 Task: Find connections with filter location Cienfuegos with filter topic #Workfromhomewith filter profile language German with filter current company Dr. Reddy's Laboratories with filter school Don Bosco High School - India with filter industry Surveying and Mapping Services with filter service category Digital Marketing with filter keywords title Store Manager
Action: Mouse moved to (676, 96)
Screenshot: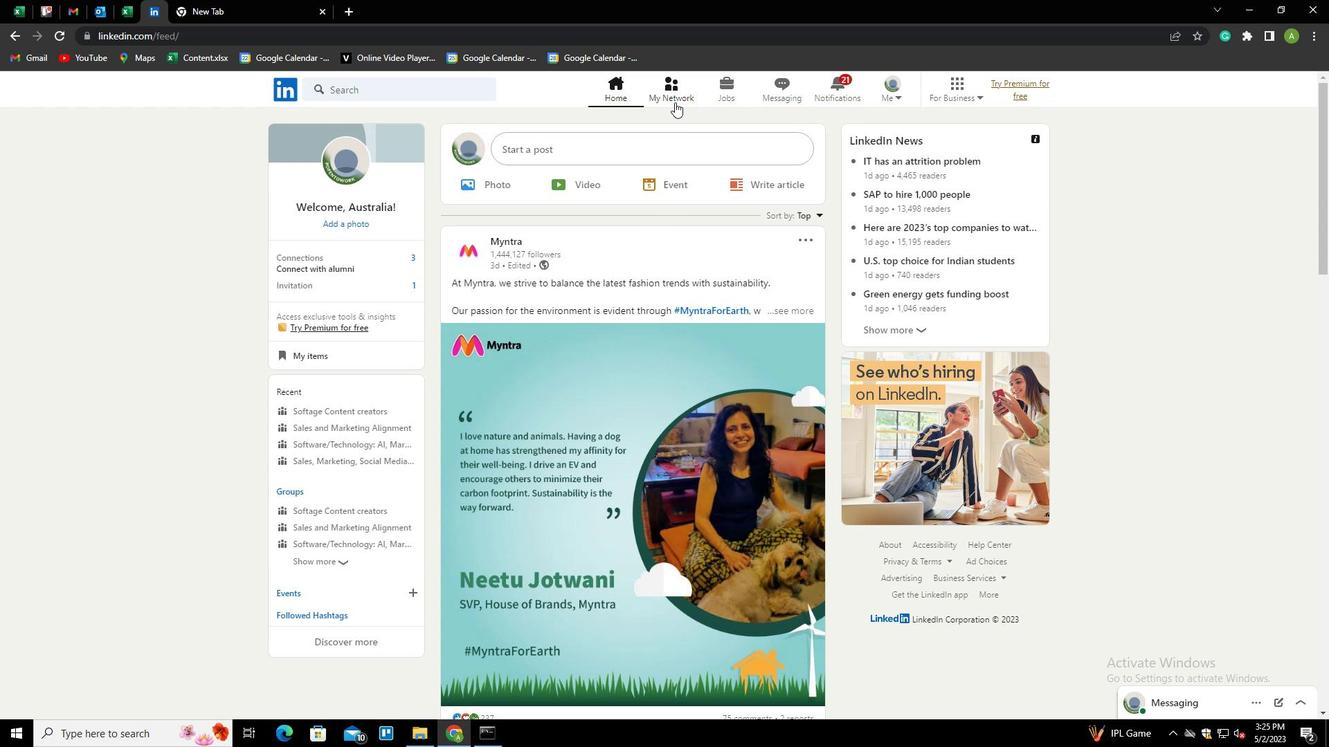
Action: Mouse pressed left at (676, 96)
Screenshot: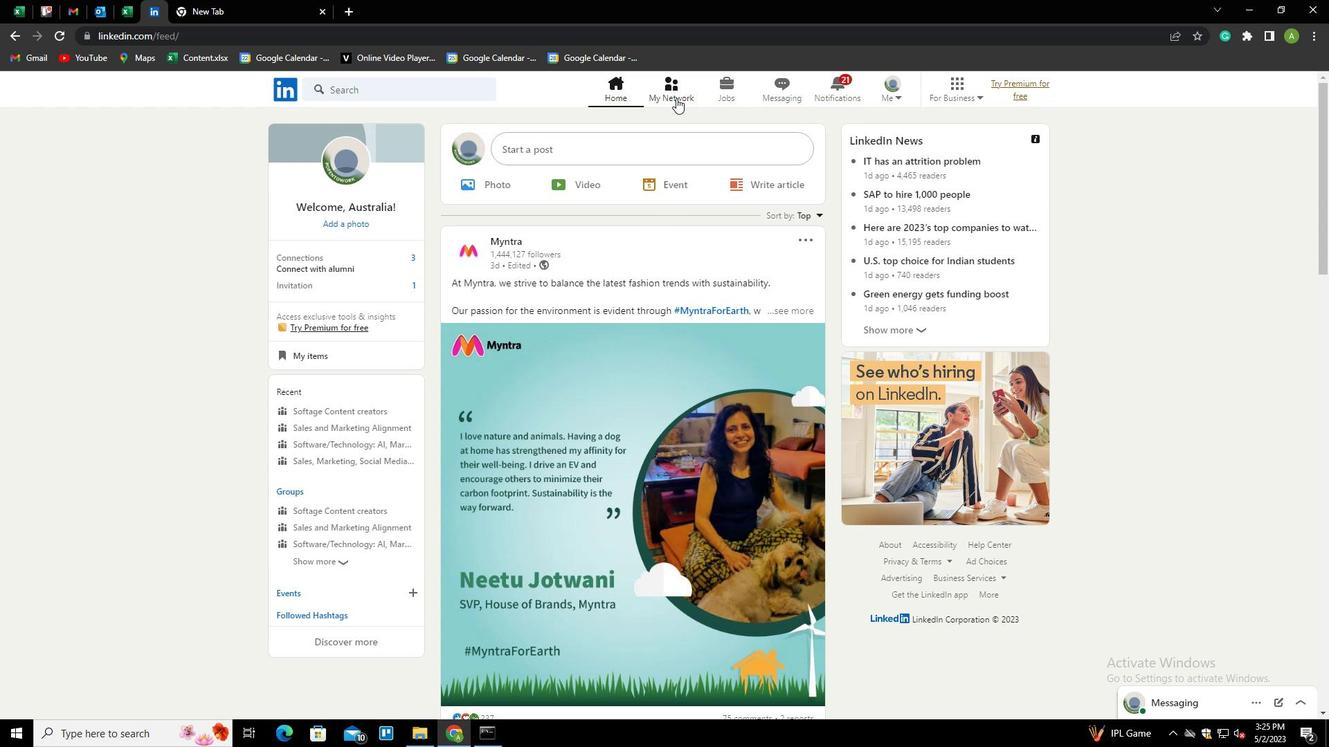 
Action: Mouse moved to (340, 164)
Screenshot: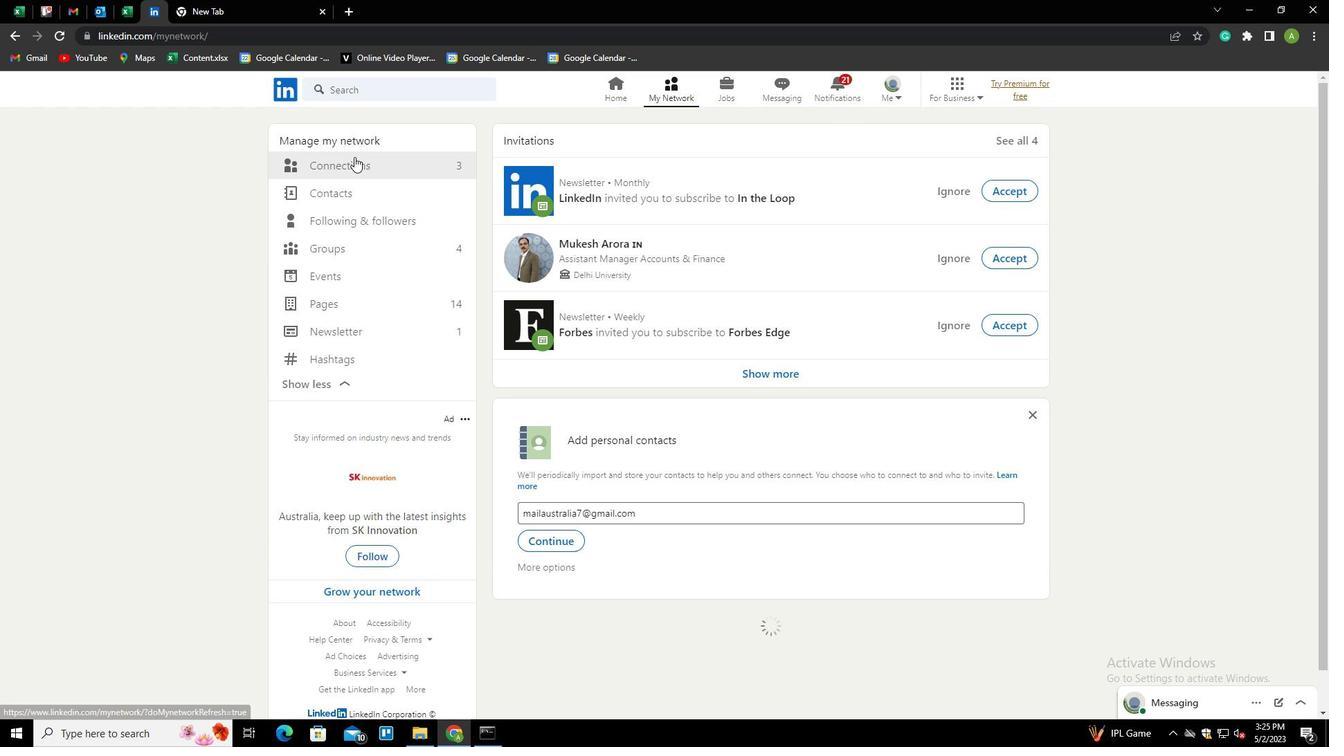 
Action: Mouse pressed left at (340, 164)
Screenshot: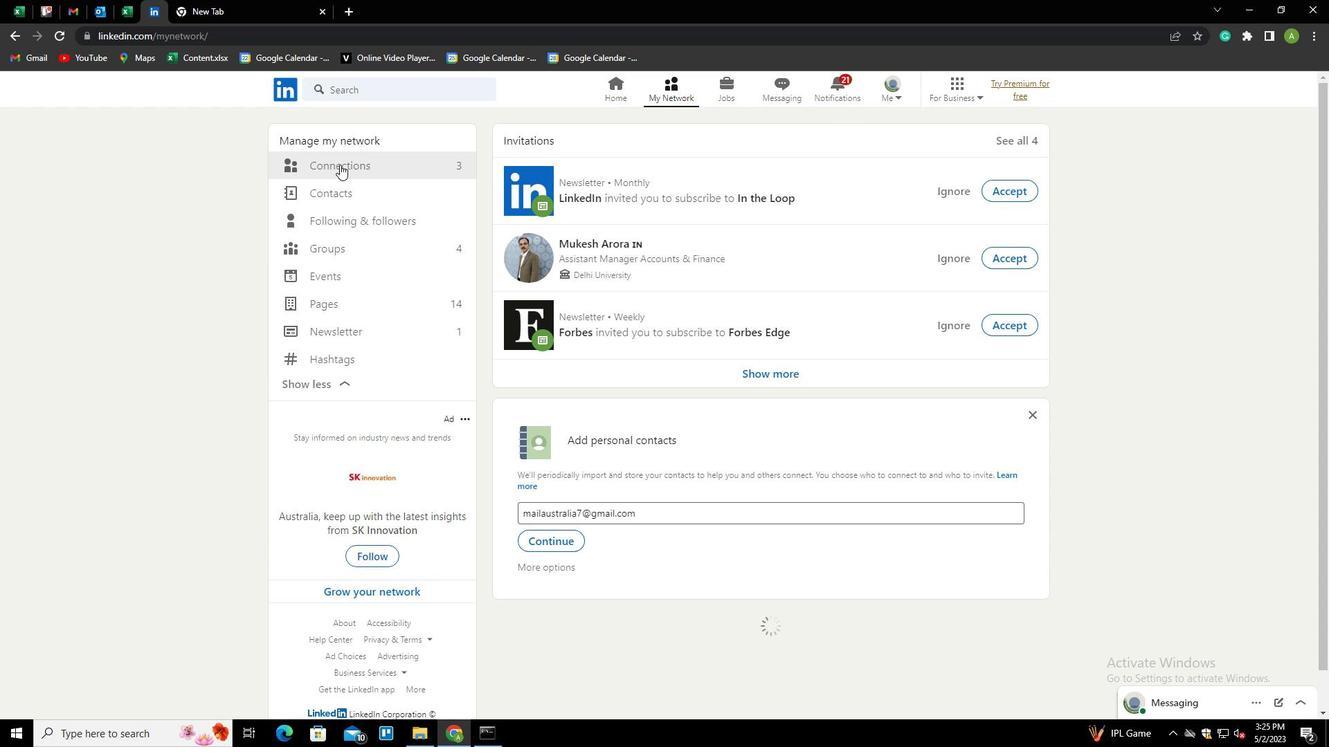 
Action: Mouse moved to (759, 167)
Screenshot: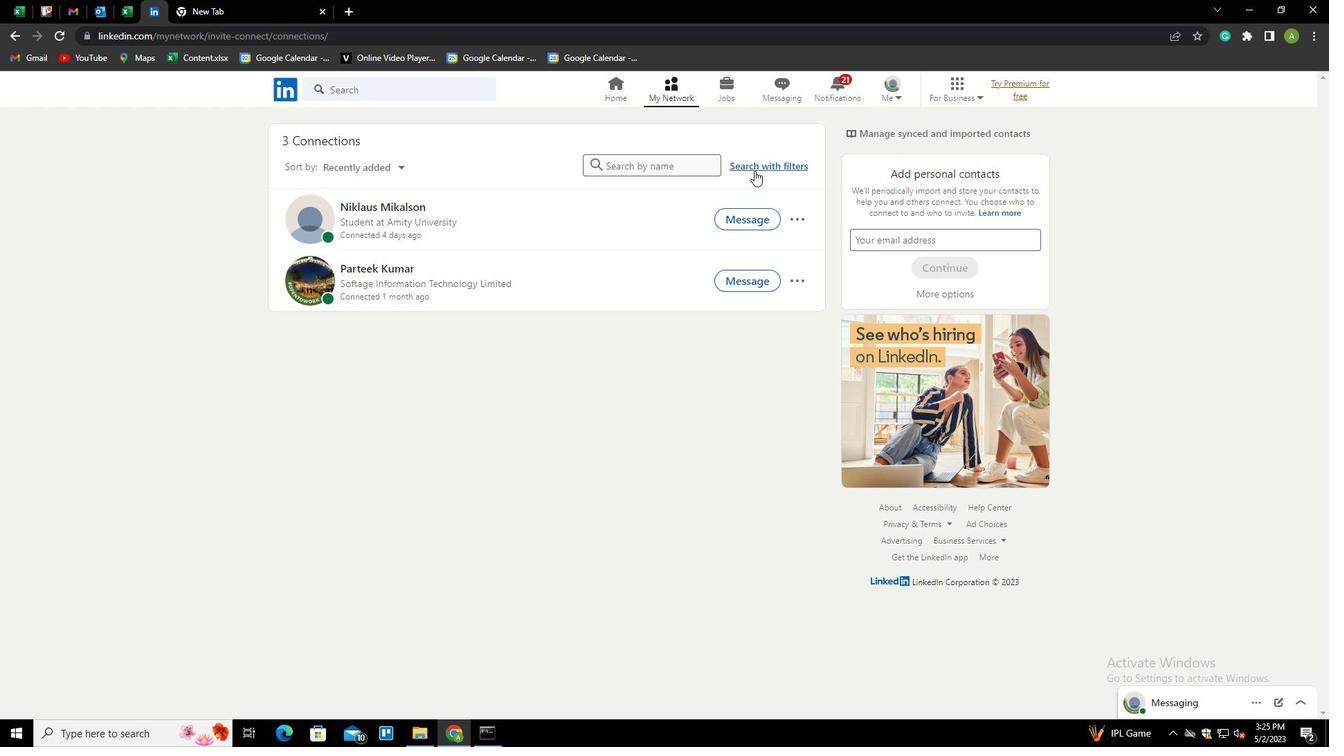 
Action: Mouse pressed left at (759, 167)
Screenshot: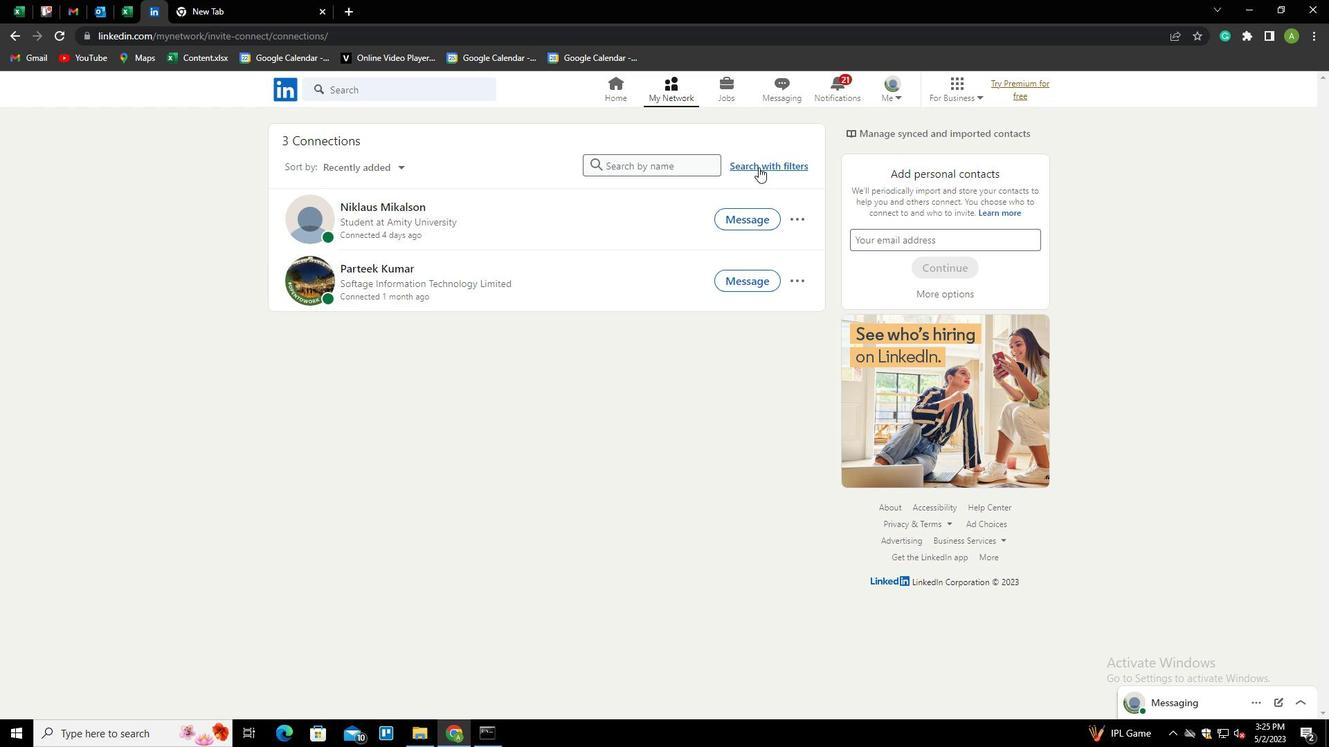 
Action: Mouse moved to (703, 123)
Screenshot: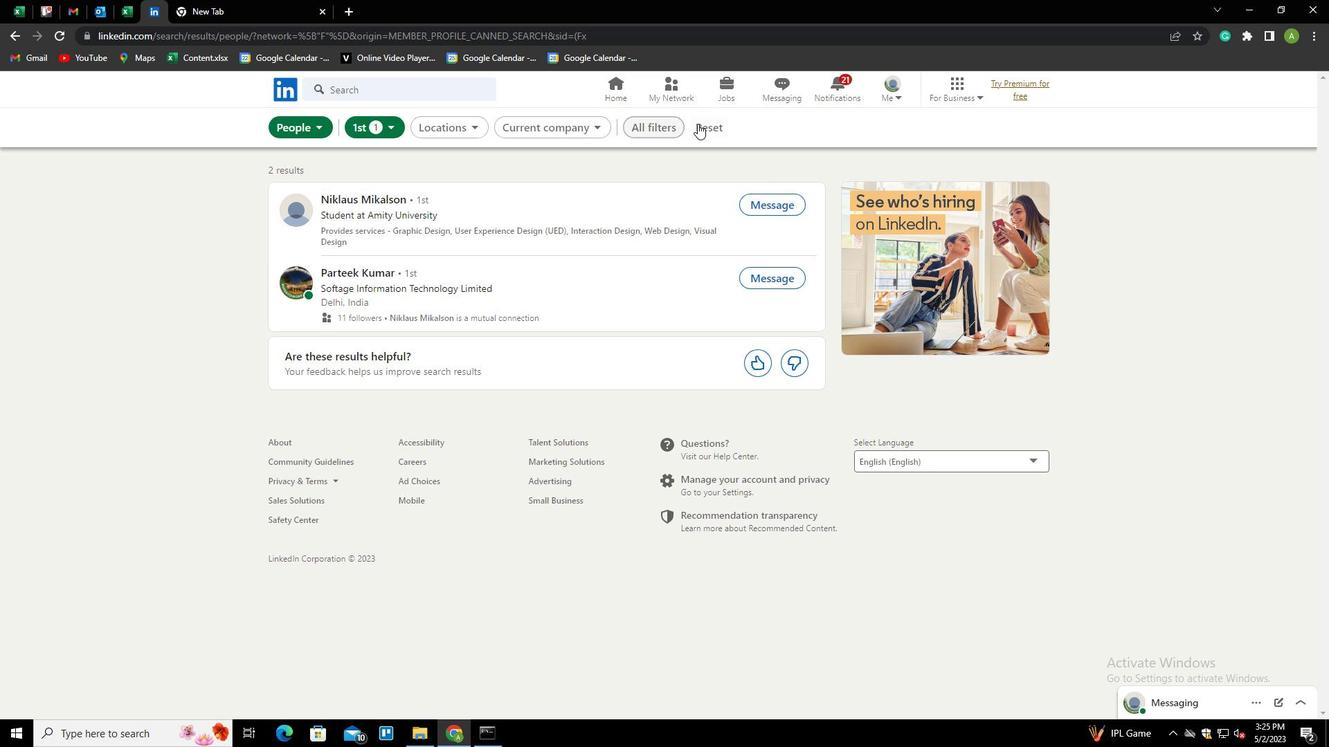 
Action: Mouse pressed left at (703, 123)
Screenshot: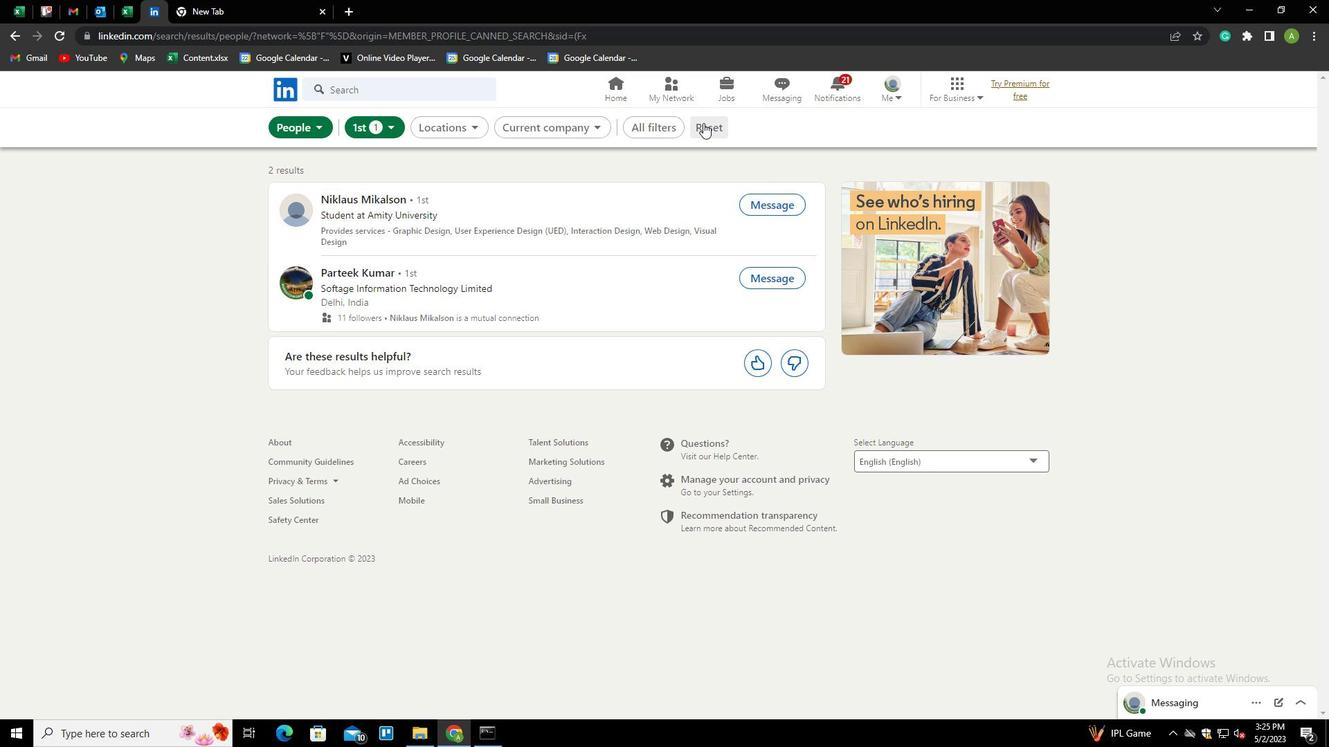 
Action: Mouse moved to (684, 125)
Screenshot: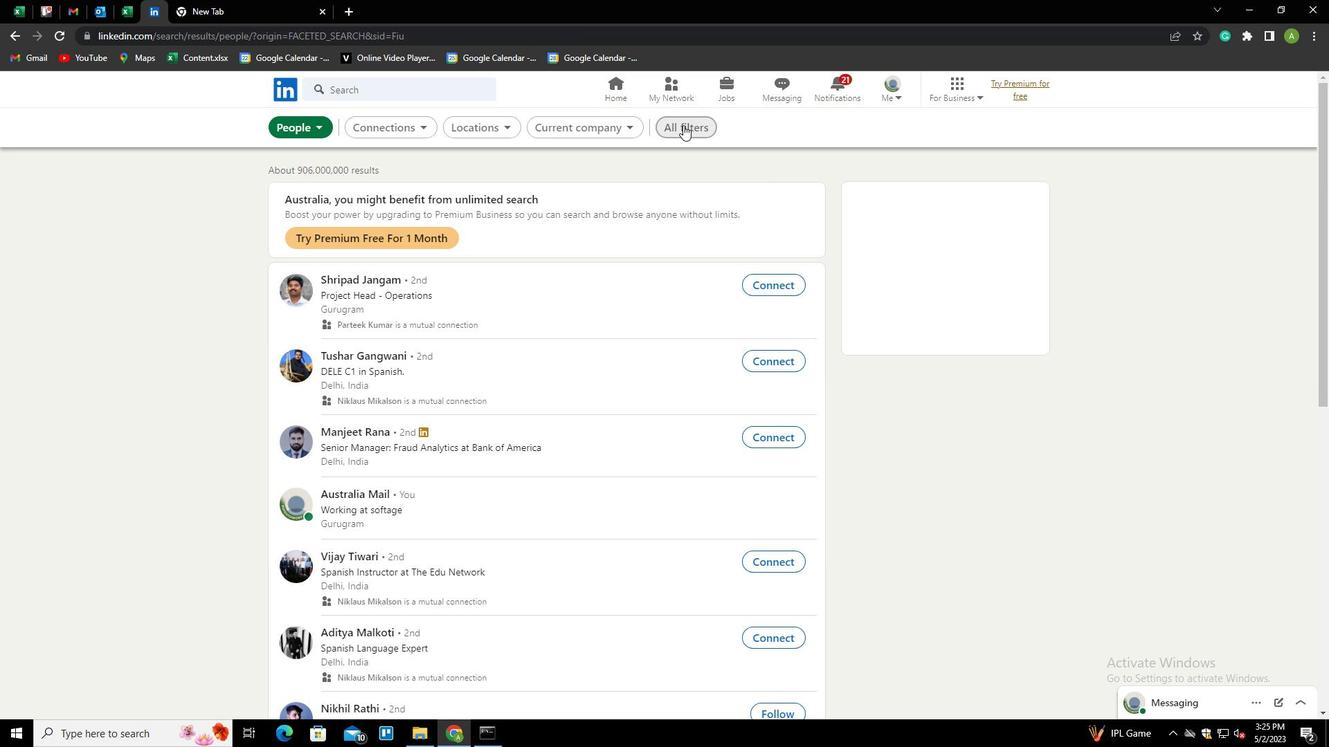 
Action: Mouse pressed left at (684, 125)
Screenshot: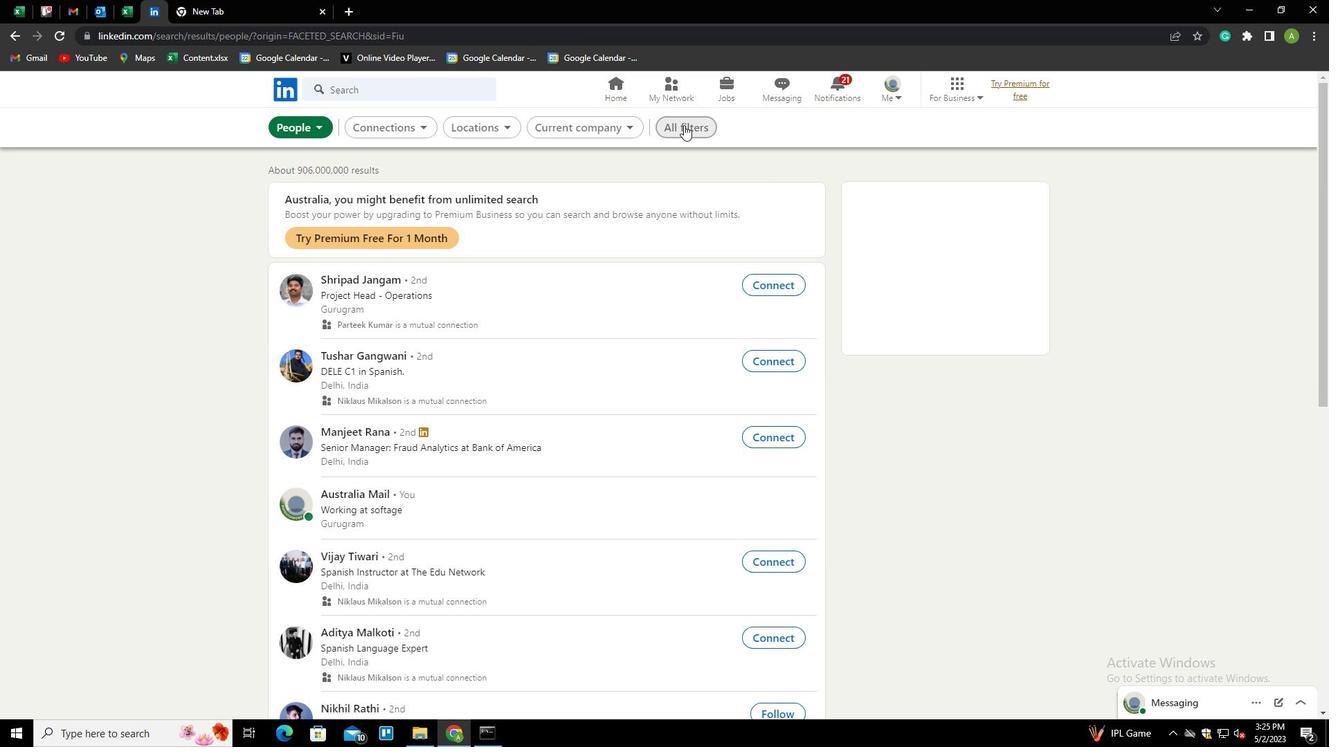 
Action: Mouse moved to (1011, 289)
Screenshot: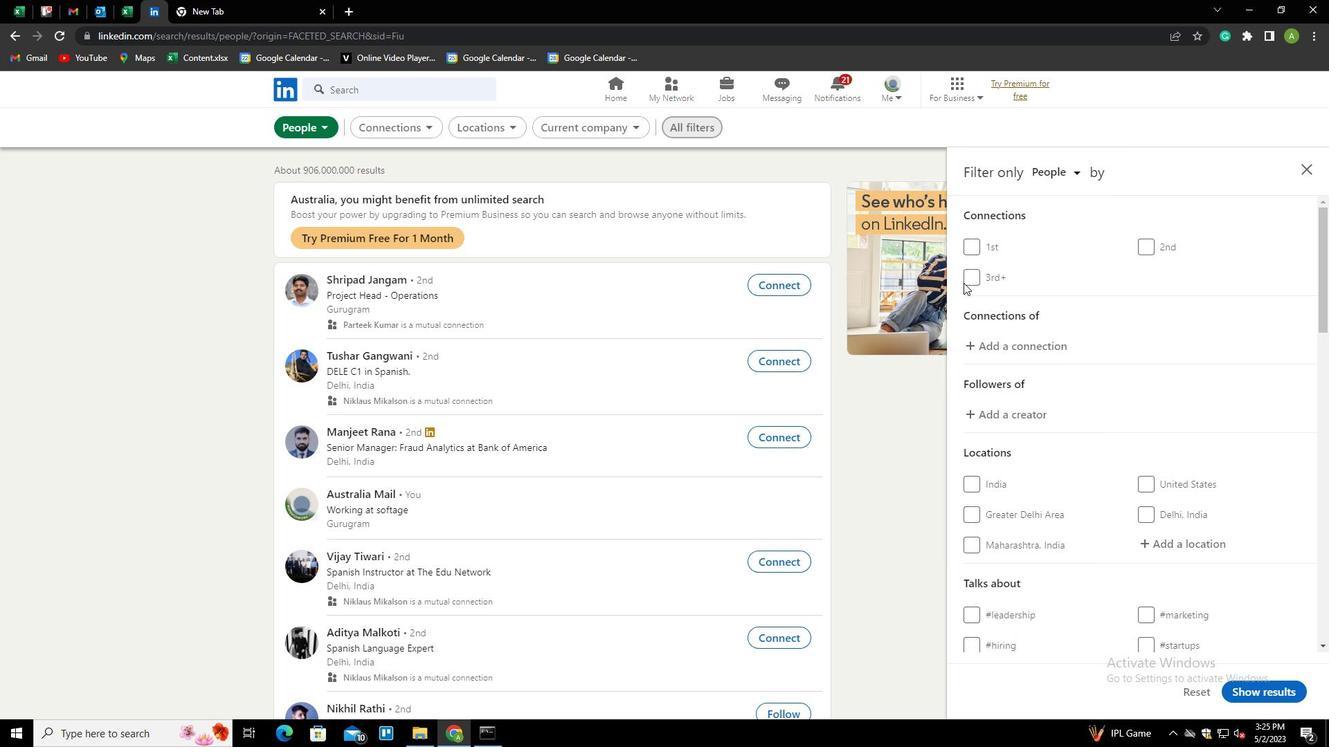 
Action: Mouse scrolled (1011, 288) with delta (0, 0)
Screenshot: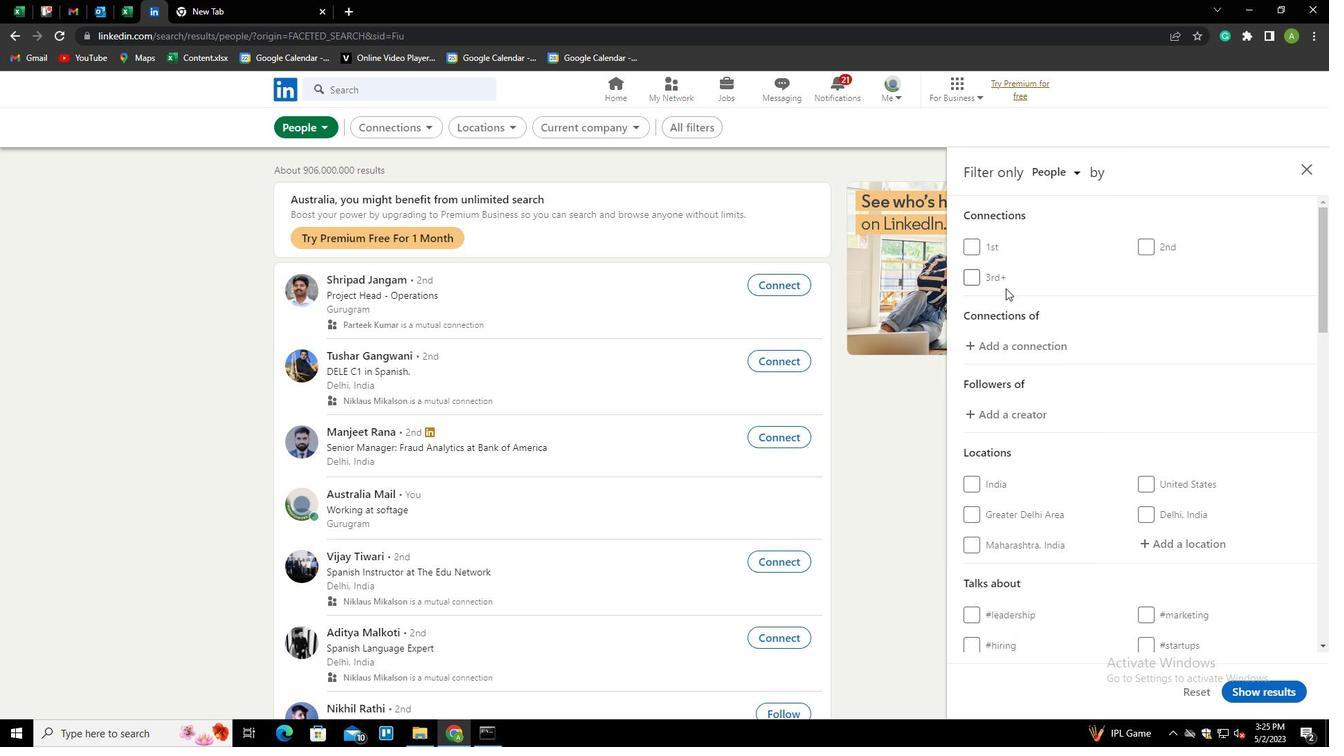 
Action: Mouse scrolled (1011, 288) with delta (0, 0)
Screenshot: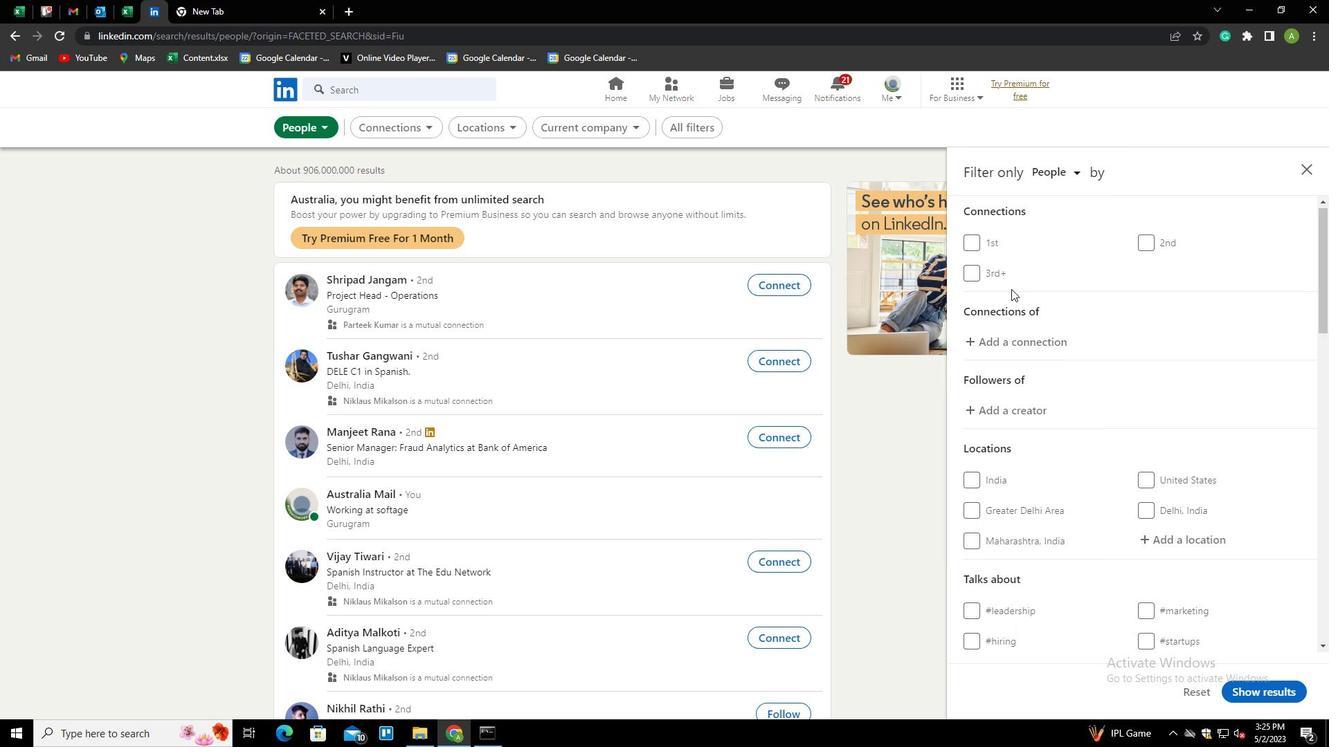 
Action: Mouse scrolled (1011, 288) with delta (0, 0)
Screenshot: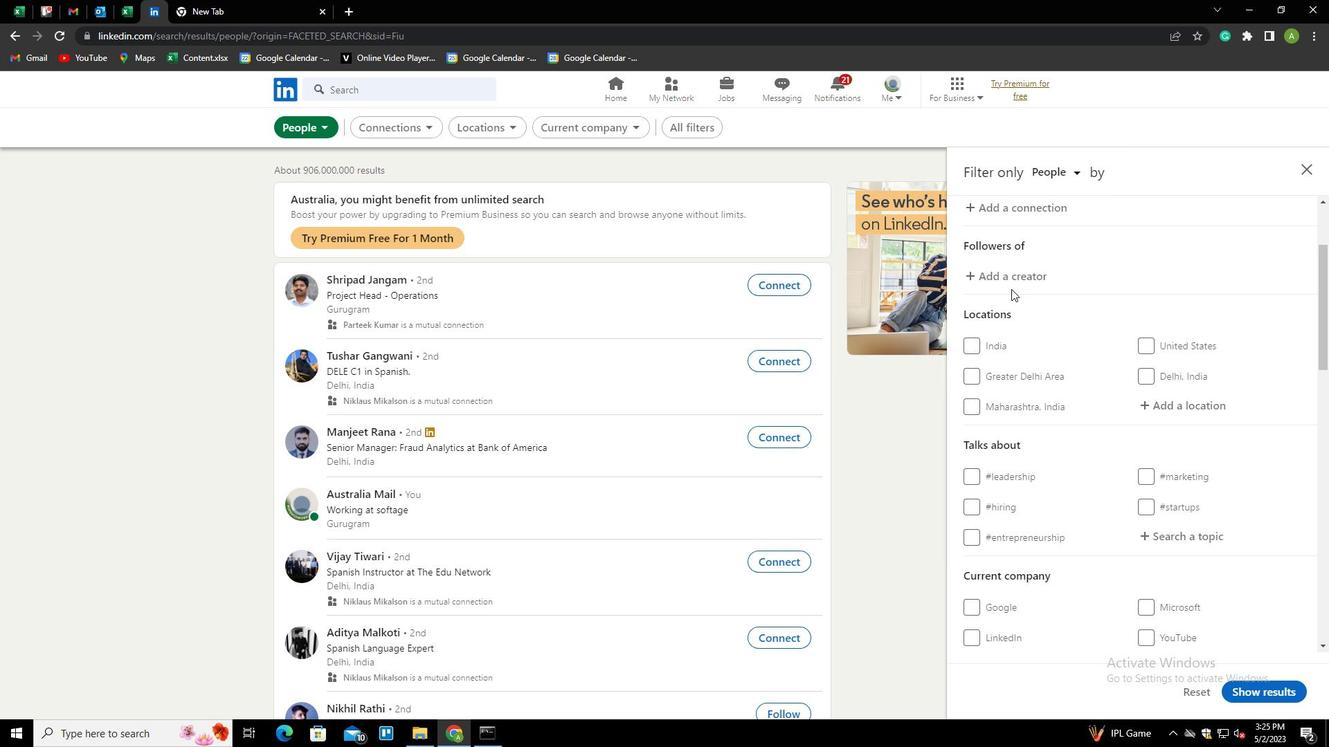 
Action: Mouse moved to (1143, 333)
Screenshot: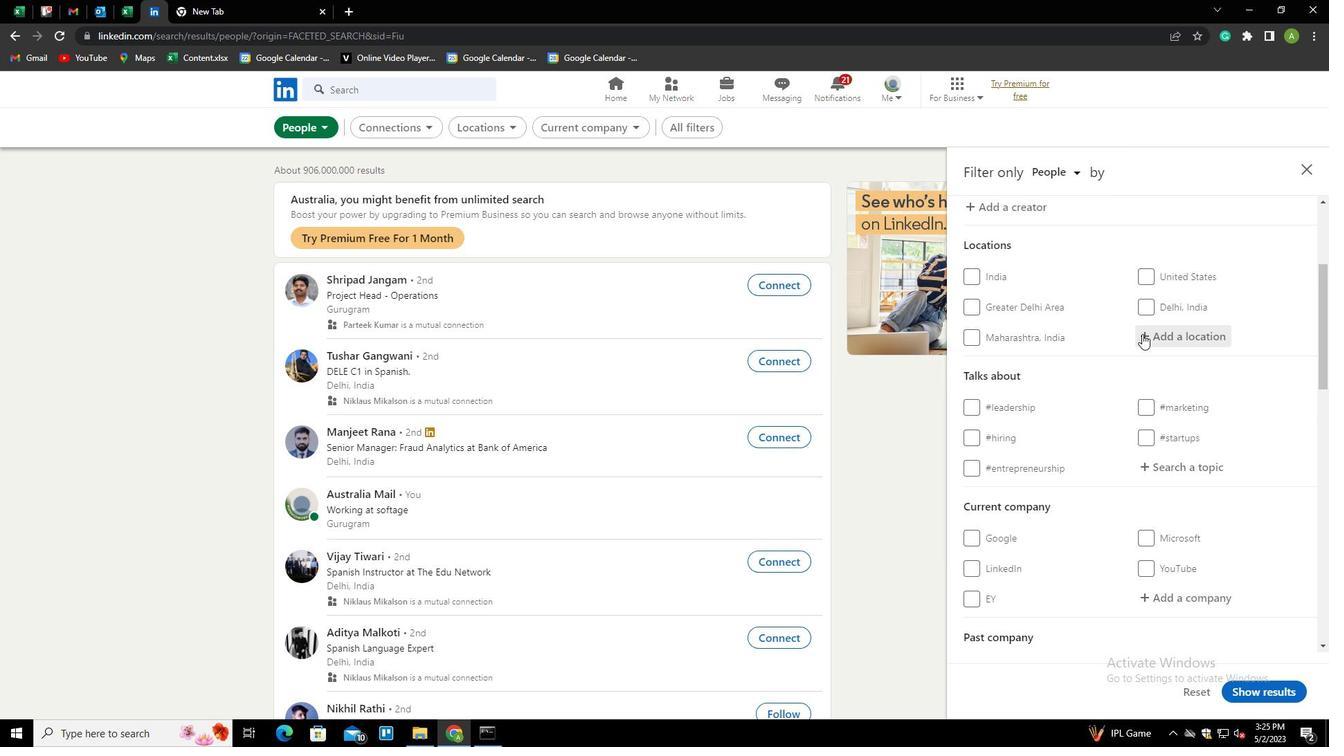 
Action: Mouse pressed left at (1143, 333)
Screenshot: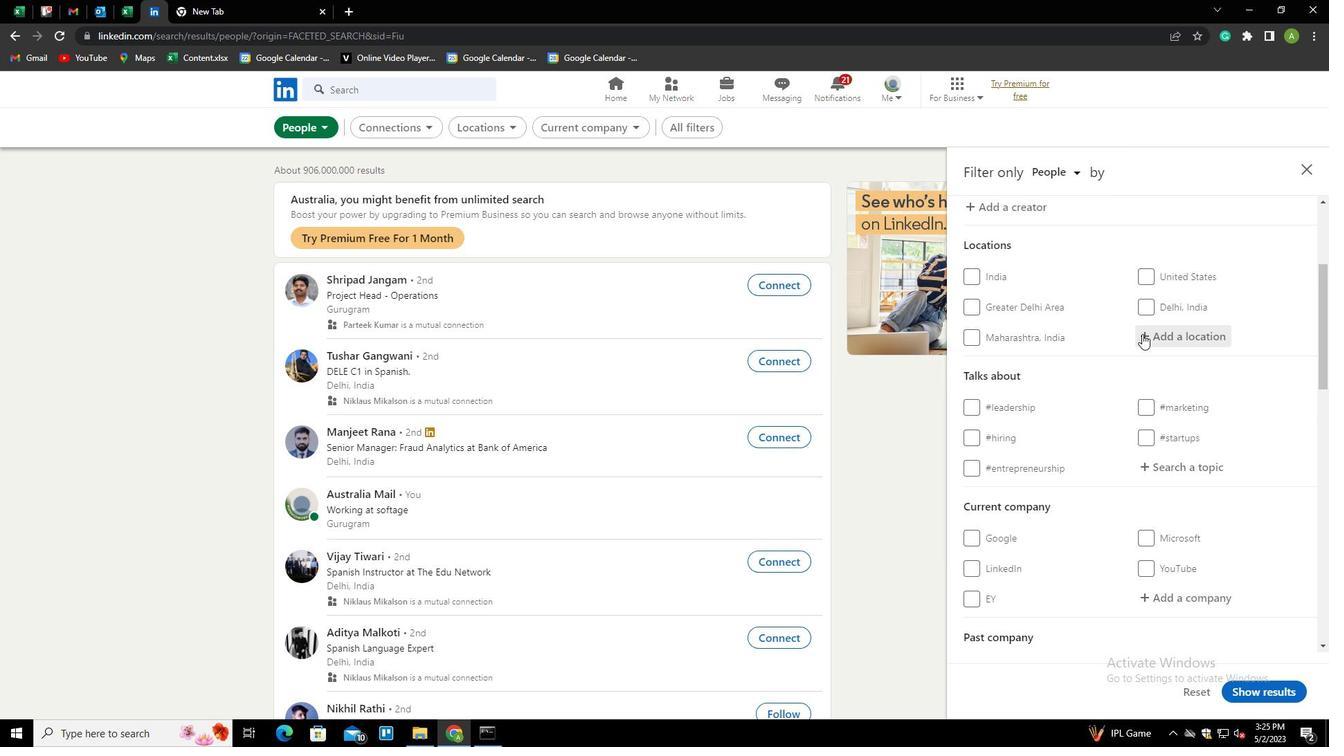 
Action: Mouse moved to (1158, 336)
Screenshot: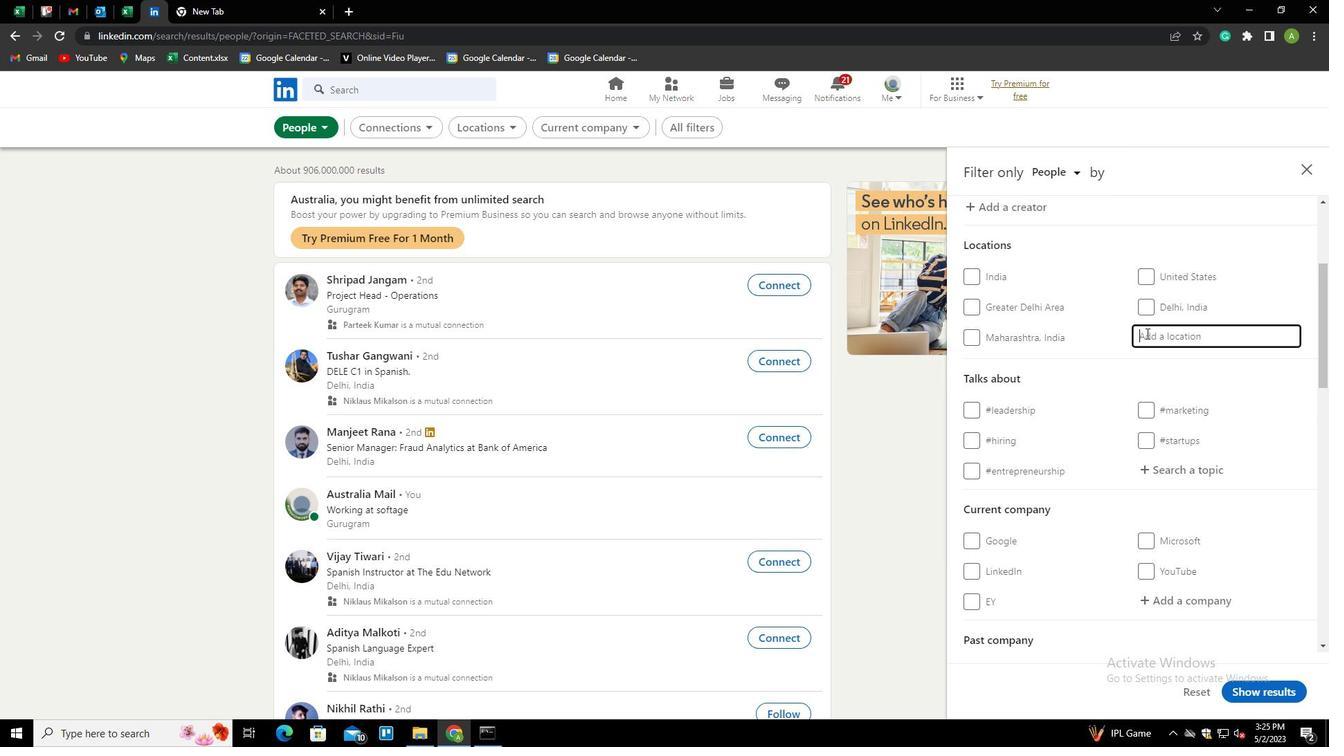 
Action: Mouse pressed left at (1158, 336)
Screenshot: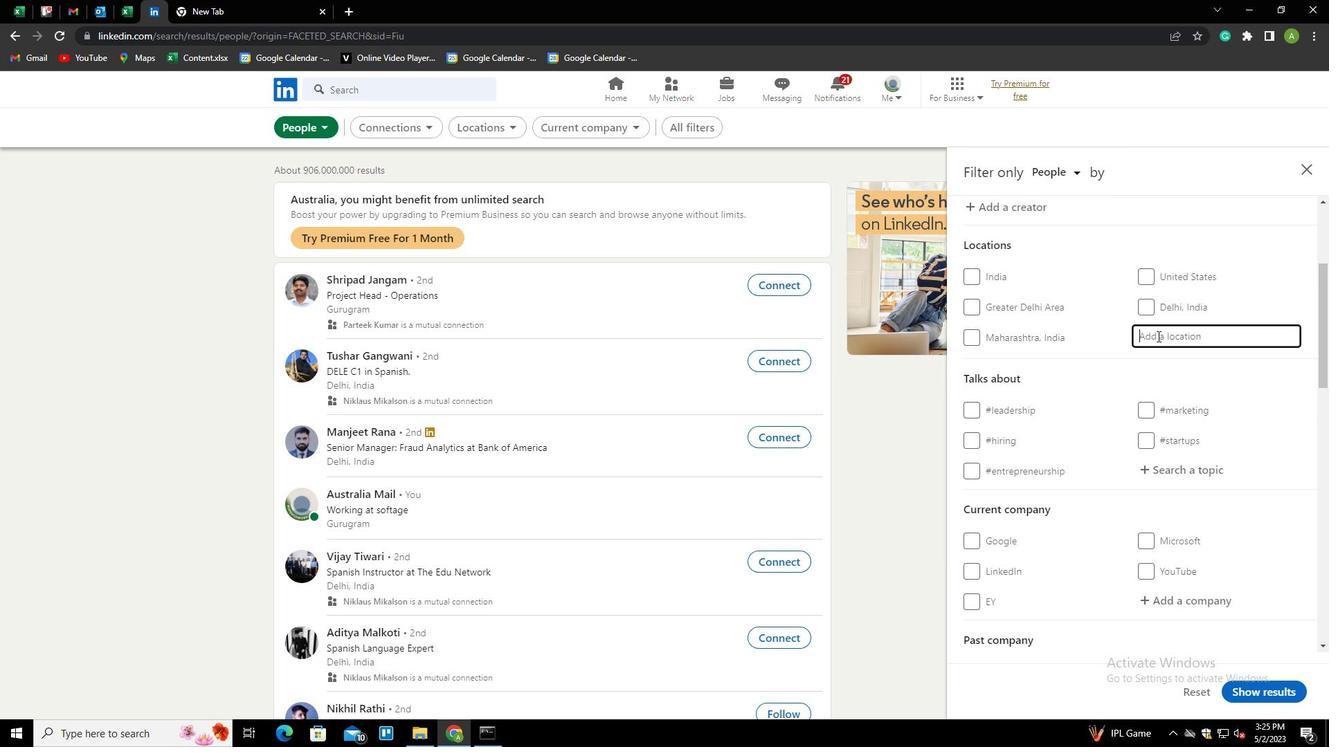 
Action: Mouse moved to (1158, 336)
Screenshot: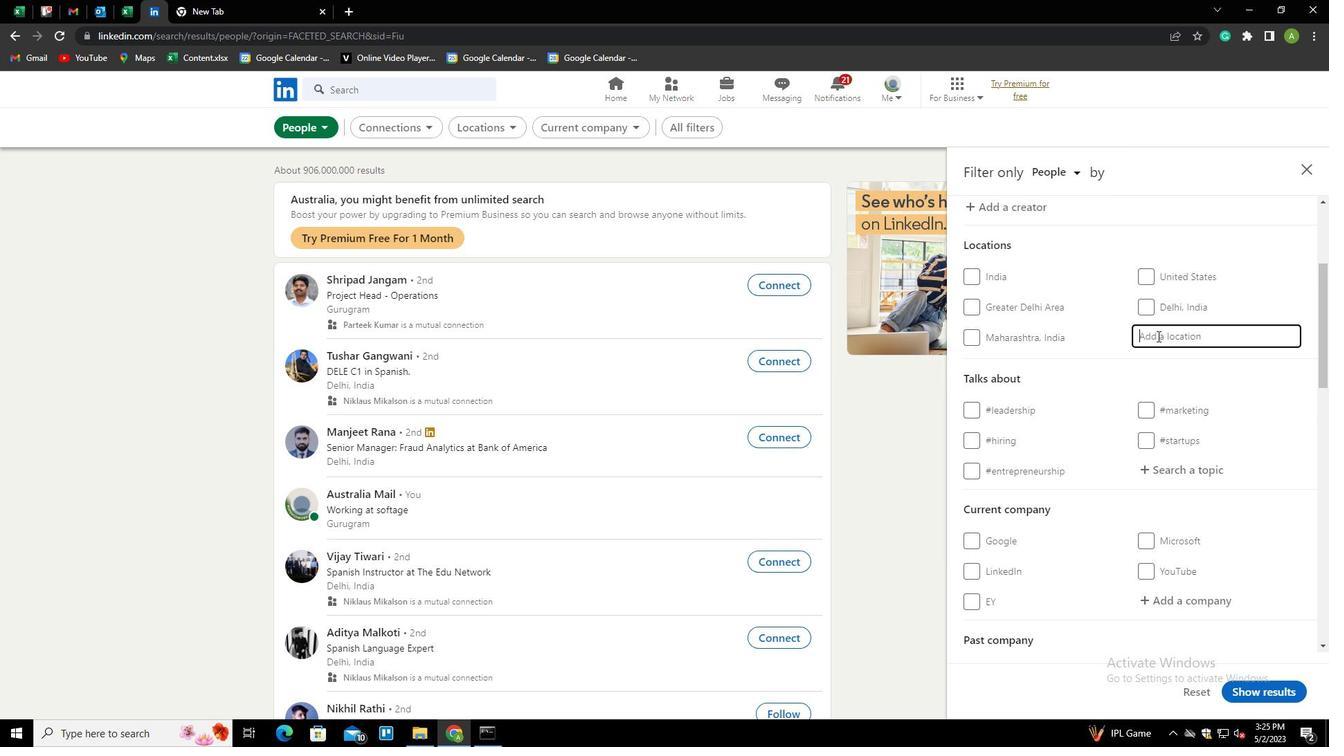 
Action: Key pressed <Key.shift>CIENF<Key.down><Key.enter>
Screenshot: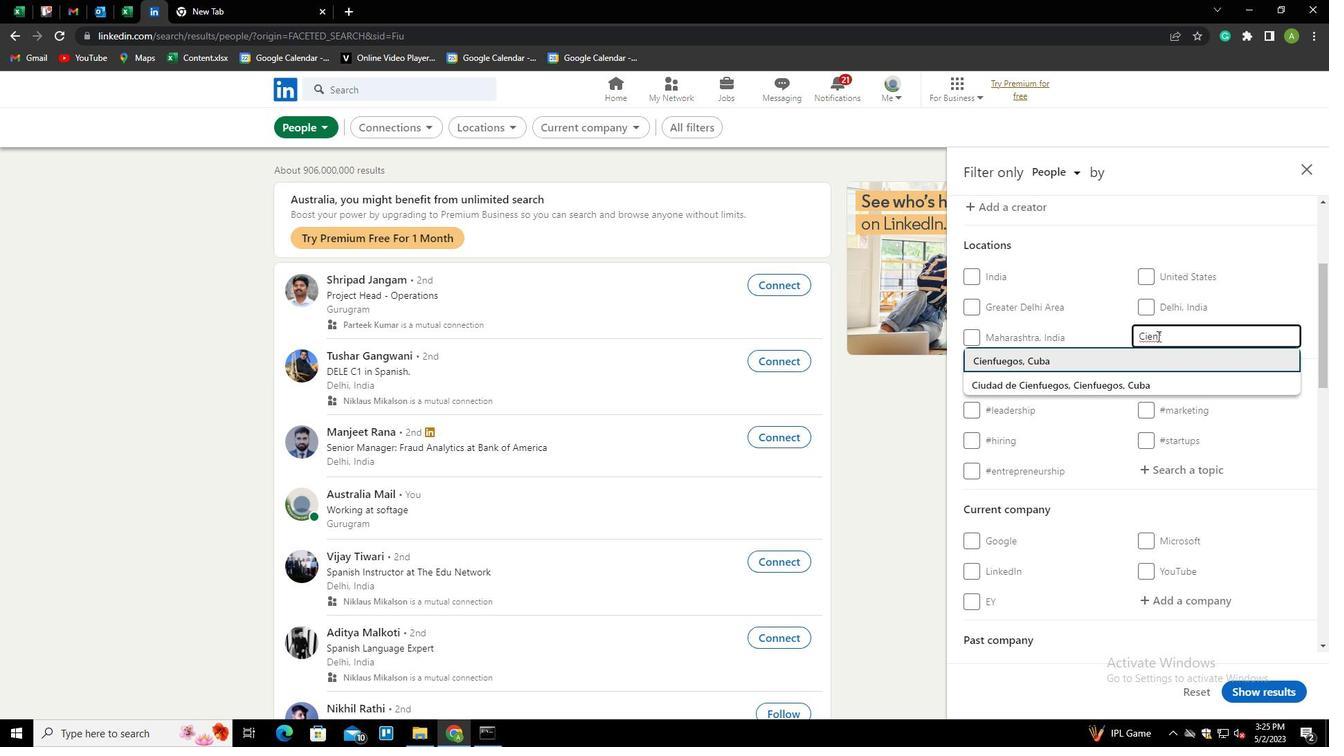 
Action: Mouse scrolled (1158, 335) with delta (0, 0)
Screenshot: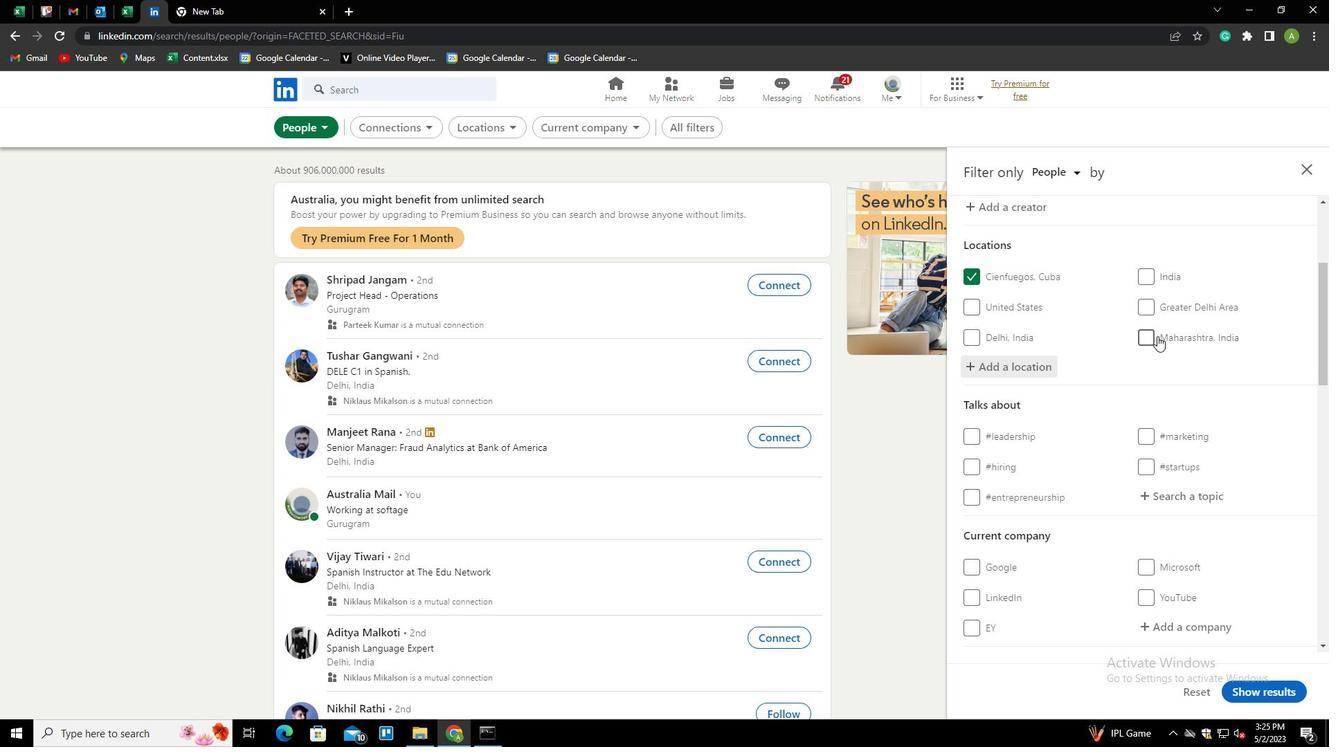 
Action: Mouse moved to (1162, 421)
Screenshot: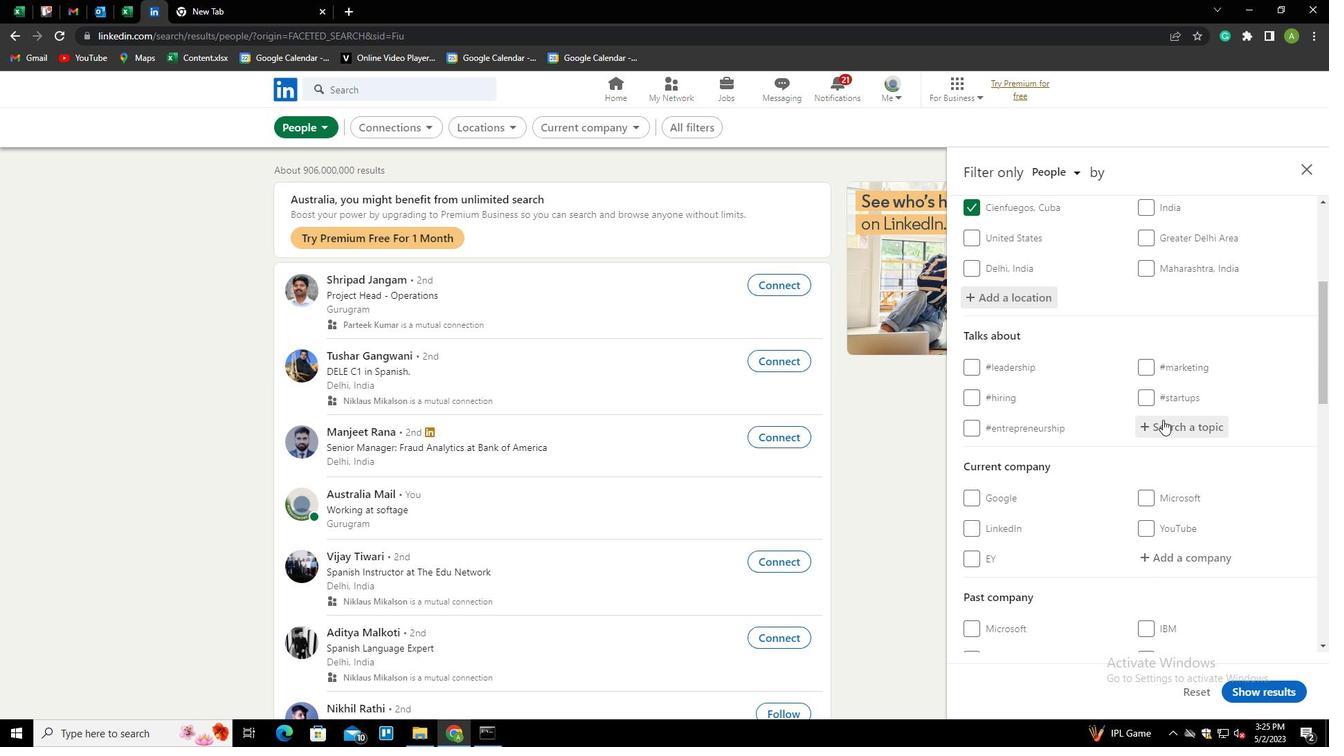 
Action: Mouse pressed left at (1162, 421)
Screenshot: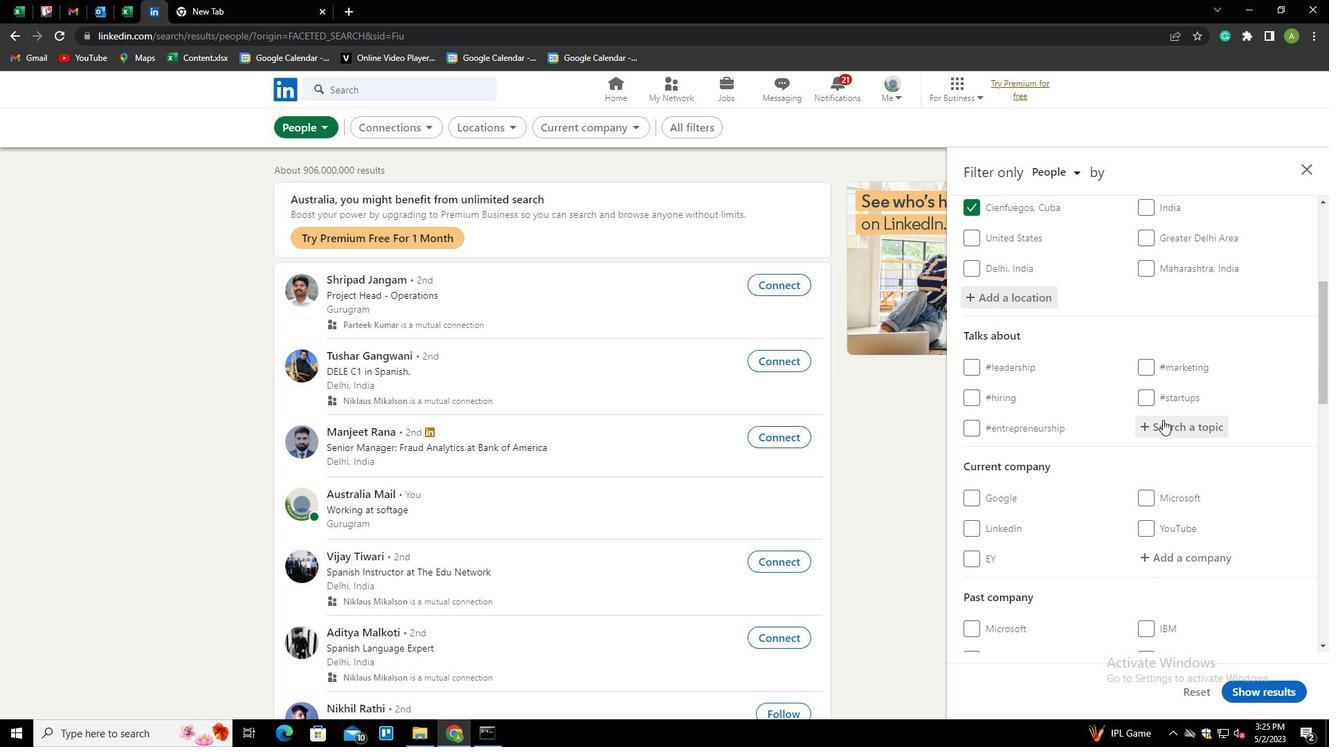 
Action: Key pressed WORKFROM<Key.down><Key.enter>
Screenshot: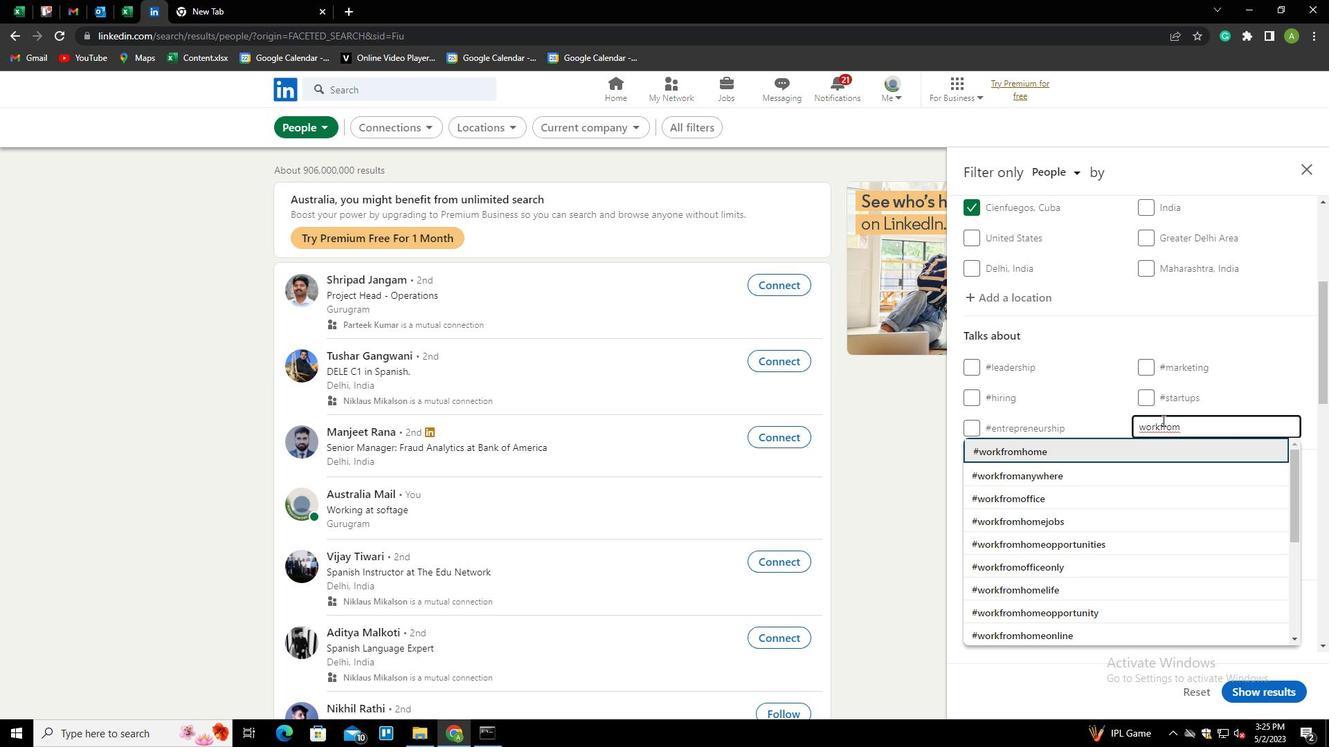 
Action: Mouse scrolled (1162, 420) with delta (0, 0)
Screenshot: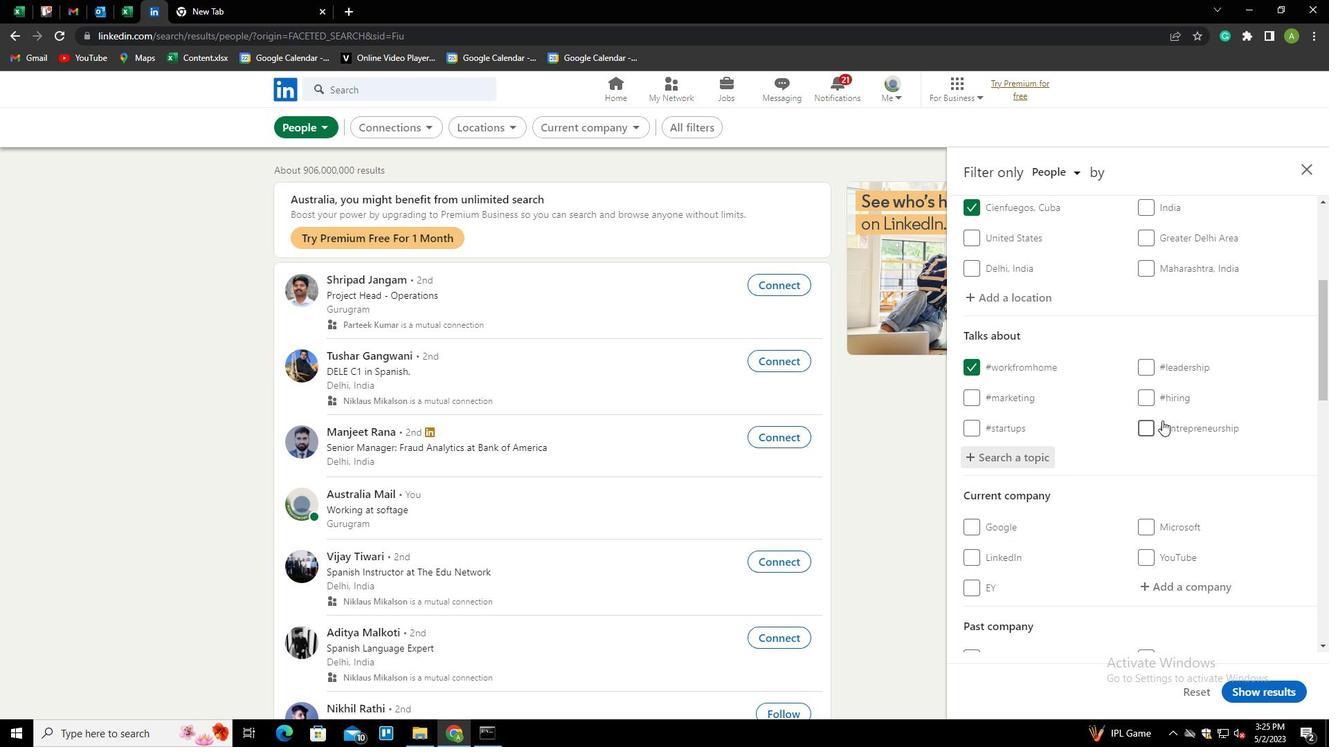 
Action: Mouse scrolled (1162, 420) with delta (0, 0)
Screenshot: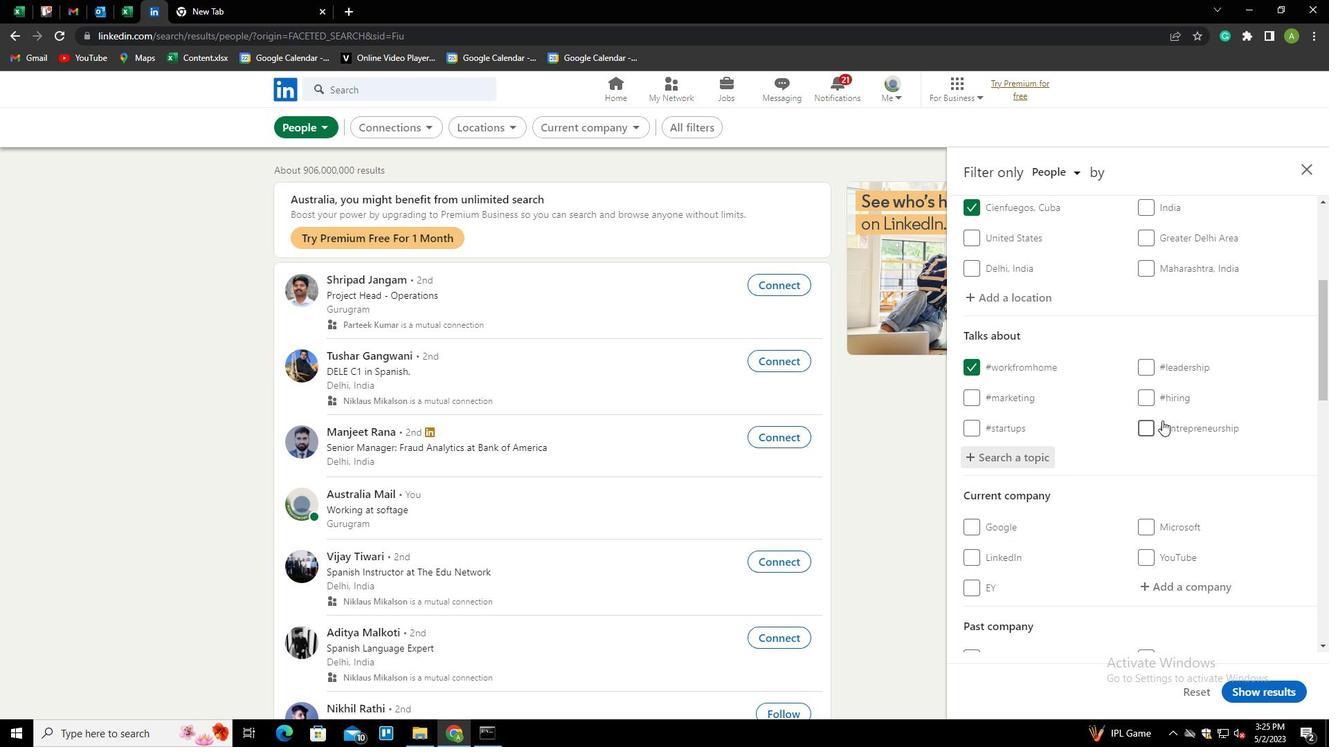 
Action: Mouse scrolled (1162, 420) with delta (0, 0)
Screenshot: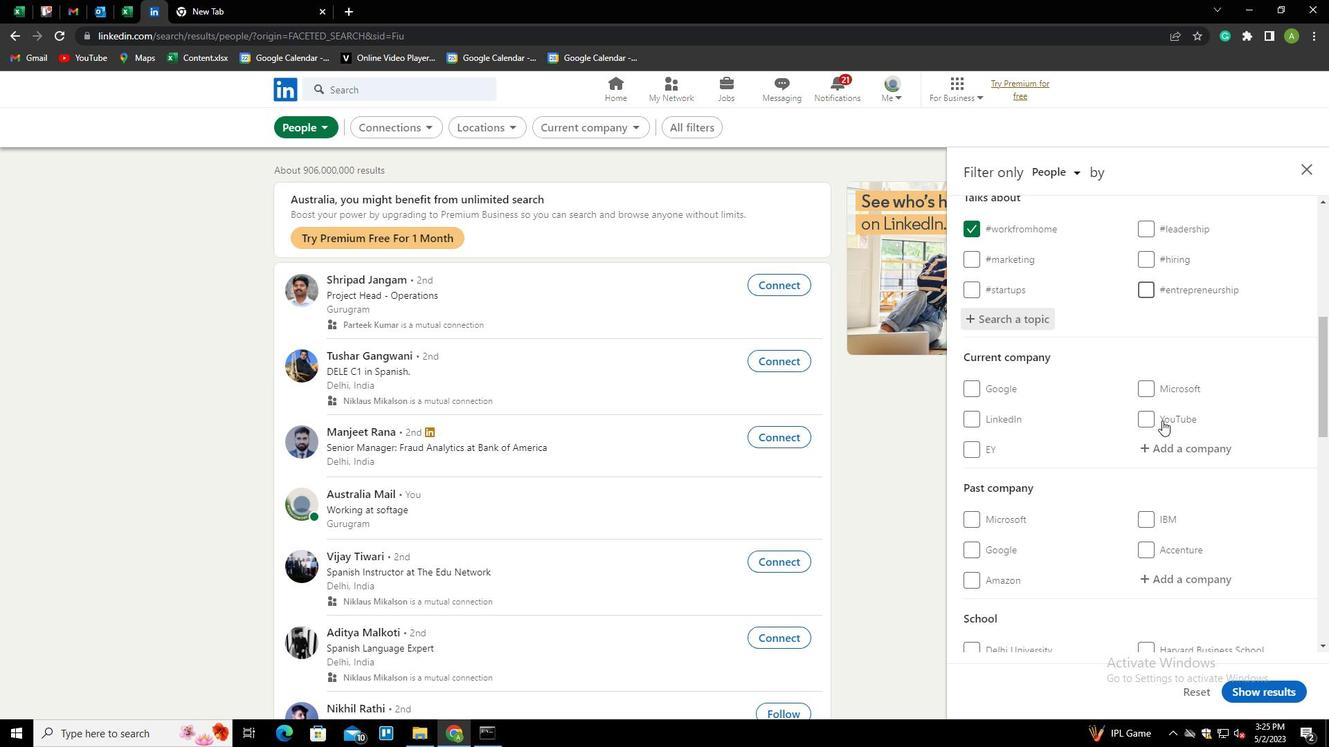 
Action: Mouse moved to (1173, 385)
Screenshot: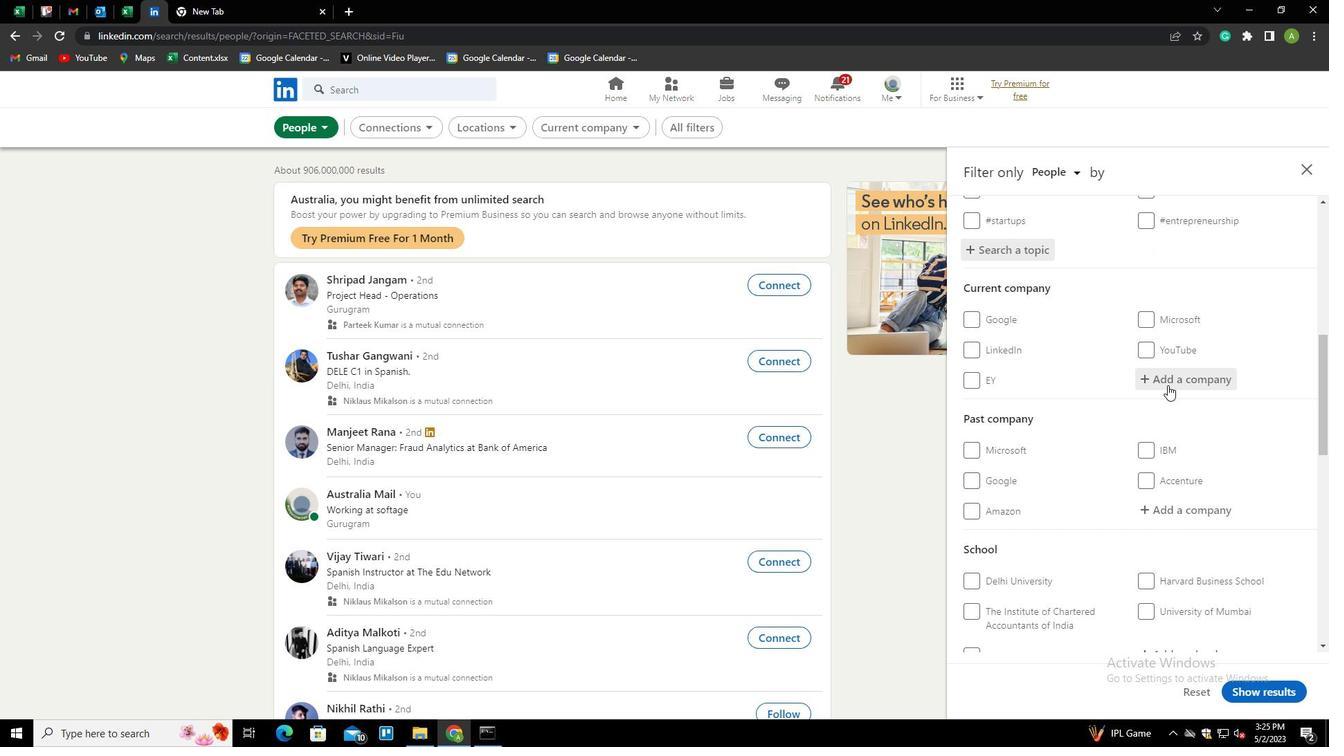 
Action: Mouse scrolled (1173, 384) with delta (0, 0)
Screenshot: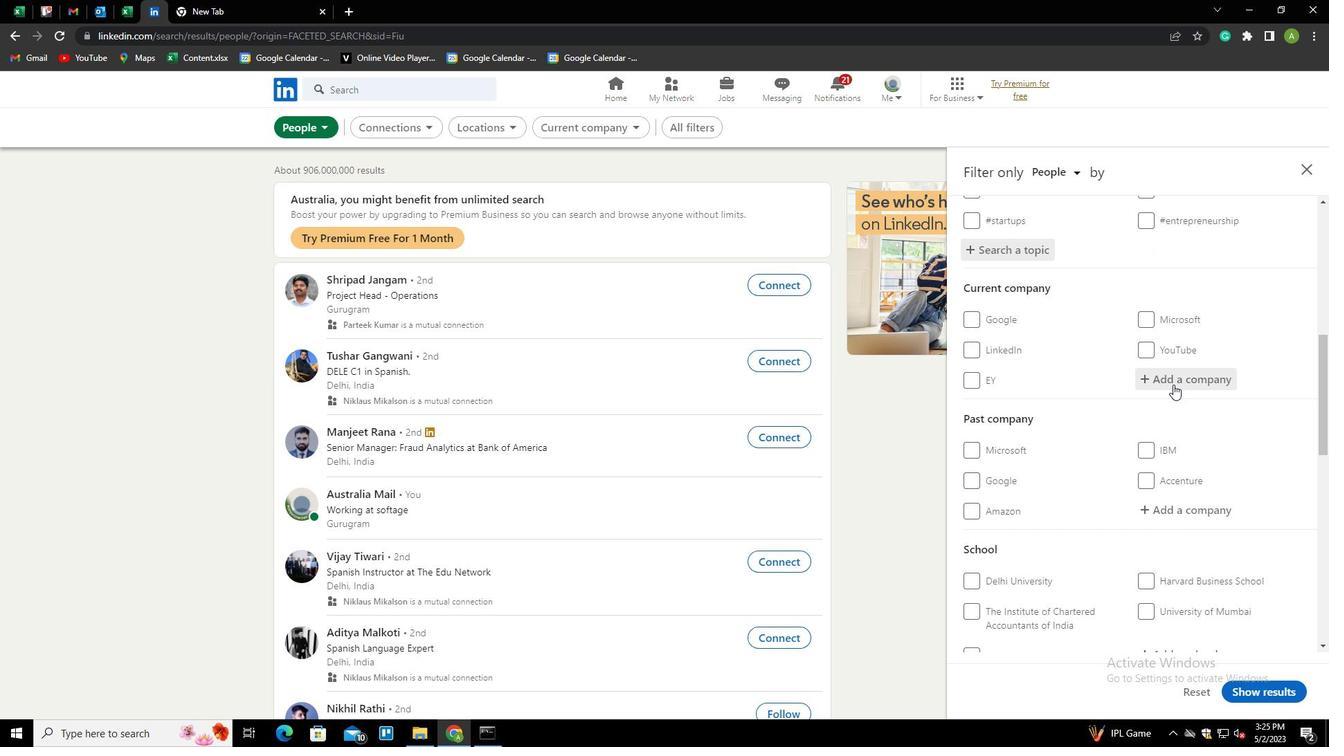
Action: Mouse scrolled (1173, 384) with delta (0, 0)
Screenshot: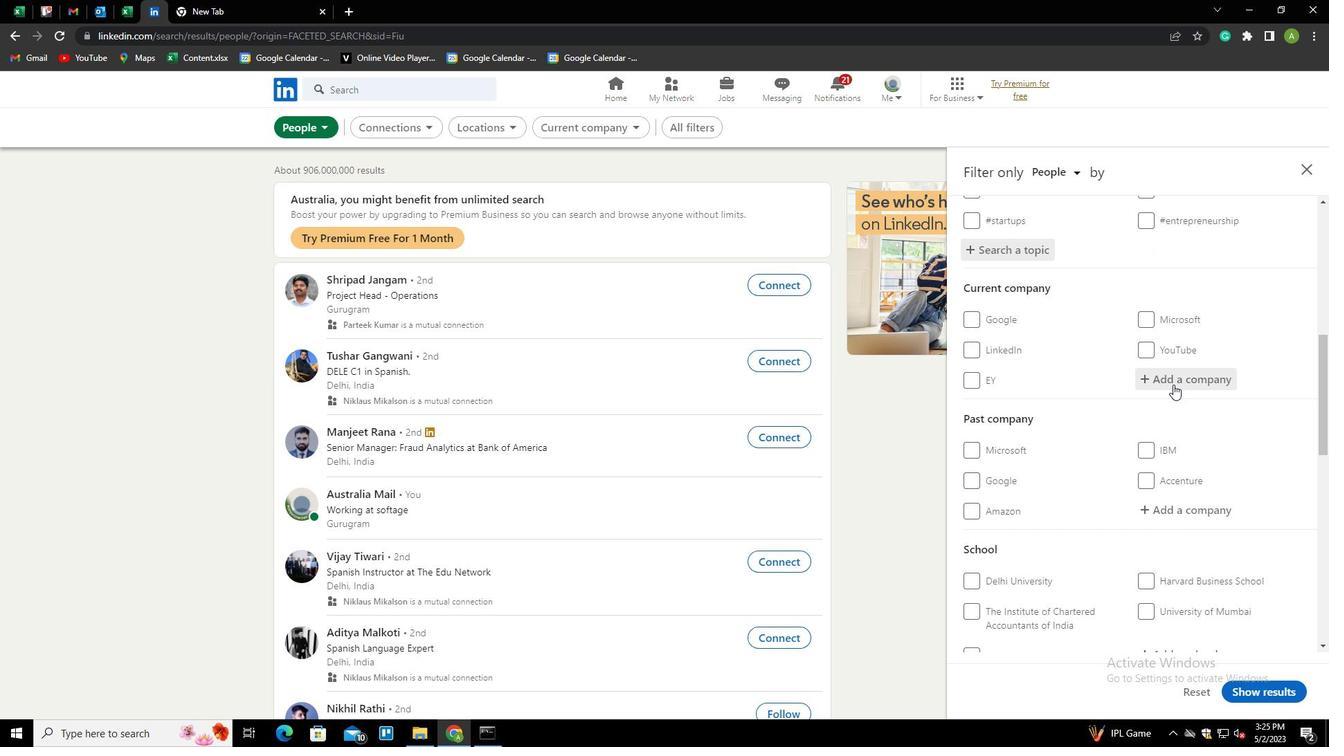 
Action: Mouse scrolled (1173, 384) with delta (0, 0)
Screenshot: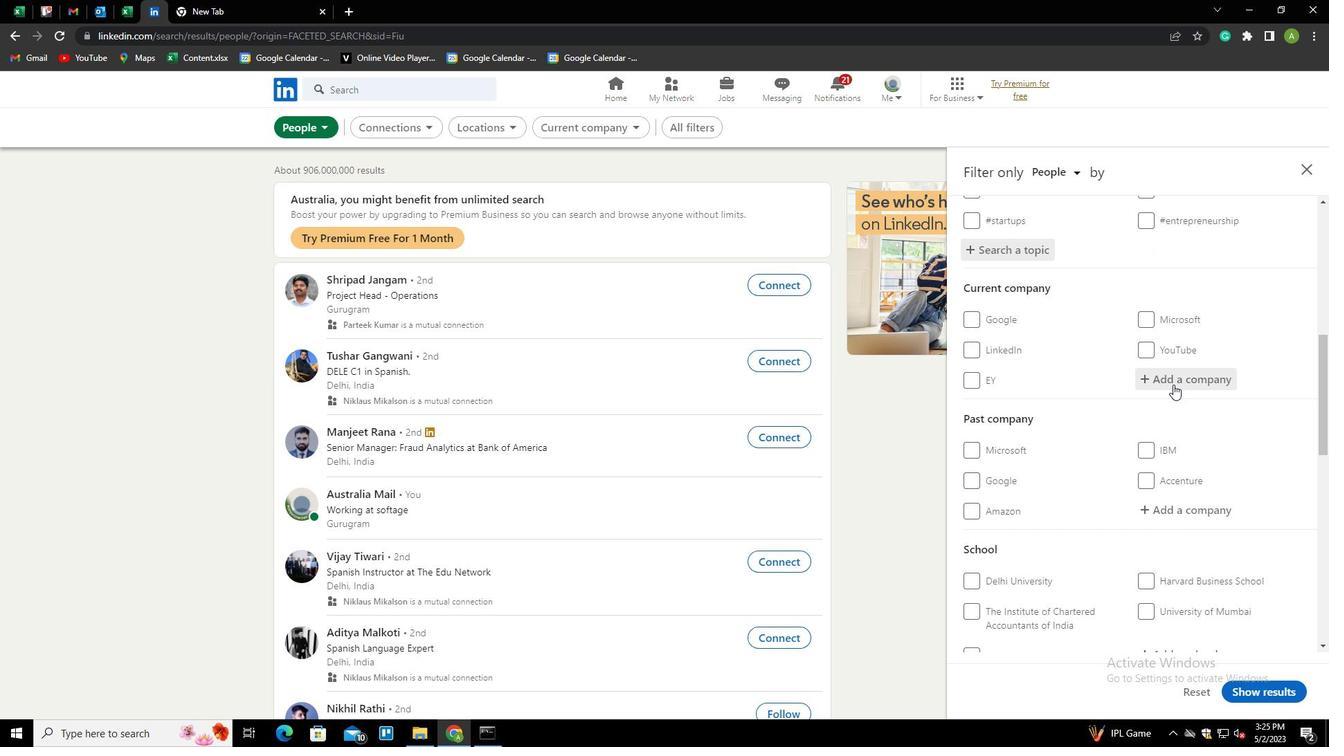 
Action: Mouse scrolled (1173, 384) with delta (0, 0)
Screenshot: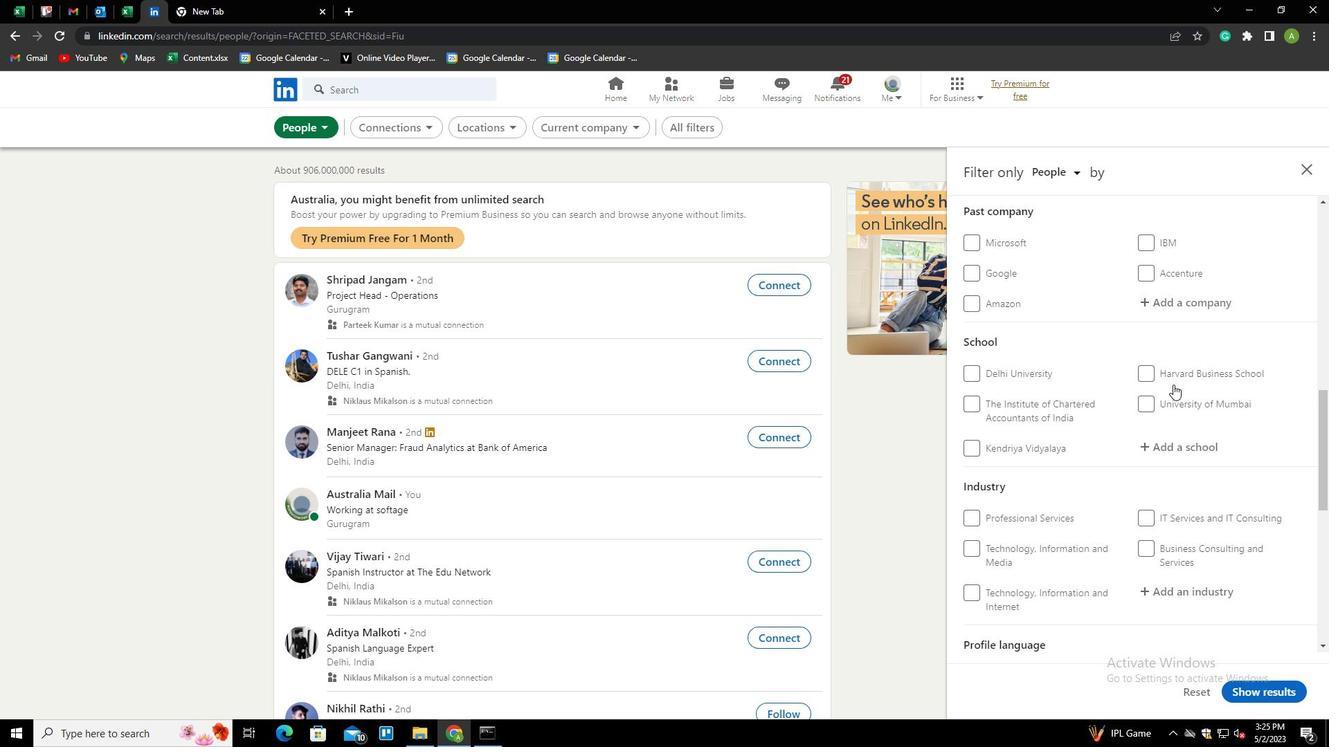 
Action: Mouse scrolled (1173, 384) with delta (0, 0)
Screenshot: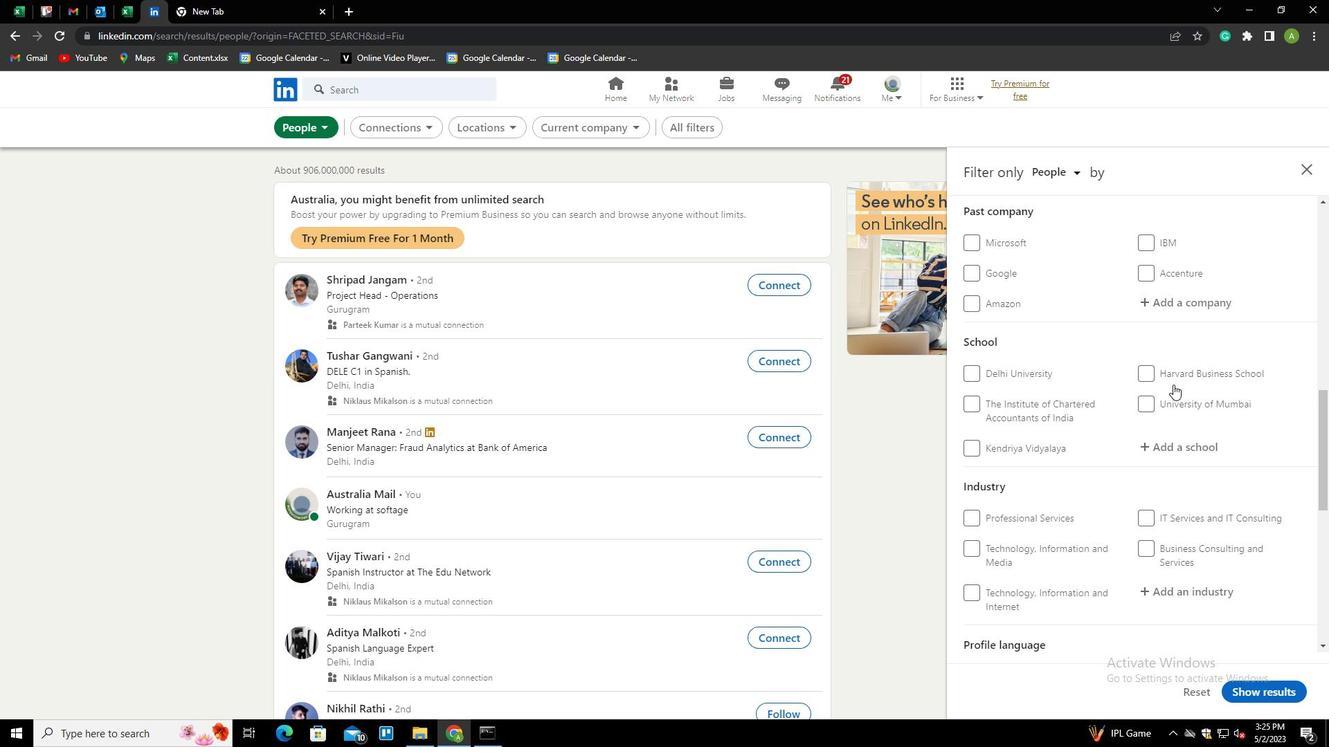 
Action: Mouse moved to (1163, 435)
Screenshot: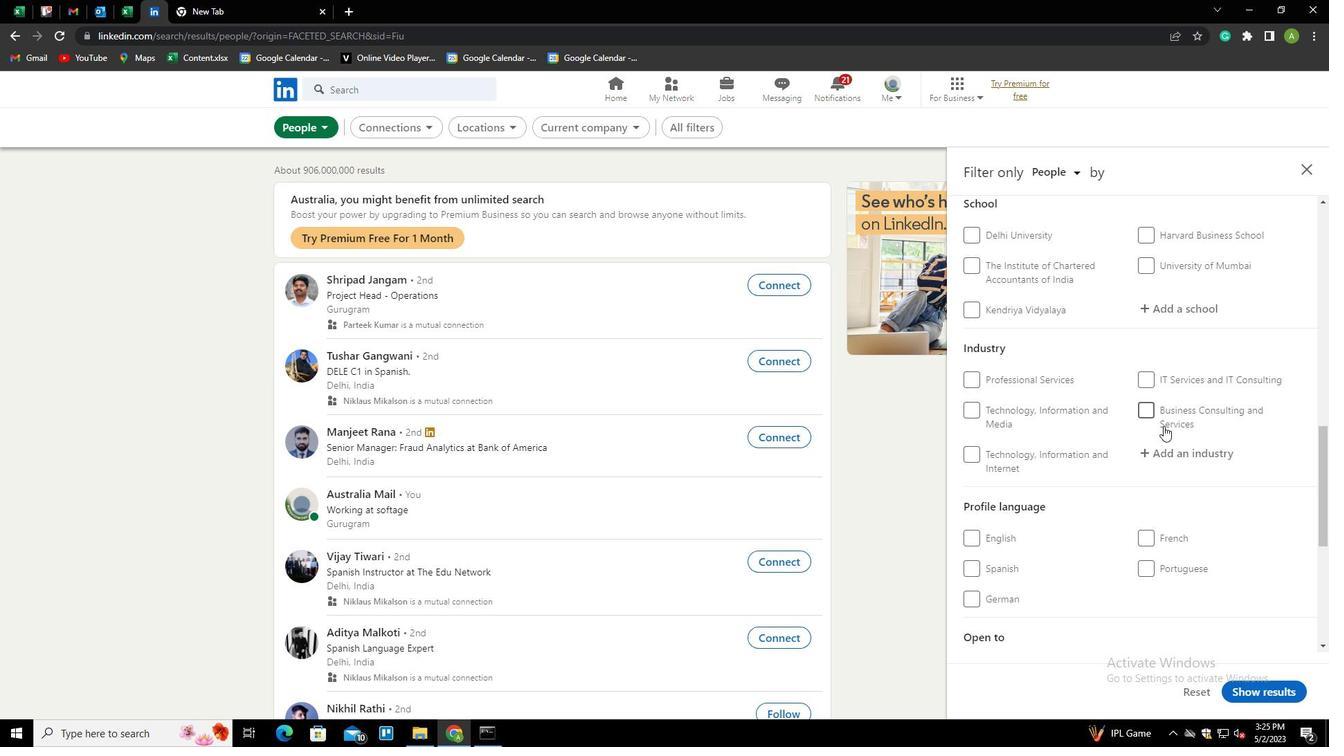 
Action: Mouse scrolled (1163, 434) with delta (0, 0)
Screenshot: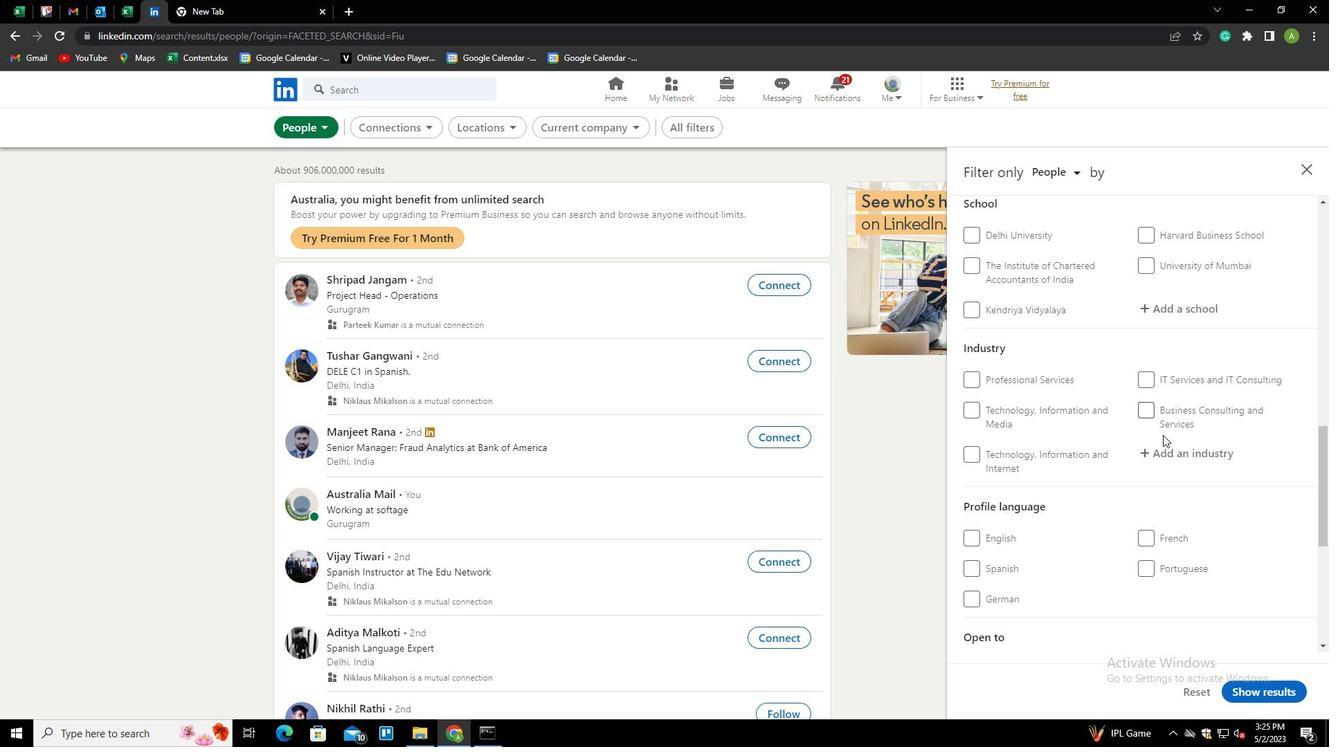 
Action: Mouse scrolled (1163, 434) with delta (0, 0)
Screenshot: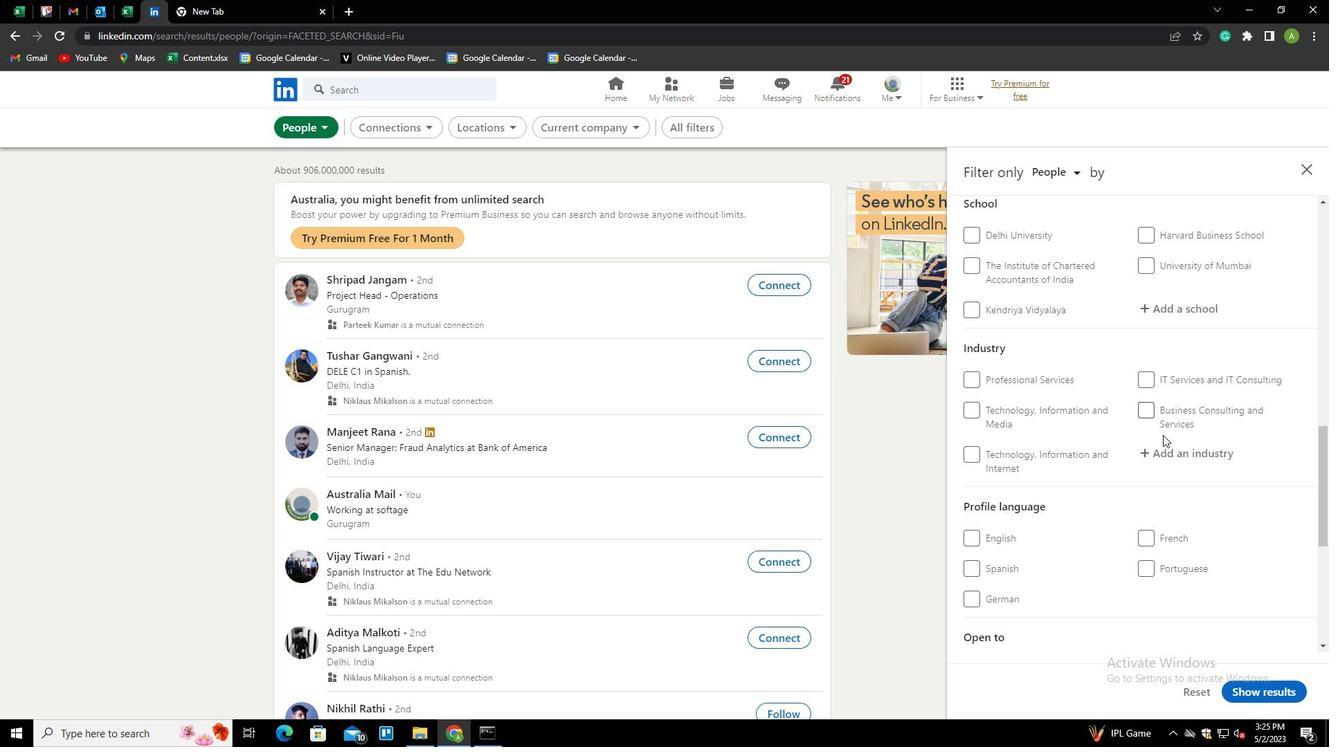 
Action: Mouse moved to (1003, 455)
Screenshot: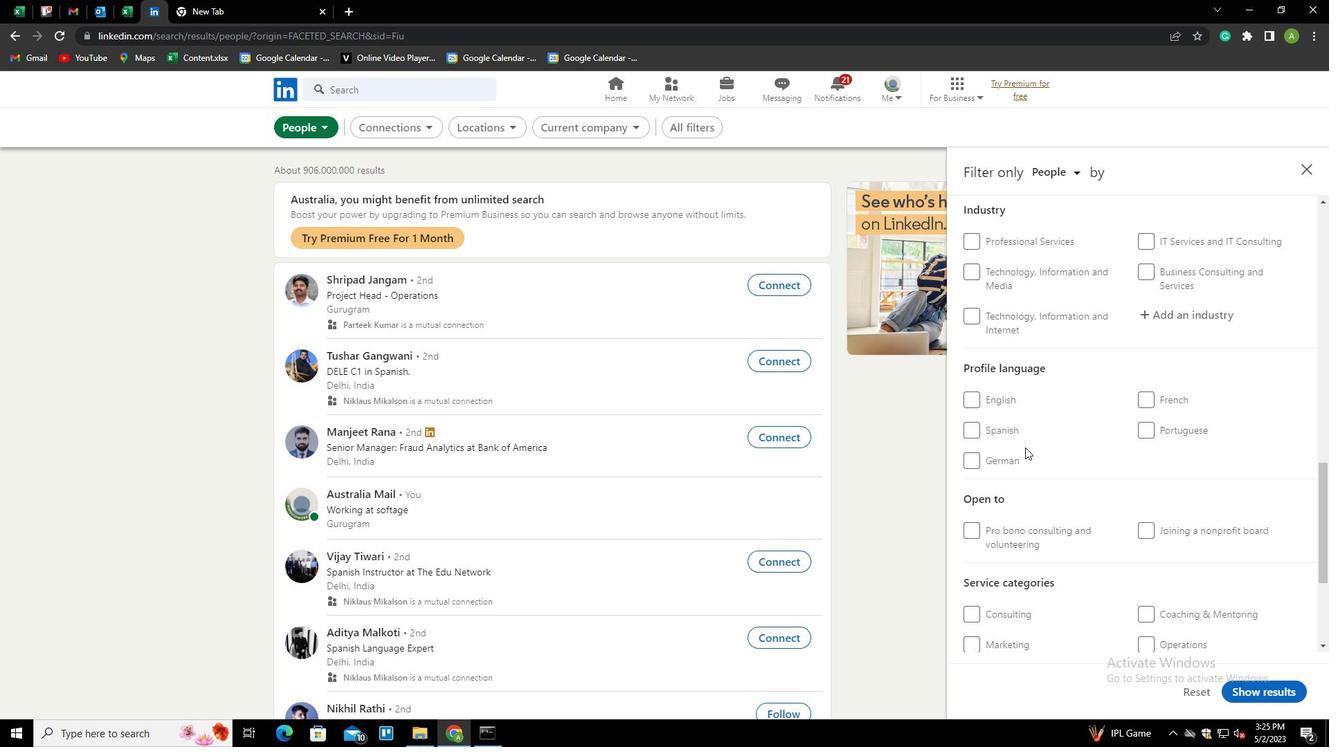 
Action: Mouse pressed left at (1003, 455)
Screenshot: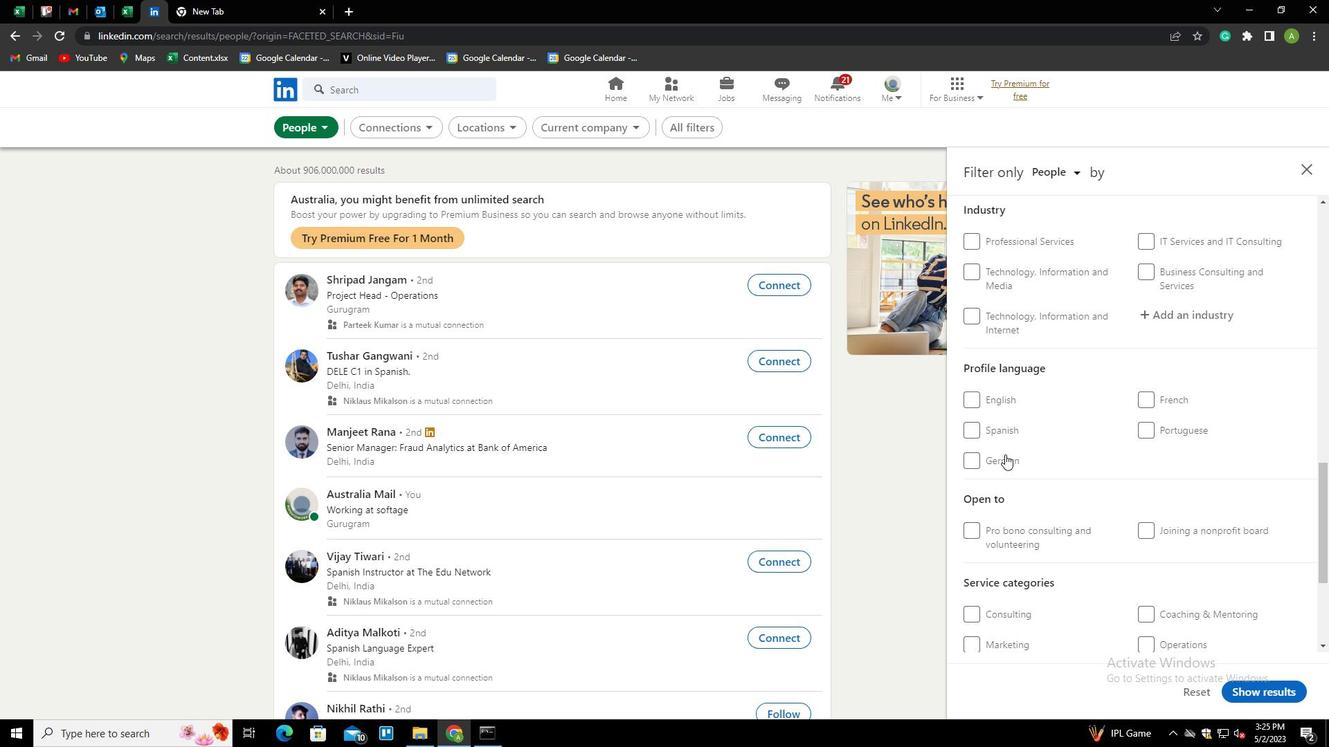 
Action: Mouse moved to (1145, 447)
Screenshot: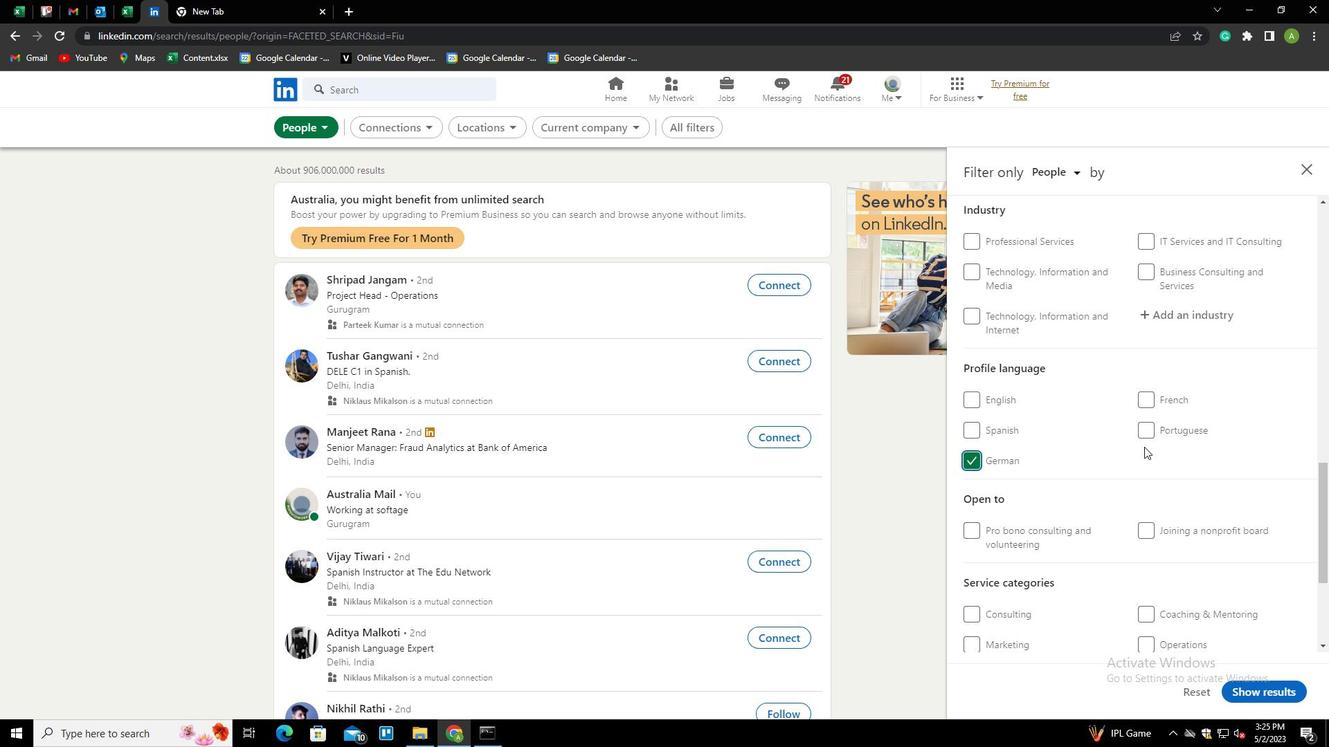 
Action: Mouse scrolled (1145, 448) with delta (0, 0)
Screenshot: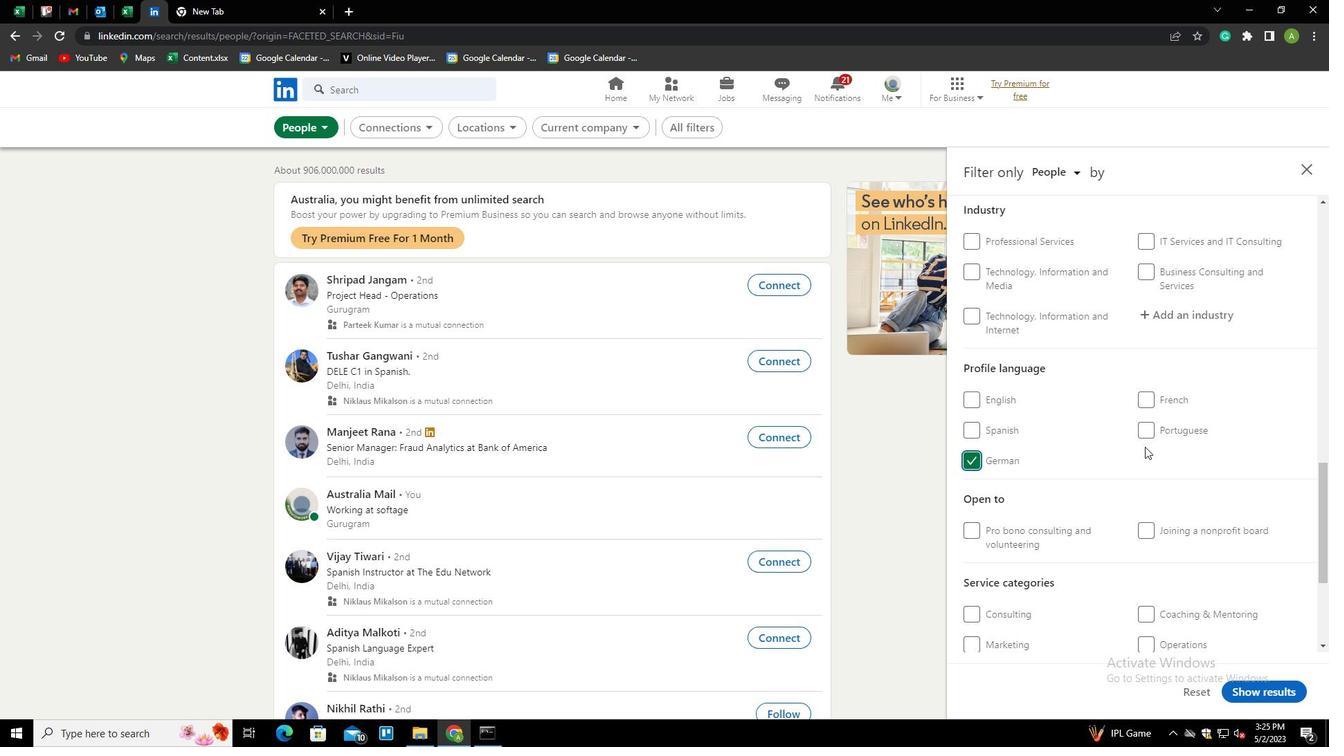 
Action: Mouse scrolled (1145, 448) with delta (0, 0)
Screenshot: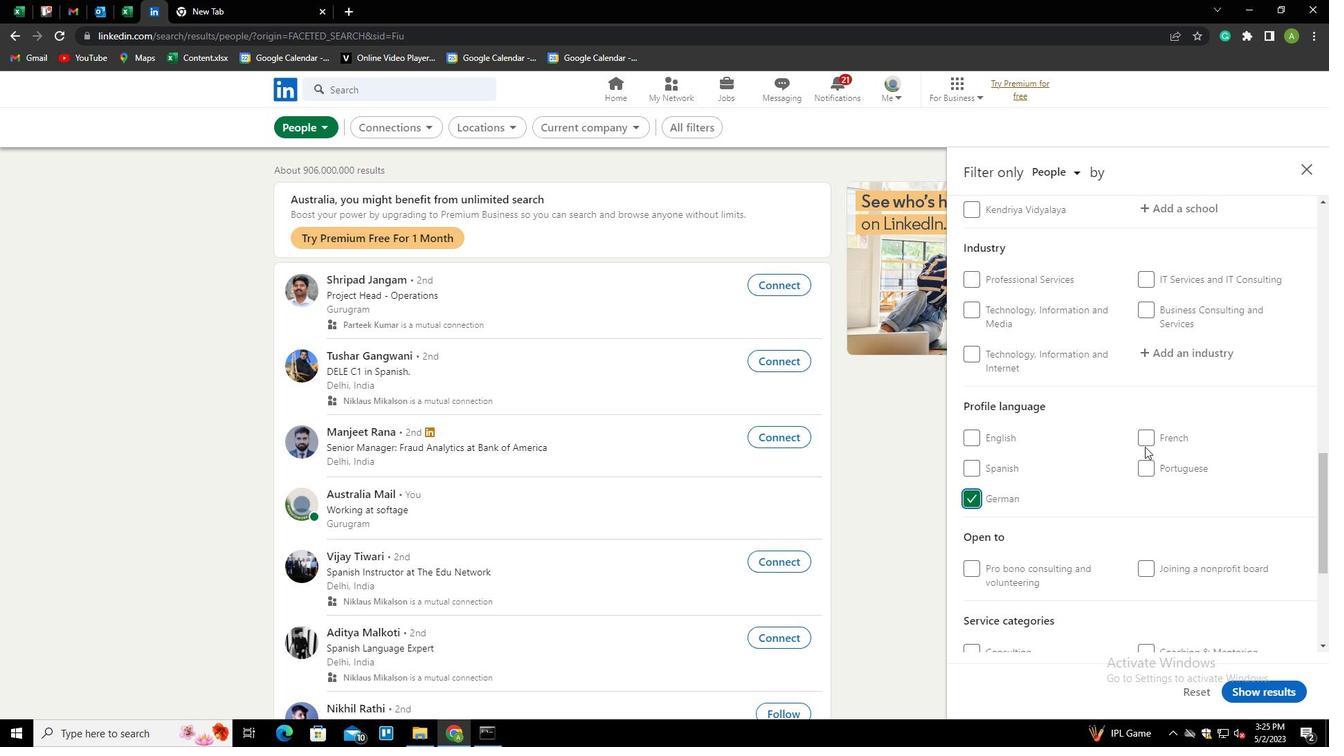 
Action: Mouse scrolled (1145, 448) with delta (0, 0)
Screenshot: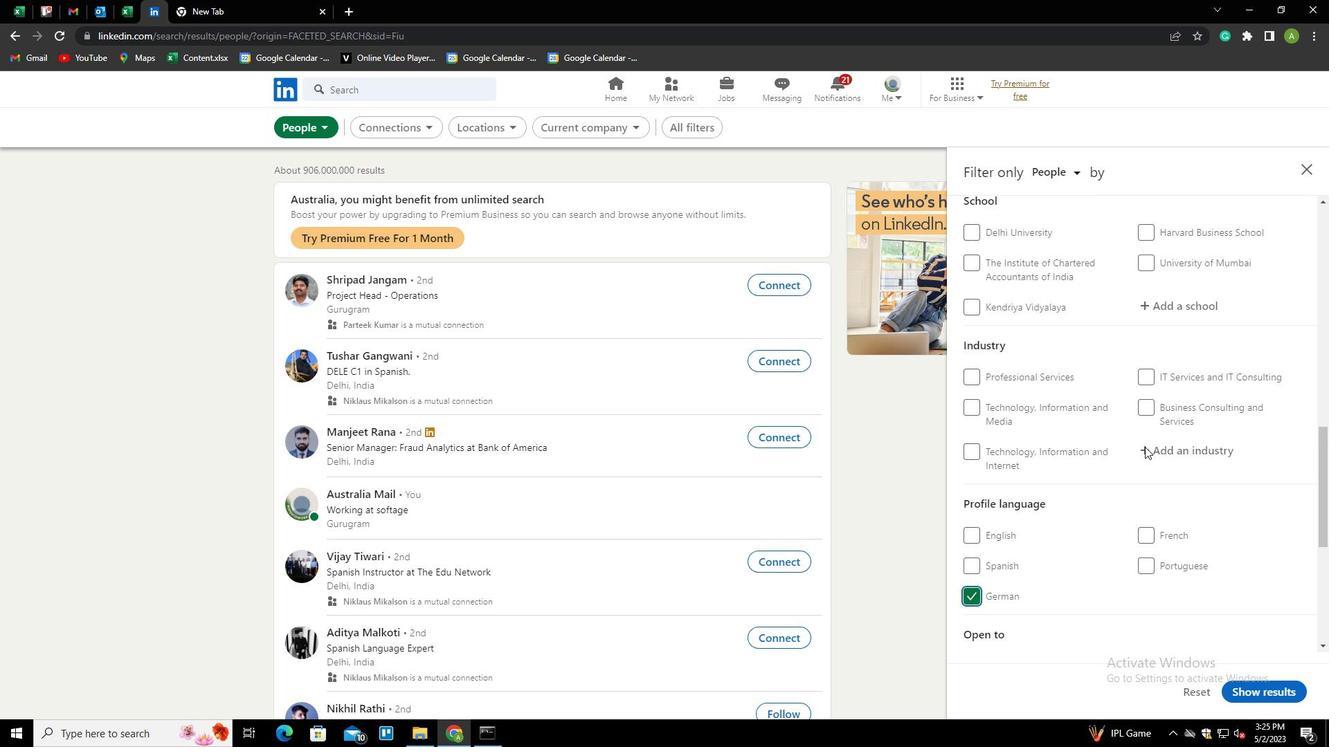 
Action: Mouse scrolled (1145, 448) with delta (0, 0)
Screenshot: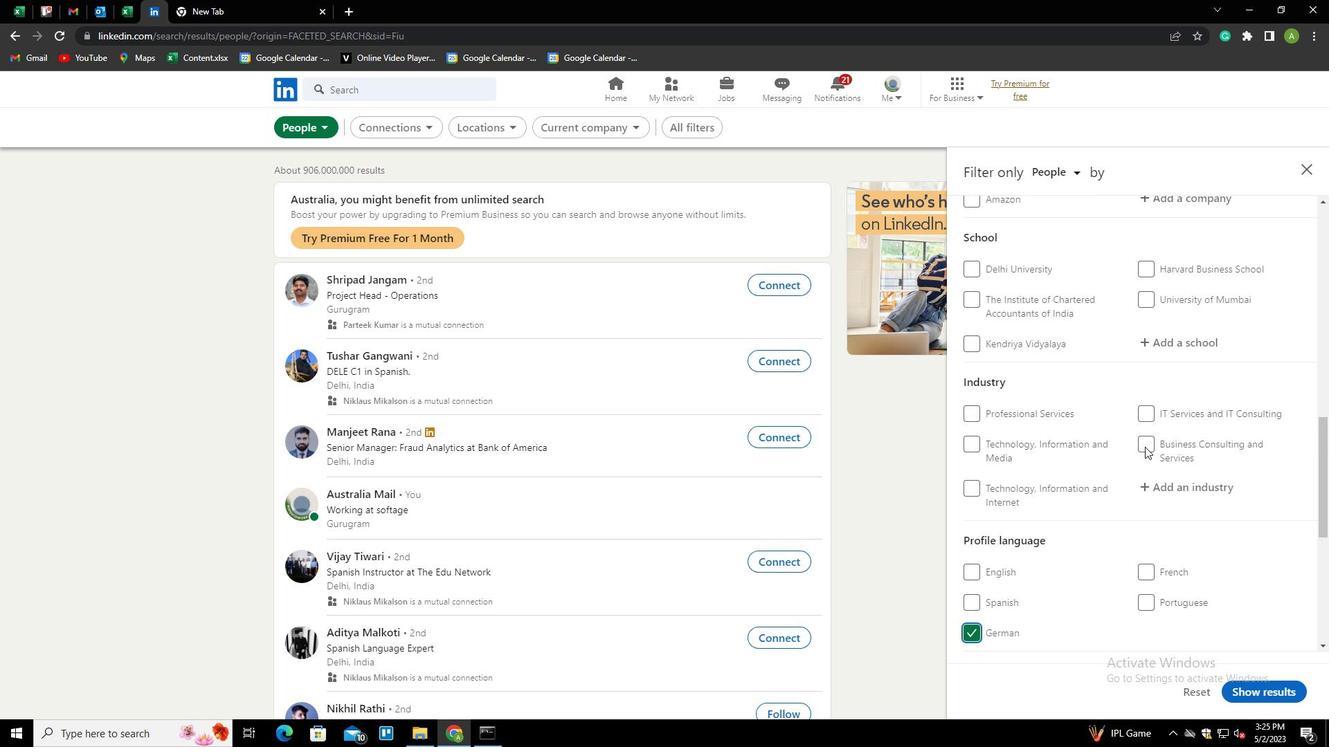 
Action: Mouse scrolled (1145, 448) with delta (0, 0)
Screenshot: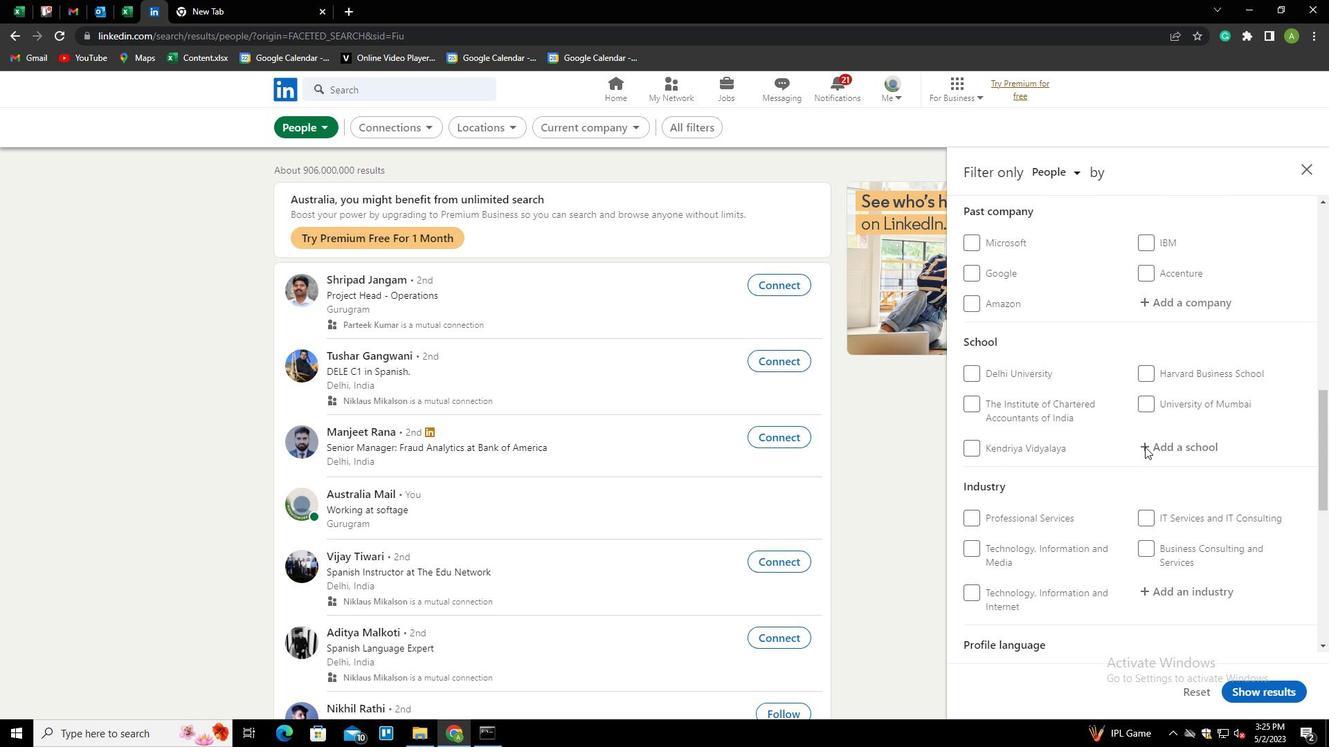 
Action: Mouse scrolled (1145, 448) with delta (0, 0)
Screenshot: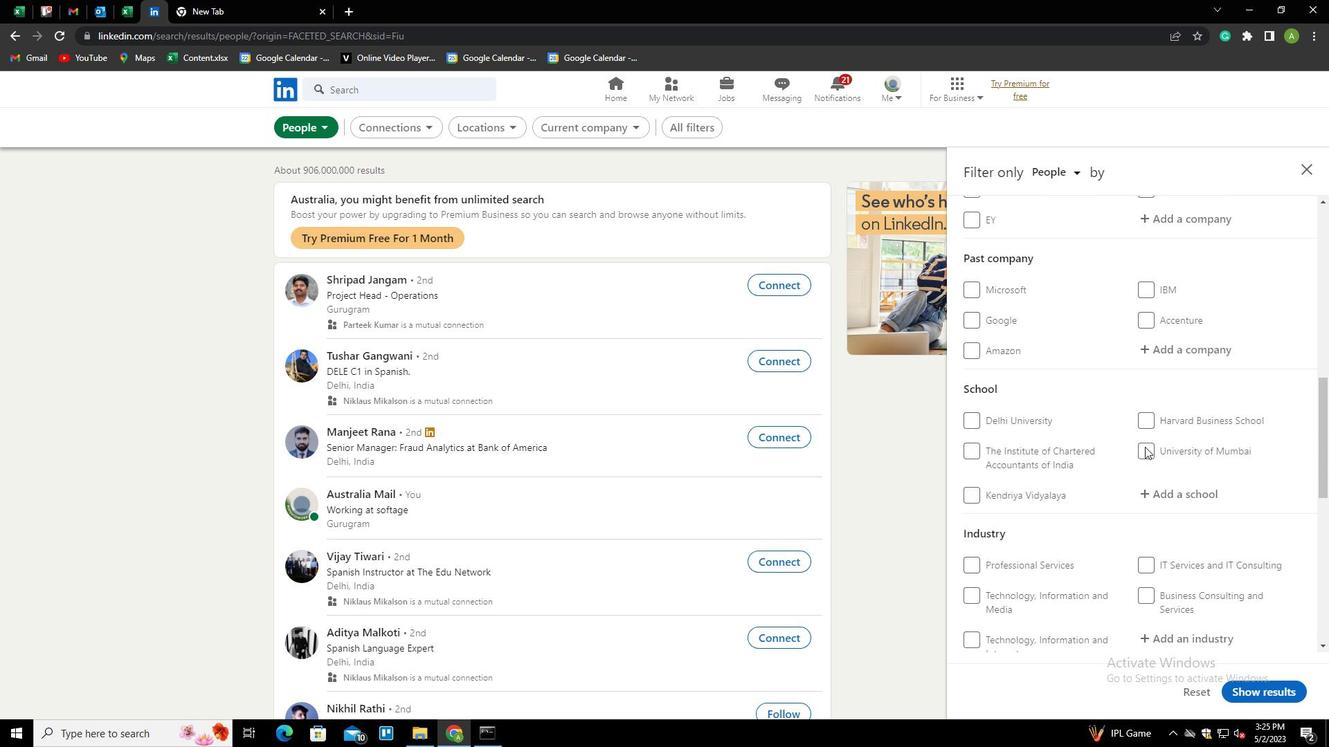 
Action: Mouse scrolled (1145, 448) with delta (0, 0)
Screenshot: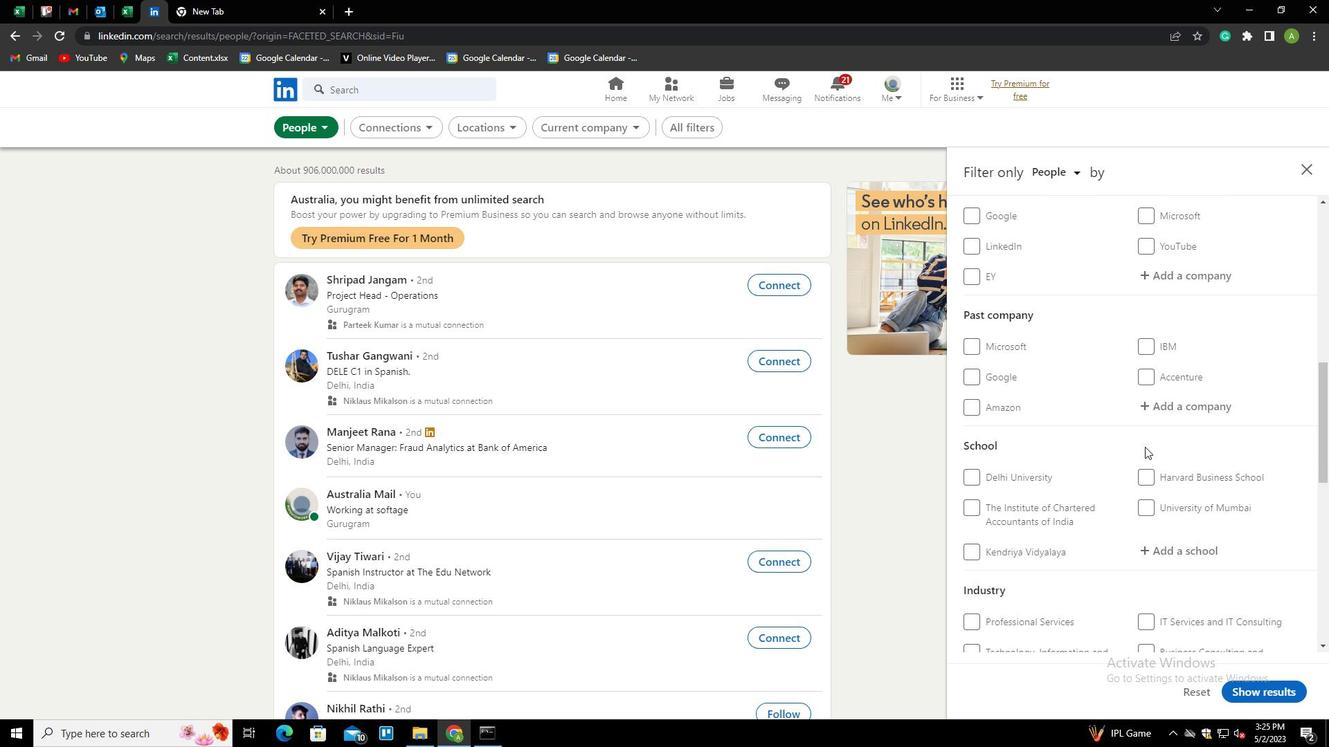 
Action: Mouse moved to (1162, 385)
Screenshot: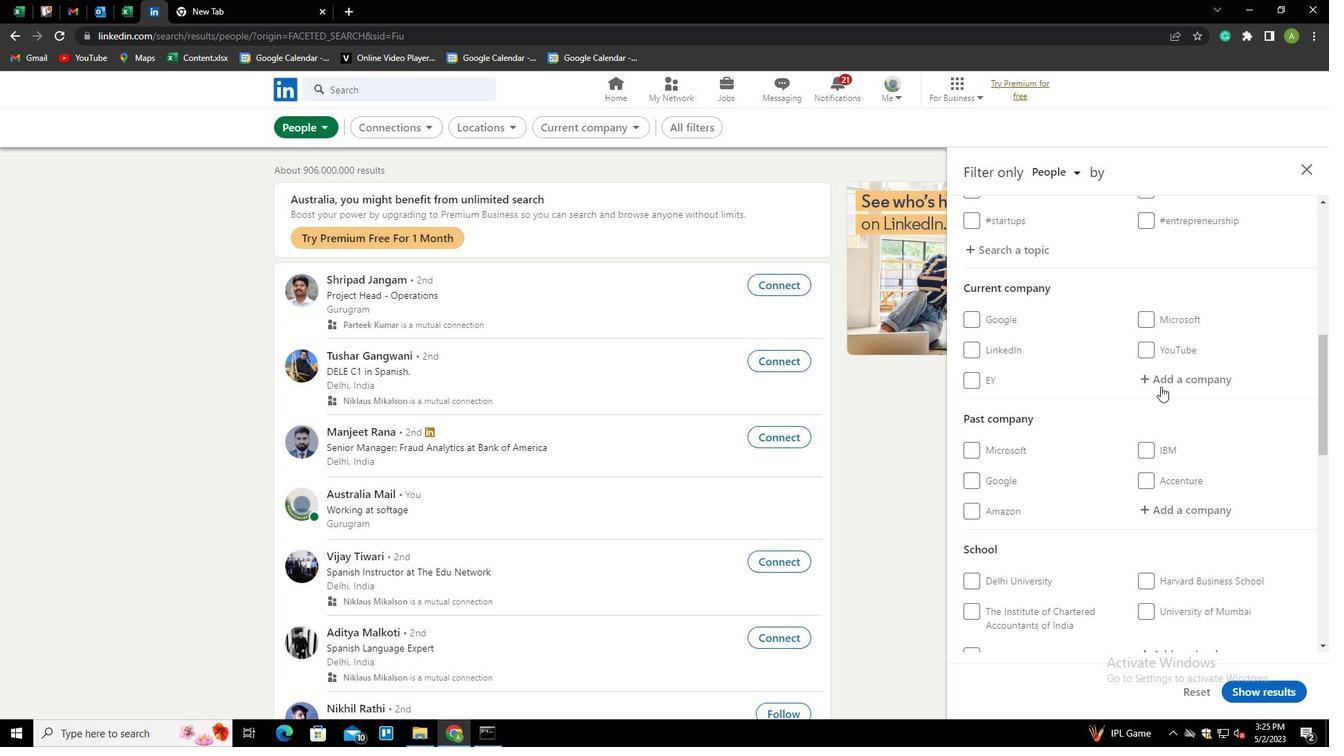 
Action: Mouse pressed left at (1162, 385)
Screenshot: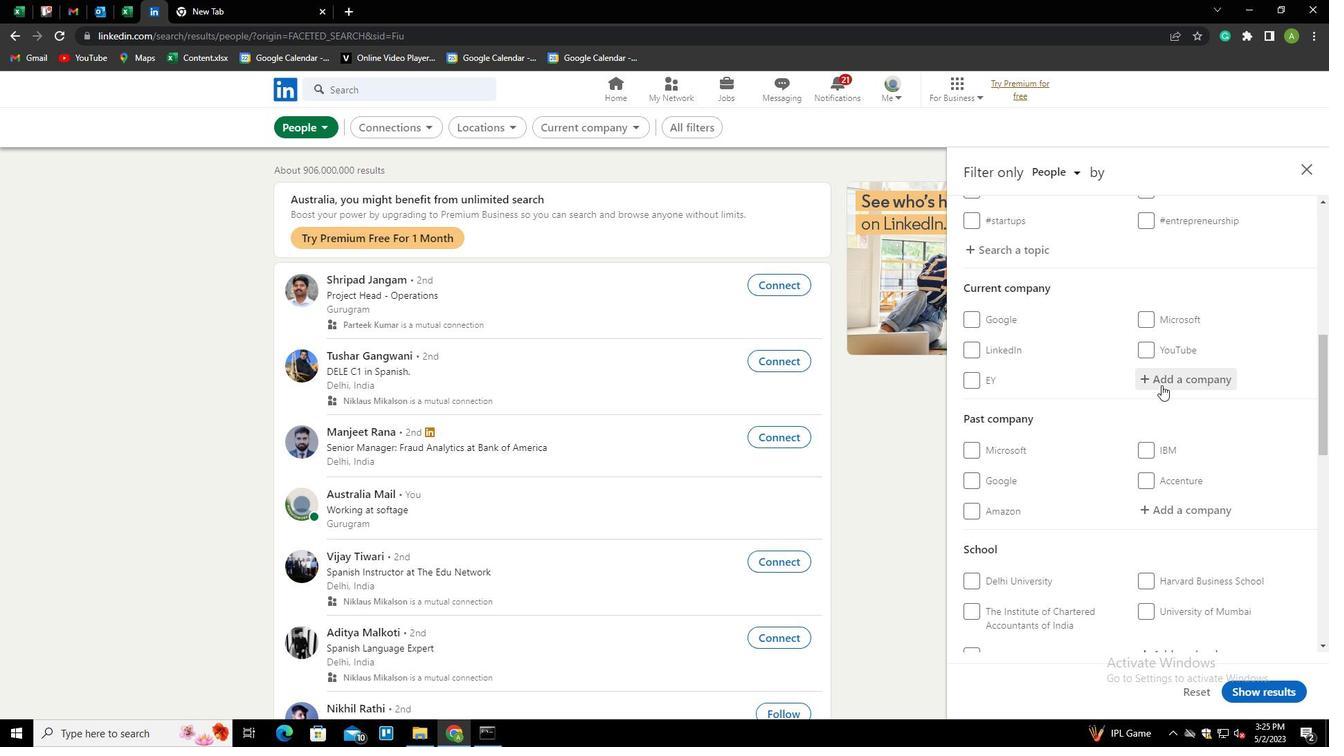 
Action: Mouse moved to (1169, 383)
Screenshot: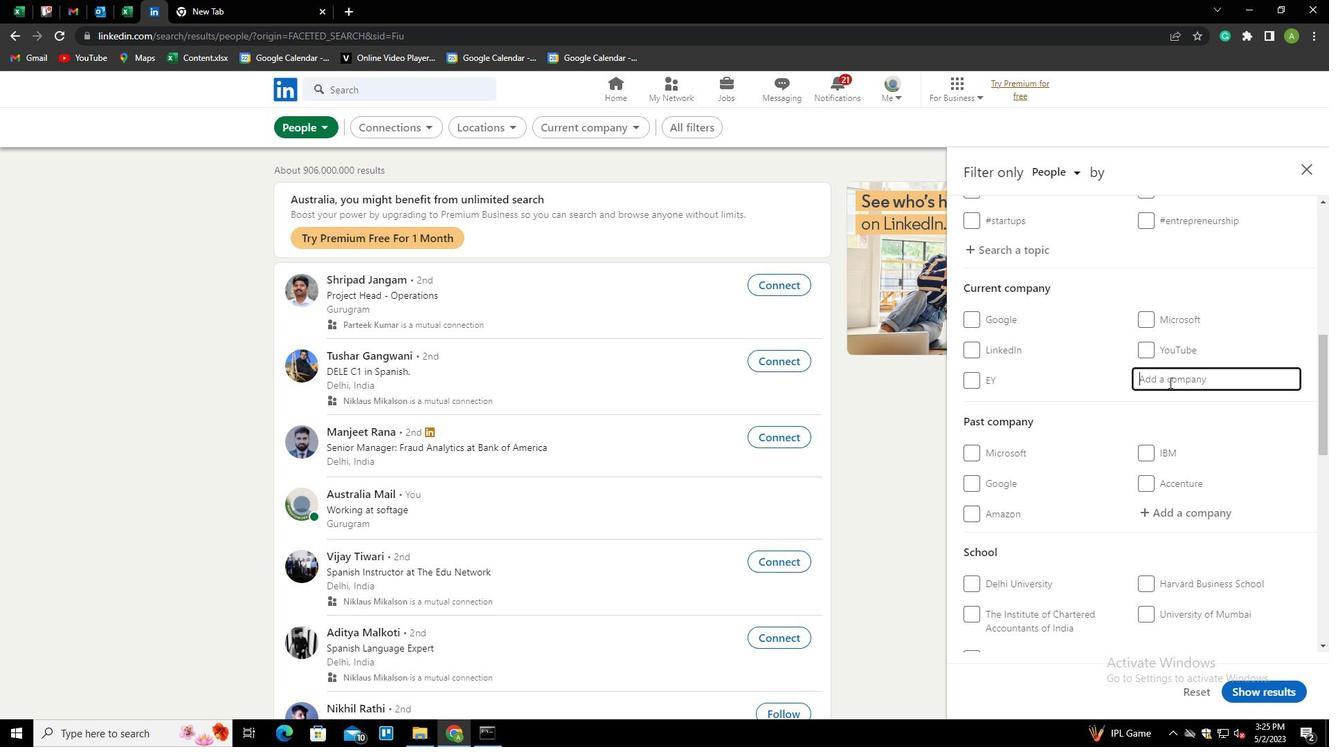 
Action: Mouse pressed left at (1169, 383)
Screenshot: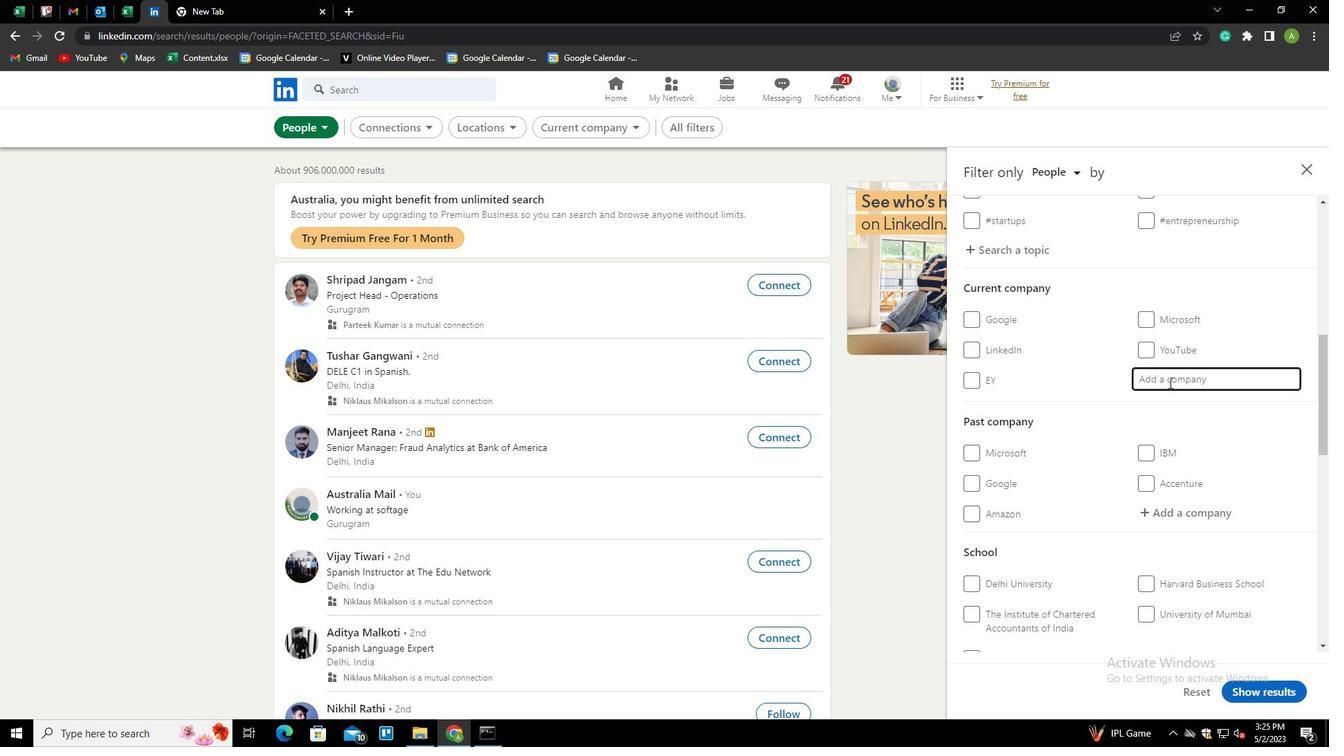 
Action: Key pressed <Key.shift>DR.<Key.space><Key.shift><Key.shift><Key.shift><Key.shift><Key.shift><Key.shift><Key.shift><Key.shift><Key.shift><Key.shift><Key.shift><Key.shift><Key.shift><Key.shift>REDDY<Key.down><Key.enter>
Screenshot: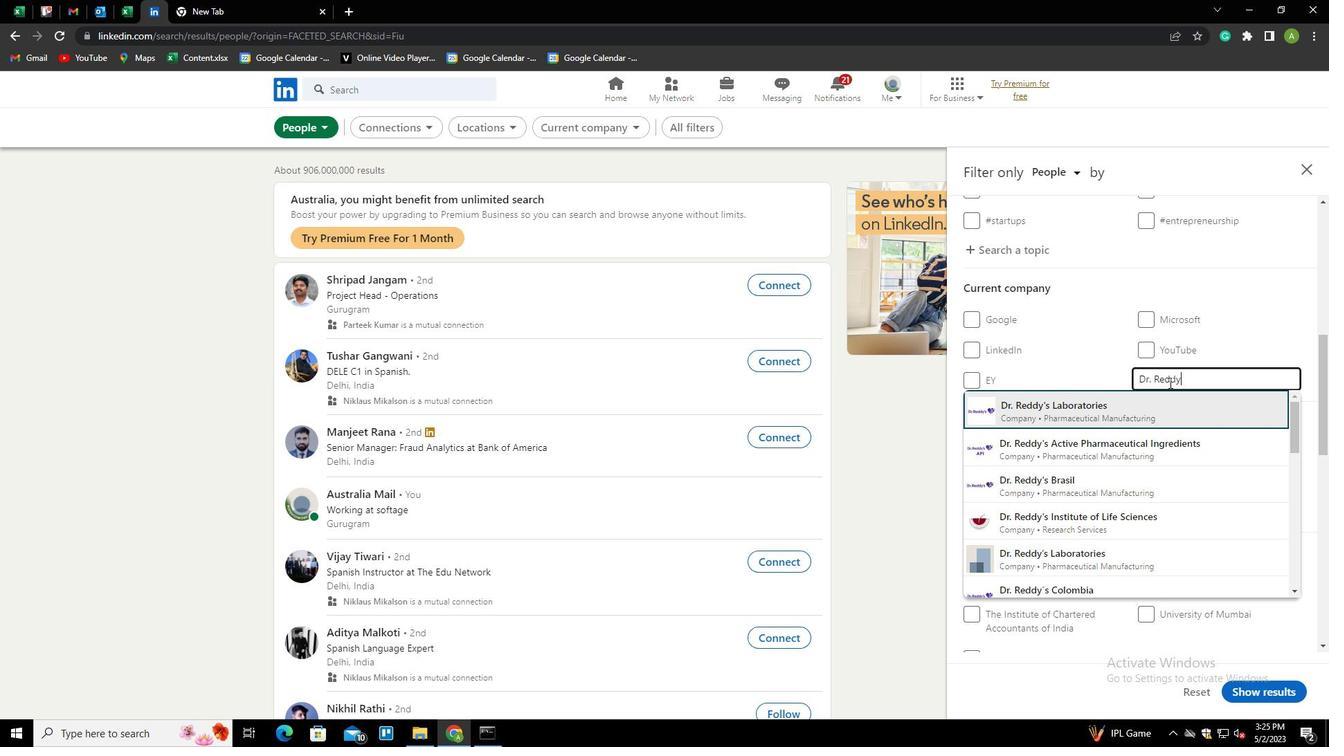 
Action: Mouse scrolled (1169, 382) with delta (0, 0)
Screenshot: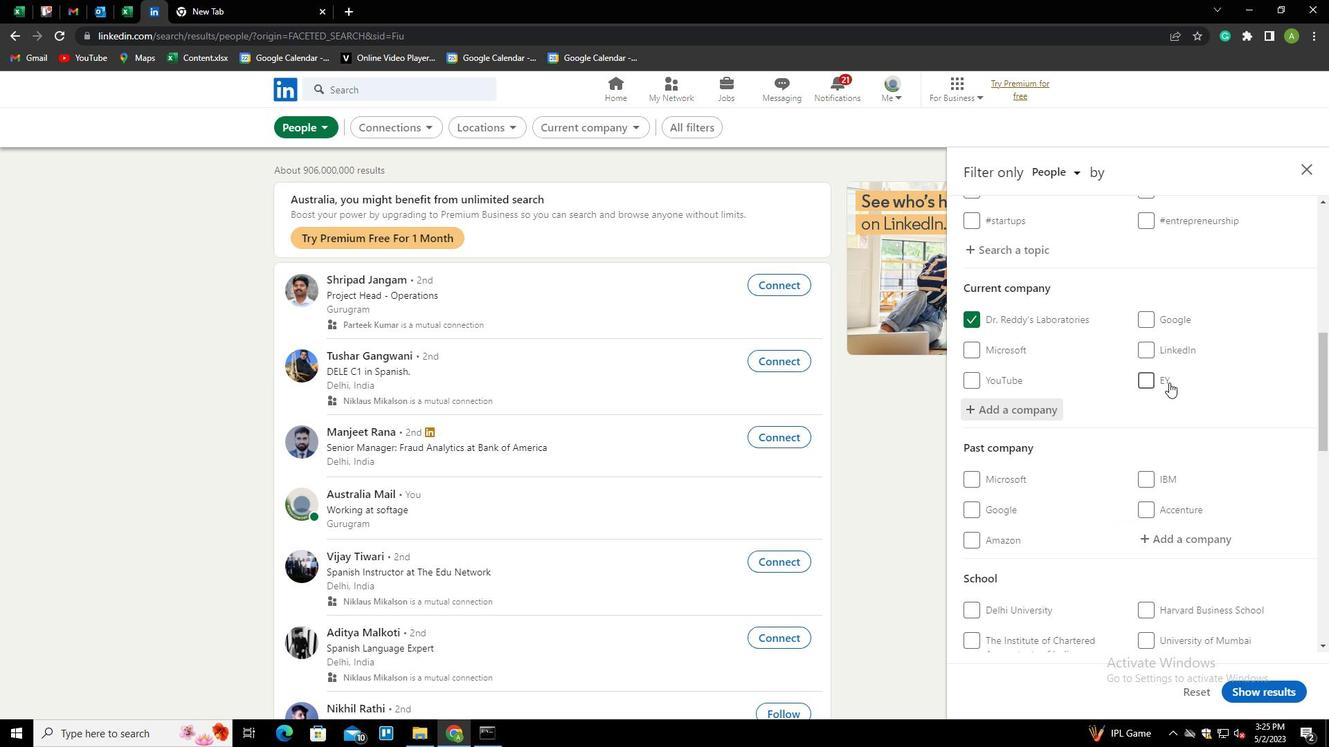
Action: Mouse scrolled (1169, 382) with delta (0, 0)
Screenshot: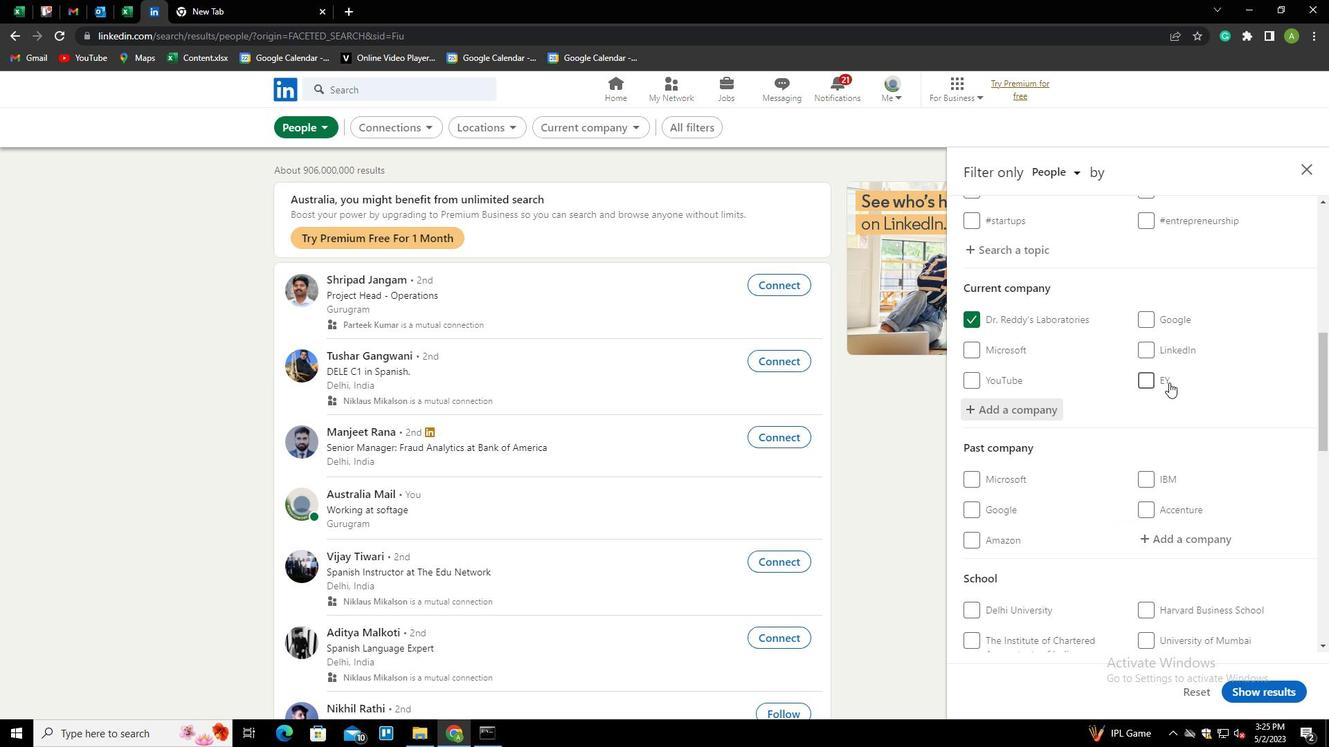 
Action: Mouse scrolled (1169, 382) with delta (0, 0)
Screenshot: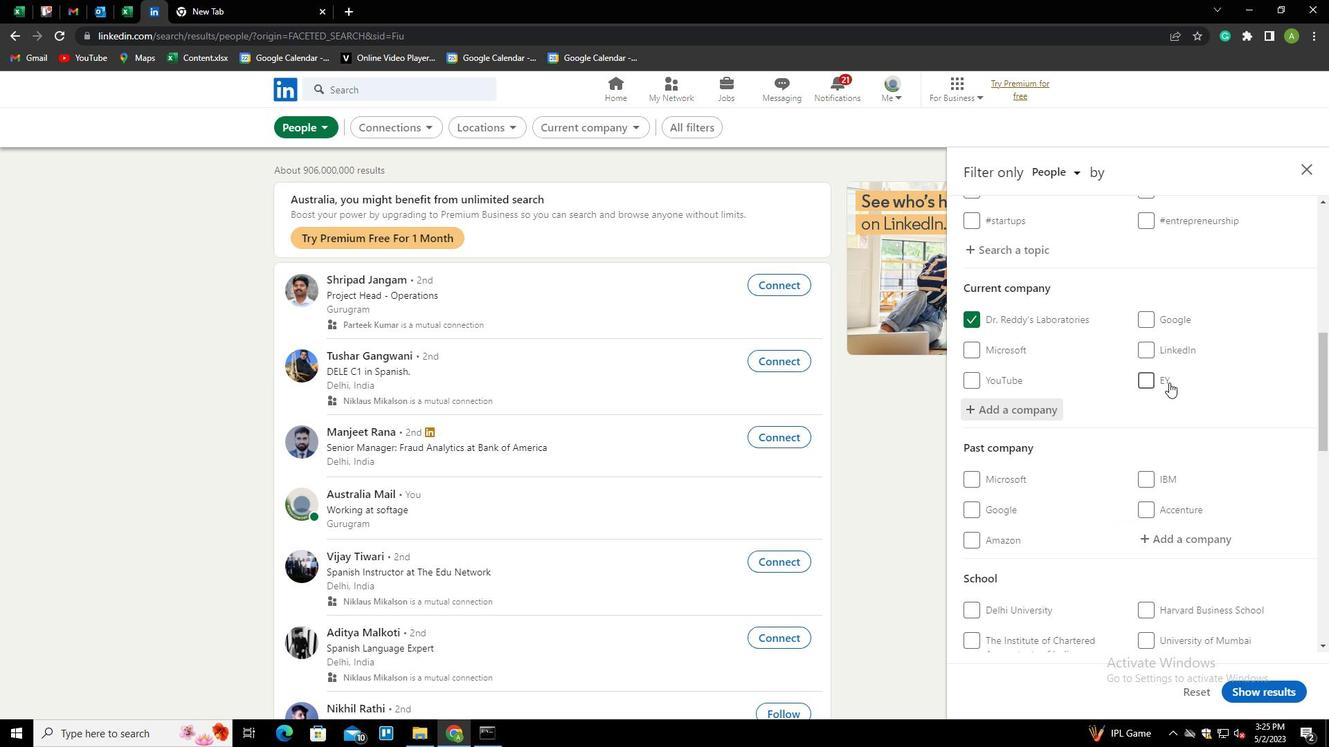
Action: Mouse scrolled (1169, 382) with delta (0, 0)
Screenshot: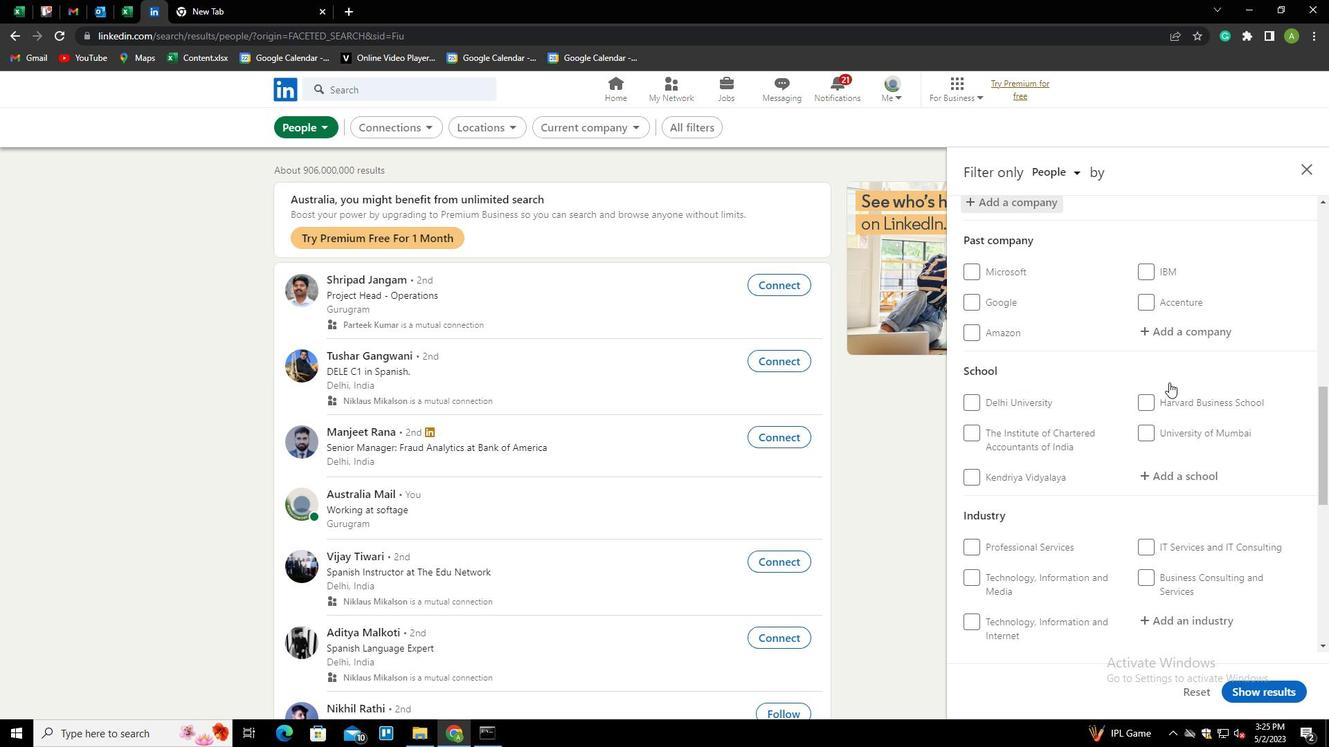 
Action: Mouse moved to (1176, 411)
Screenshot: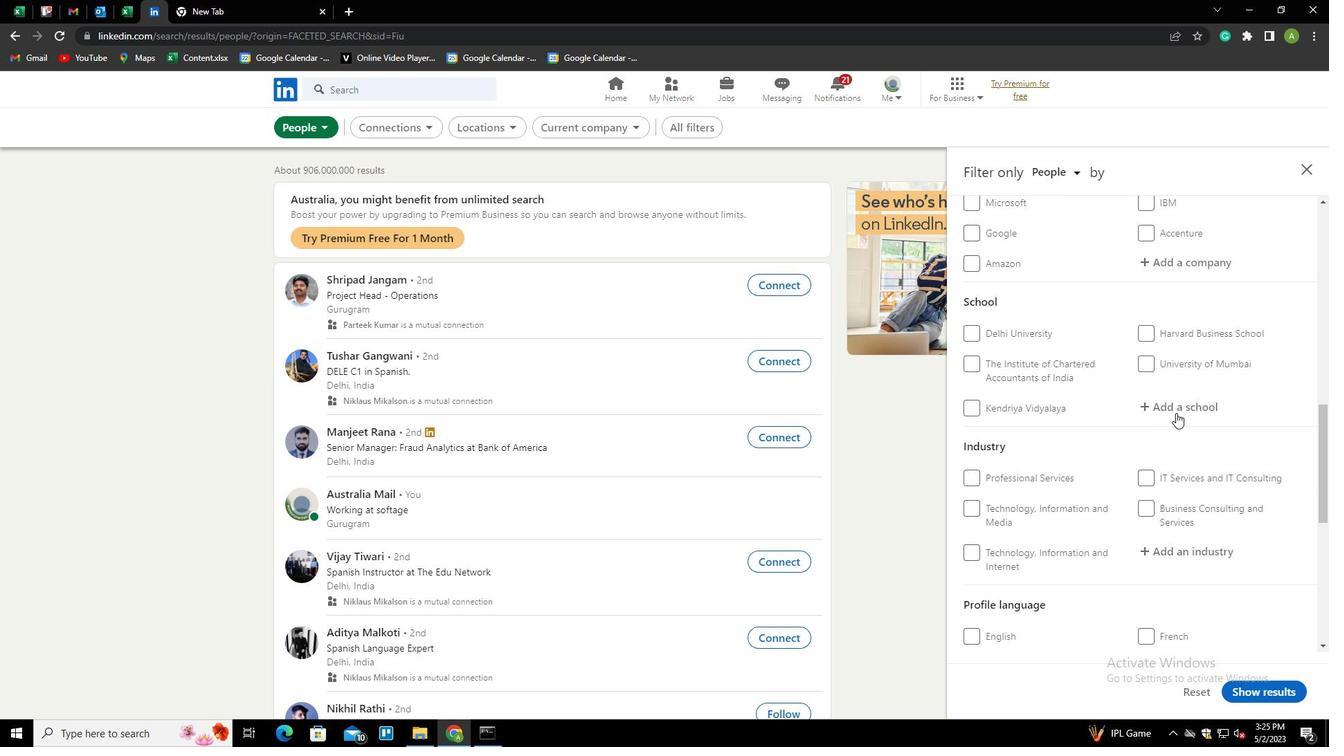 
Action: Mouse pressed left at (1176, 411)
Screenshot: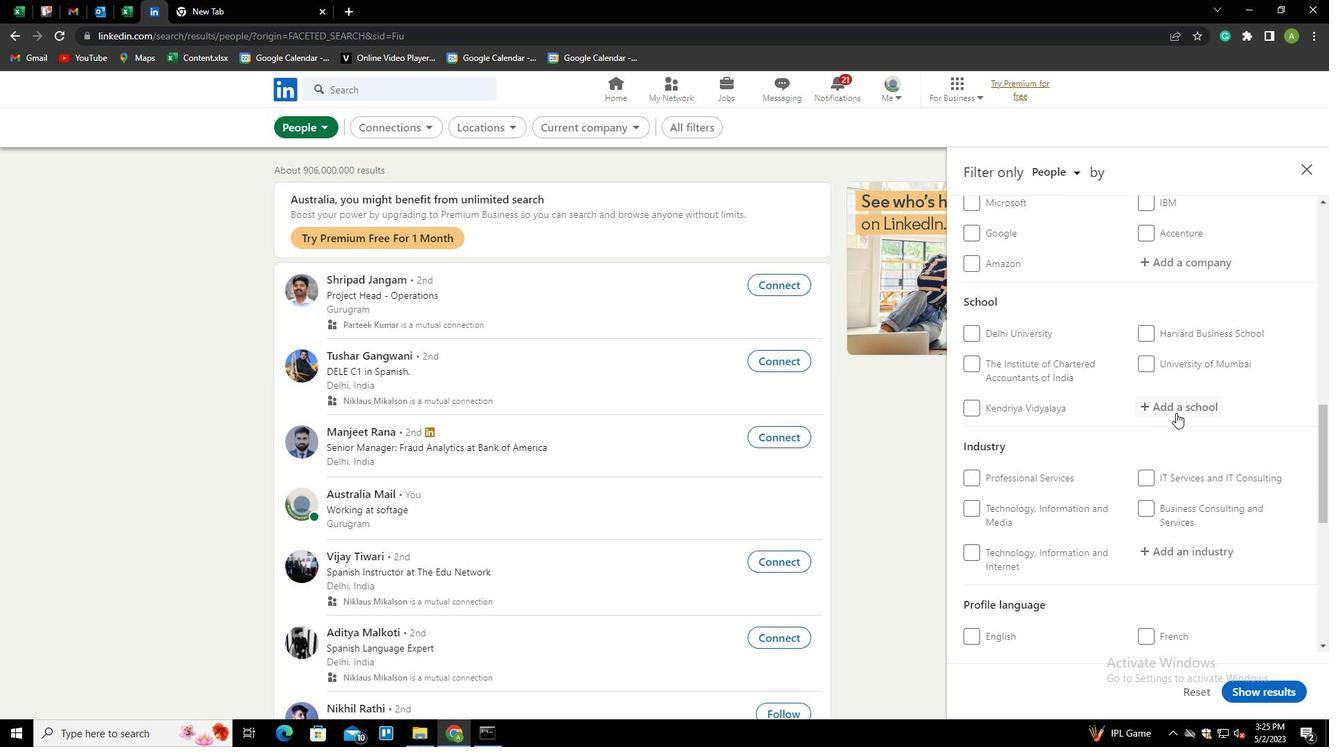
Action: Mouse moved to (1180, 408)
Screenshot: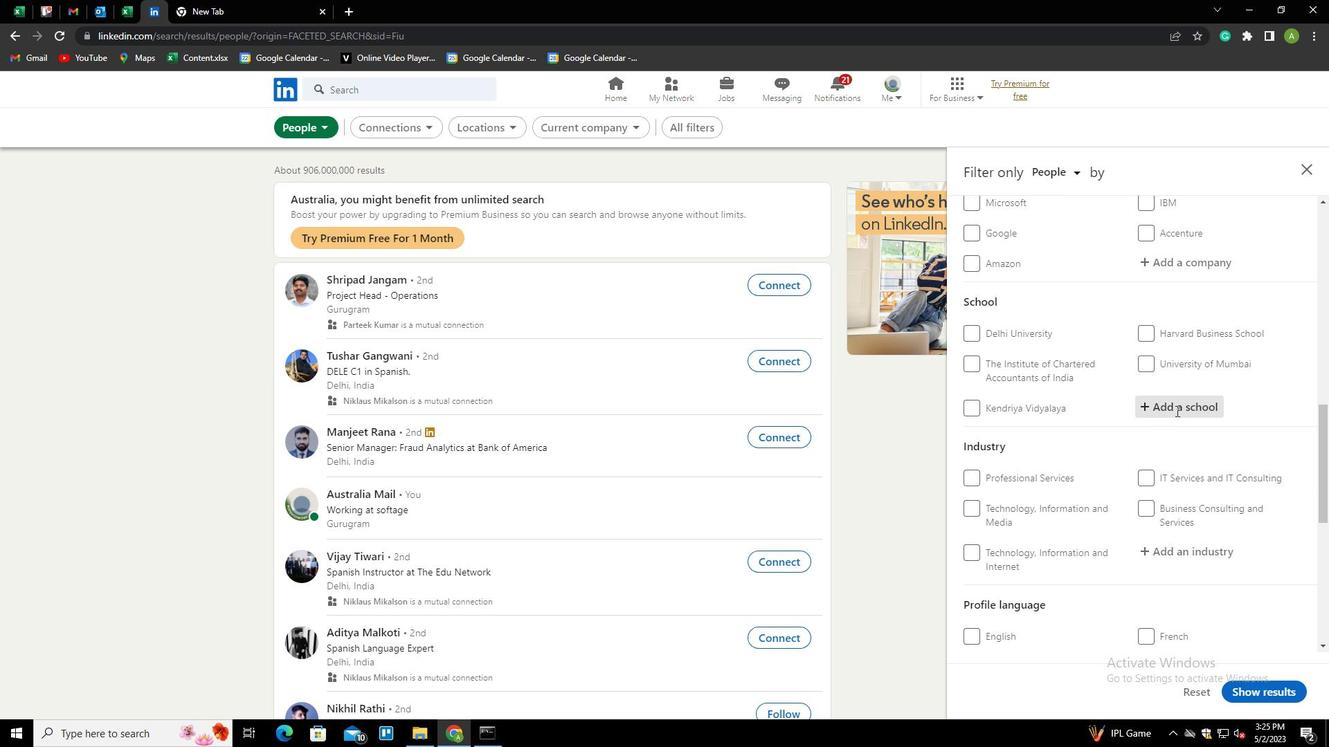 
Action: Mouse pressed left at (1180, 408)
Screenshot: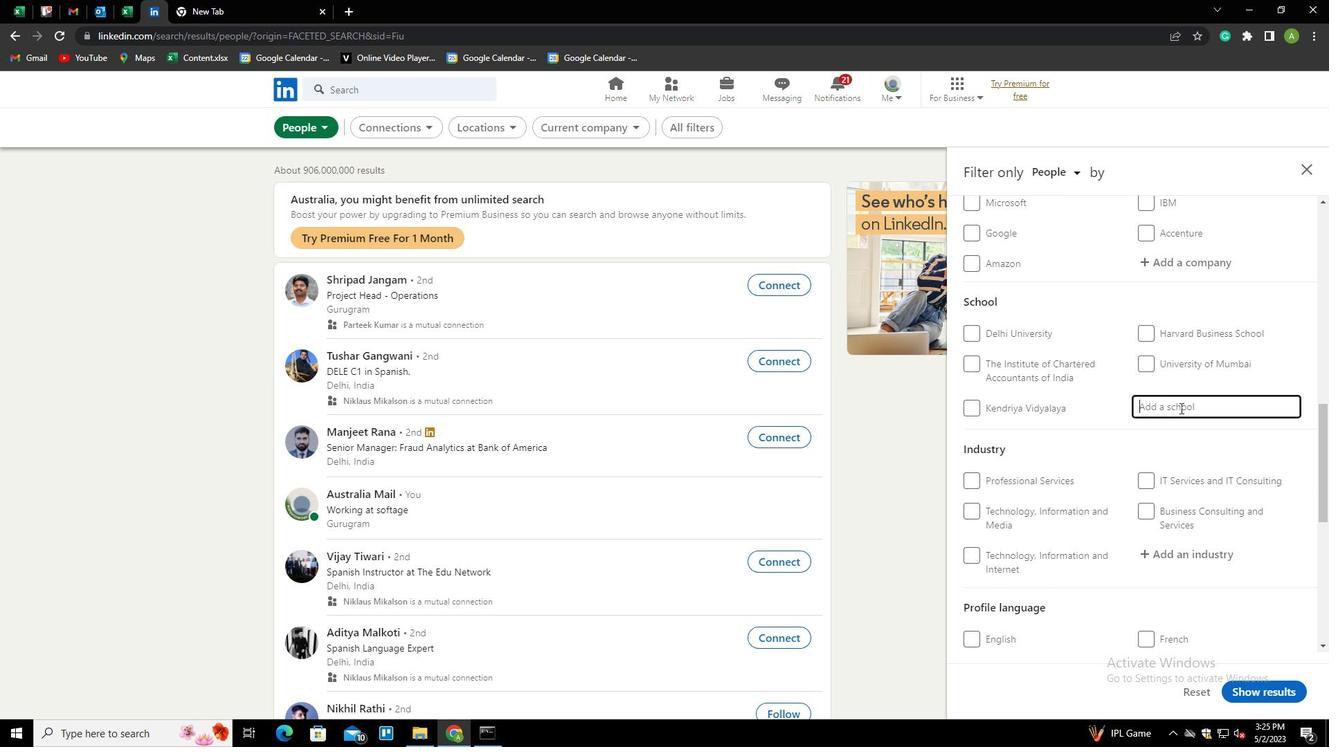
Action: Key pressed <Key.shift>DON<Key.space><Key.down><Key.down><Key.enter>
Screenshot: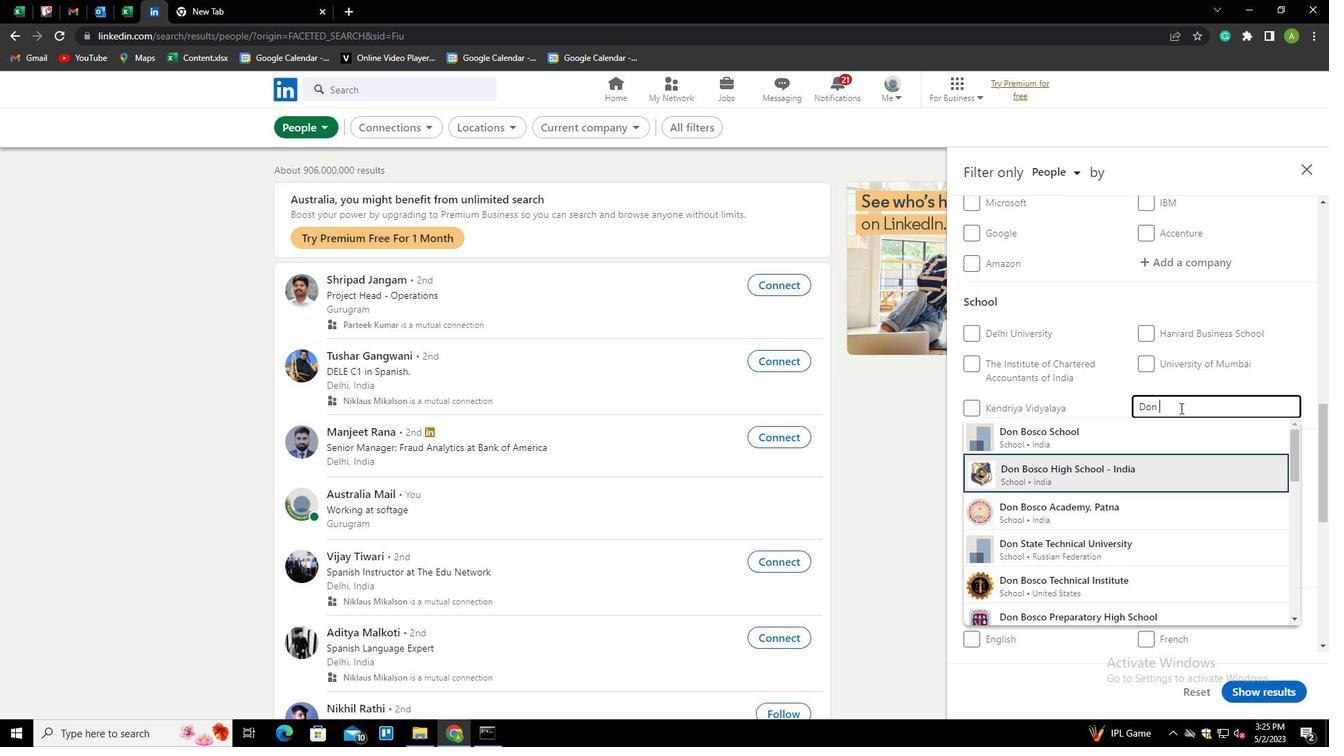 
Action: Mouse scrolled (1180, 407) with delta (0, 0)
Screenshot: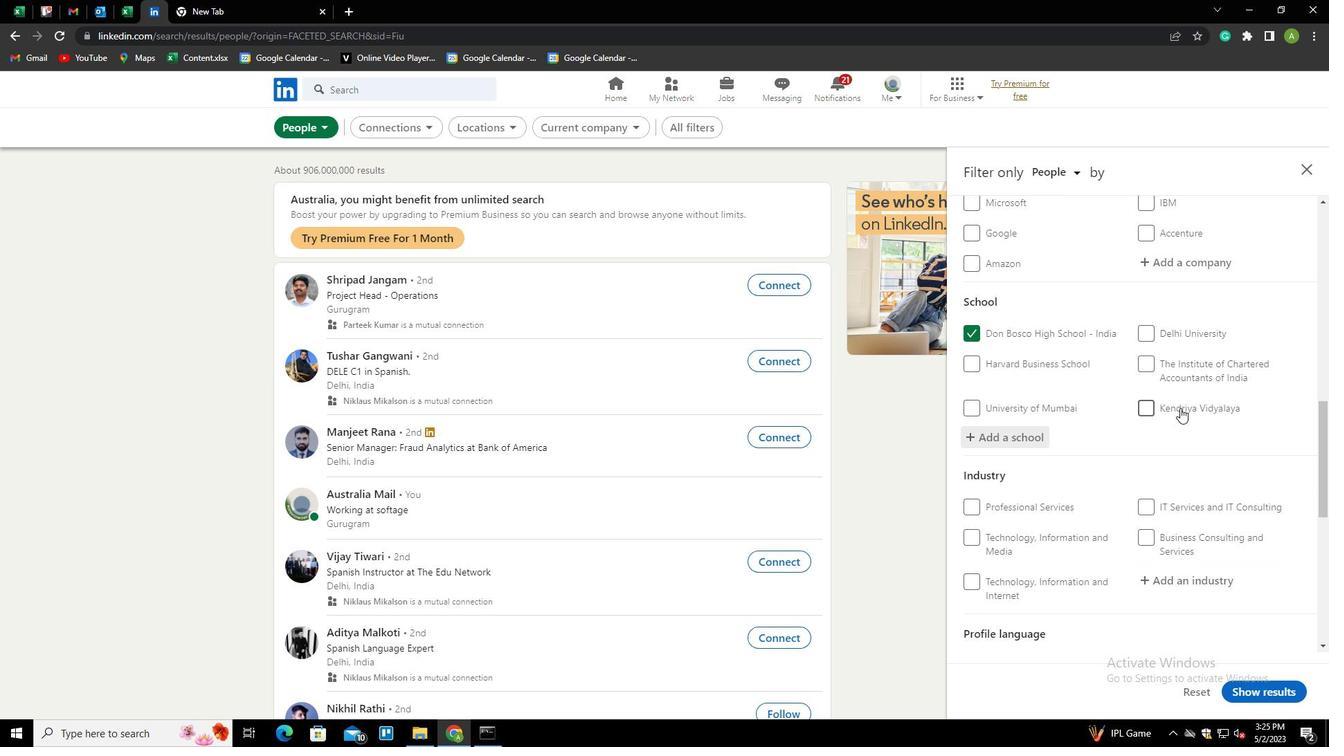 
Action: Mouse scrolled (1180, 407) with delta (0, 0)
Screenshot: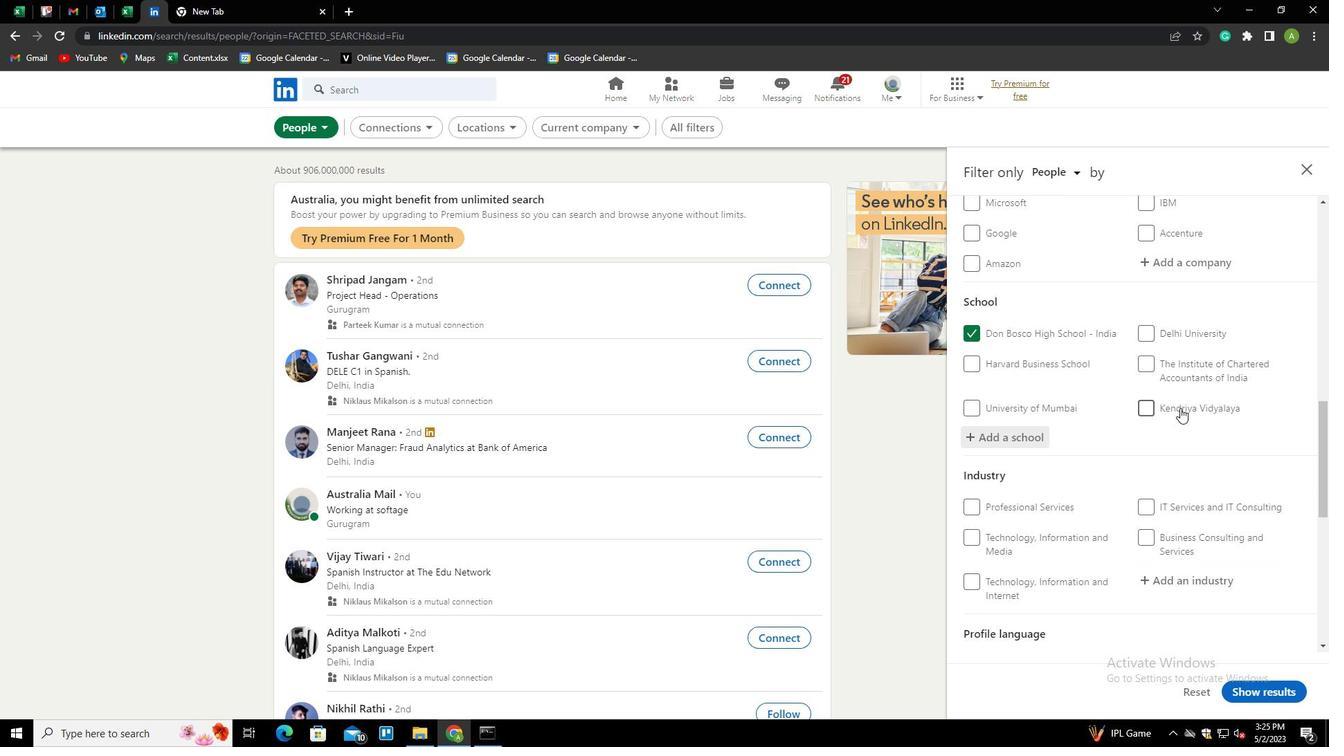 
Action: Mouse moved to (1175, 443)
Screenshot: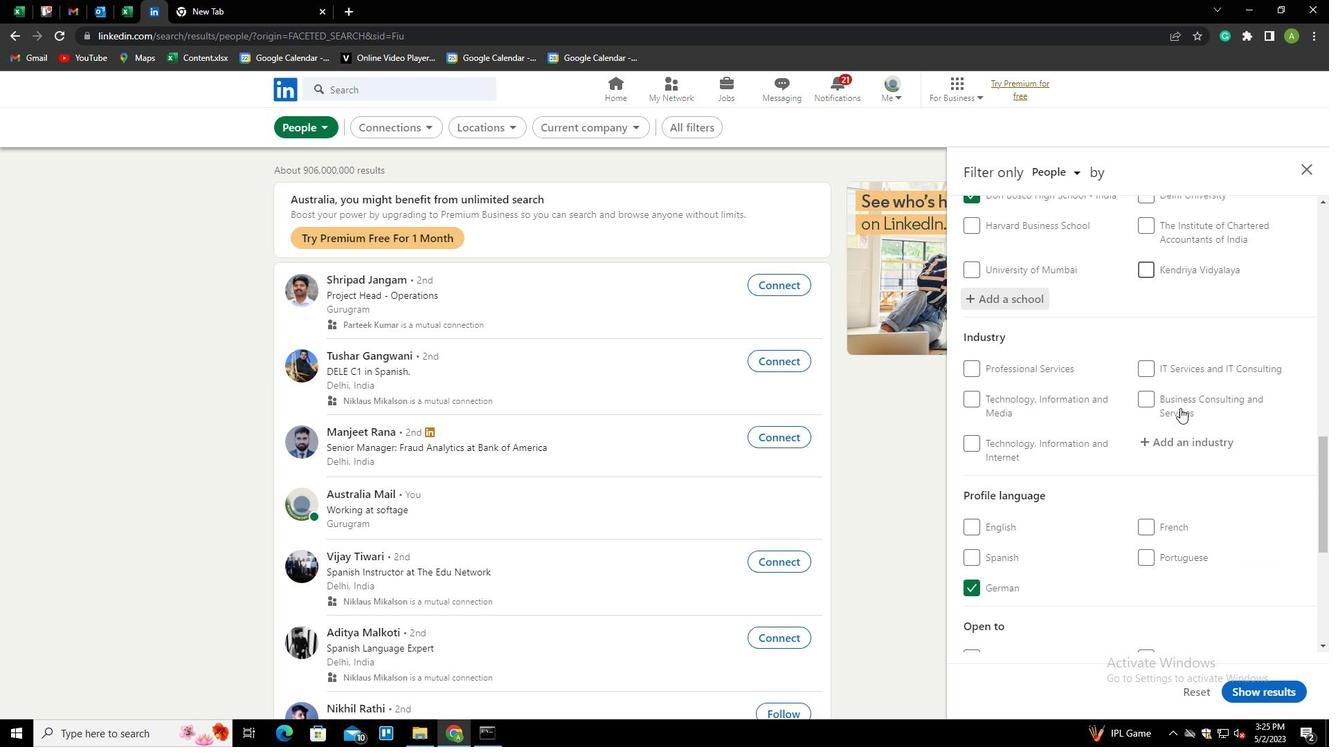 
Action: Mouse pressed left at (1175, 443)
Screenshot: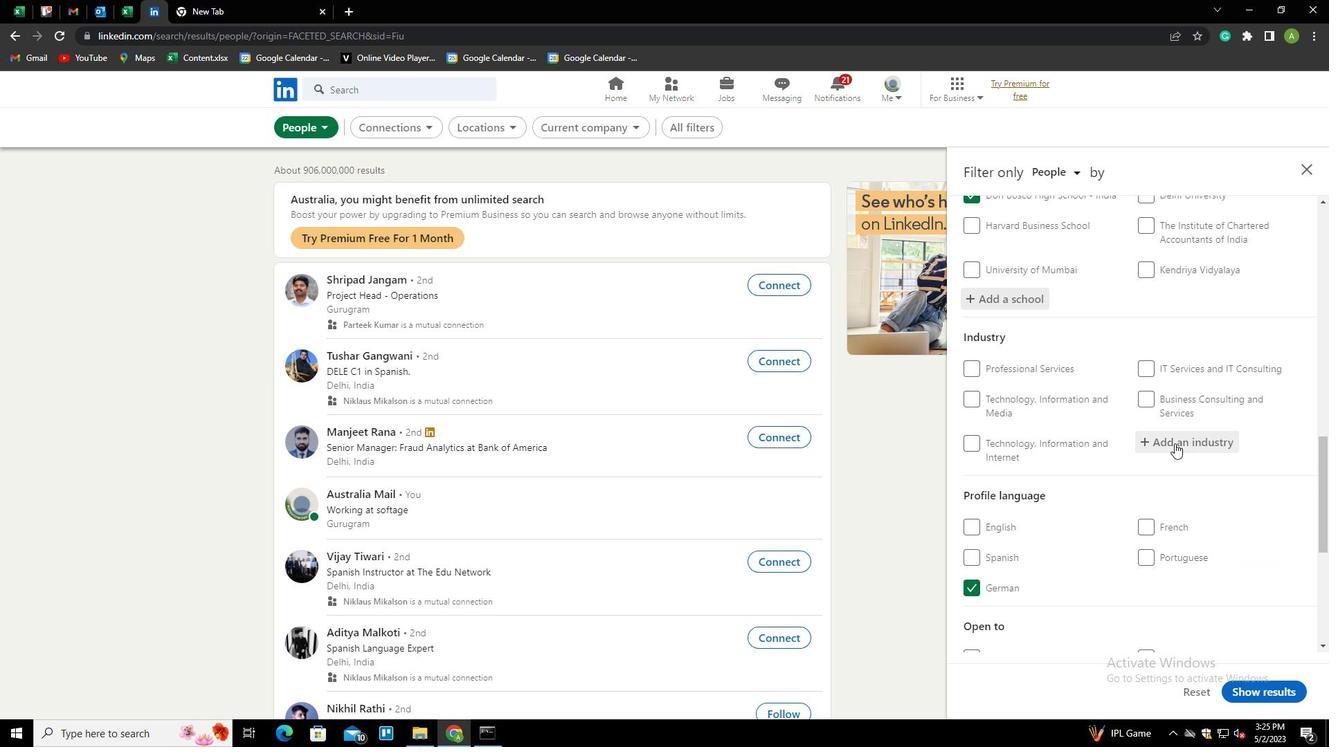 
Action: Mouse moved to (1182, 443)
Screenshot: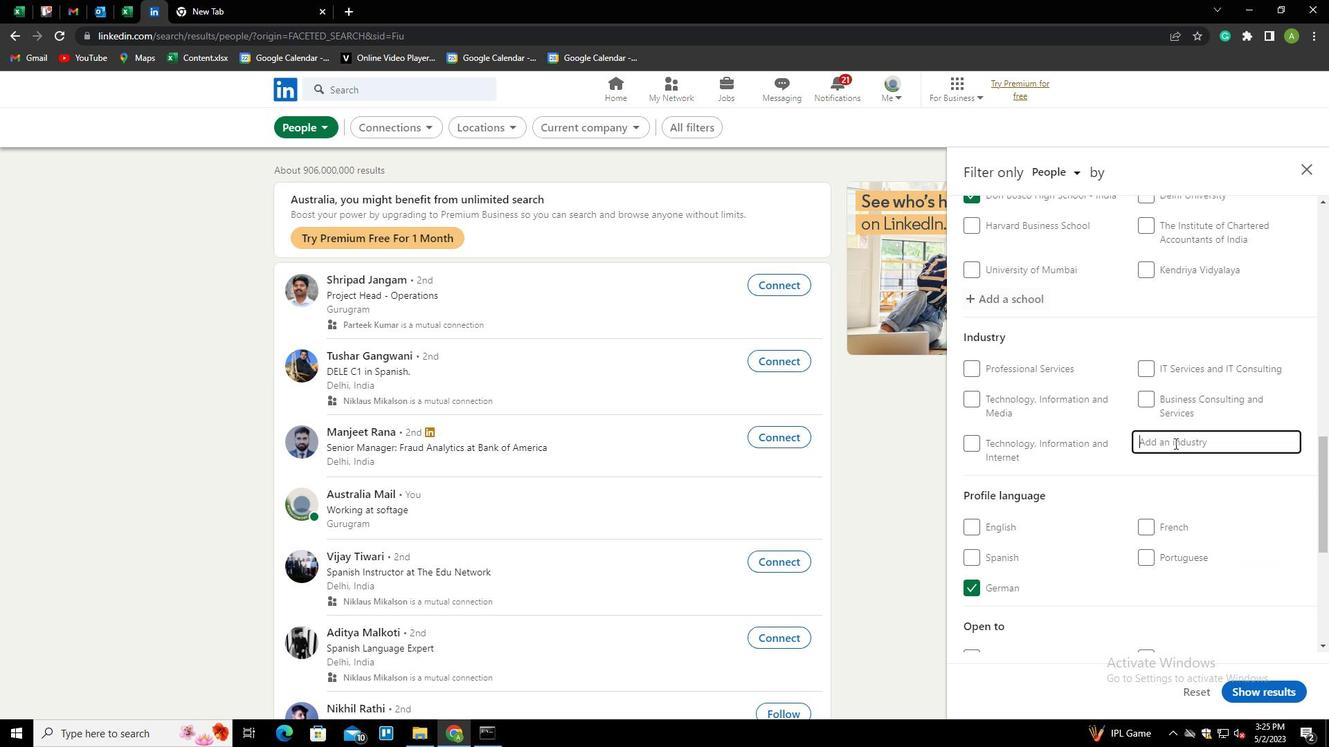 
Action: Mouse pressed left at (1182, 443)
Screenshot: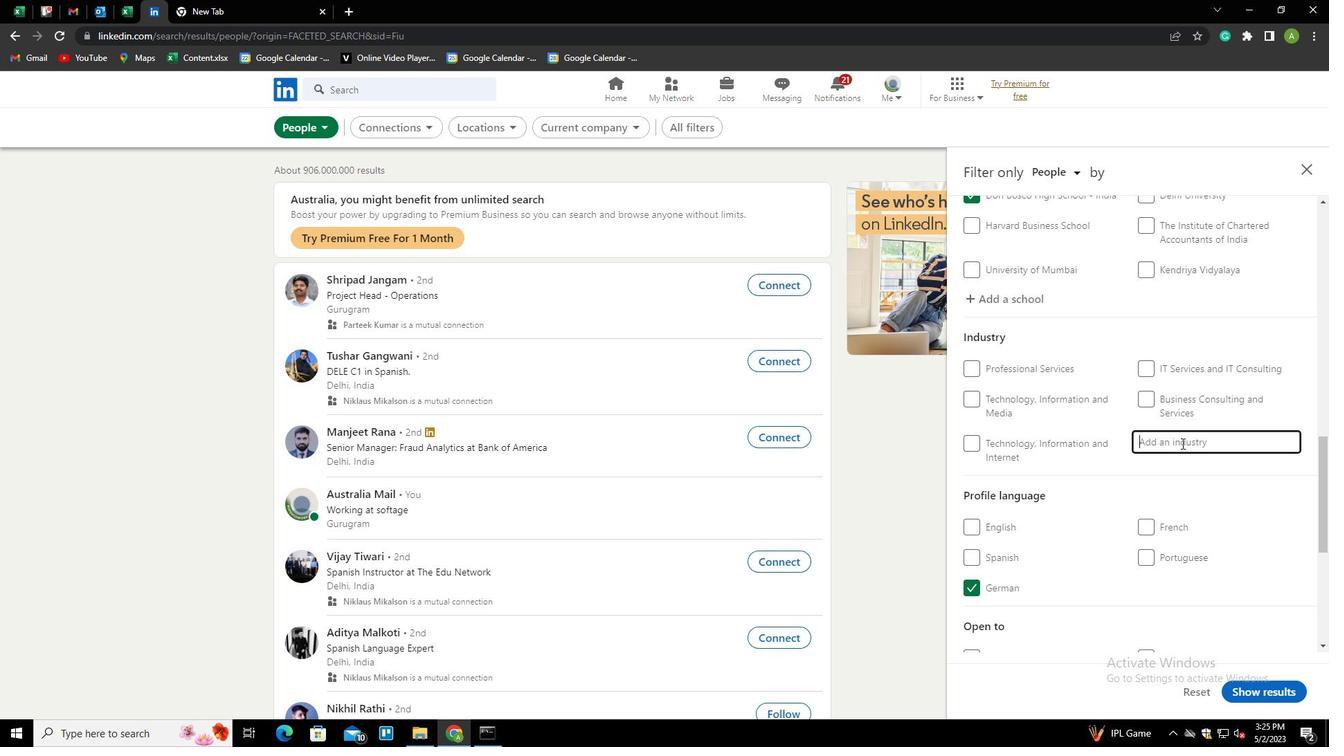 
Action: Key pressed <Key.shift>SUR<Key.down><Key.enter>
Screenshot: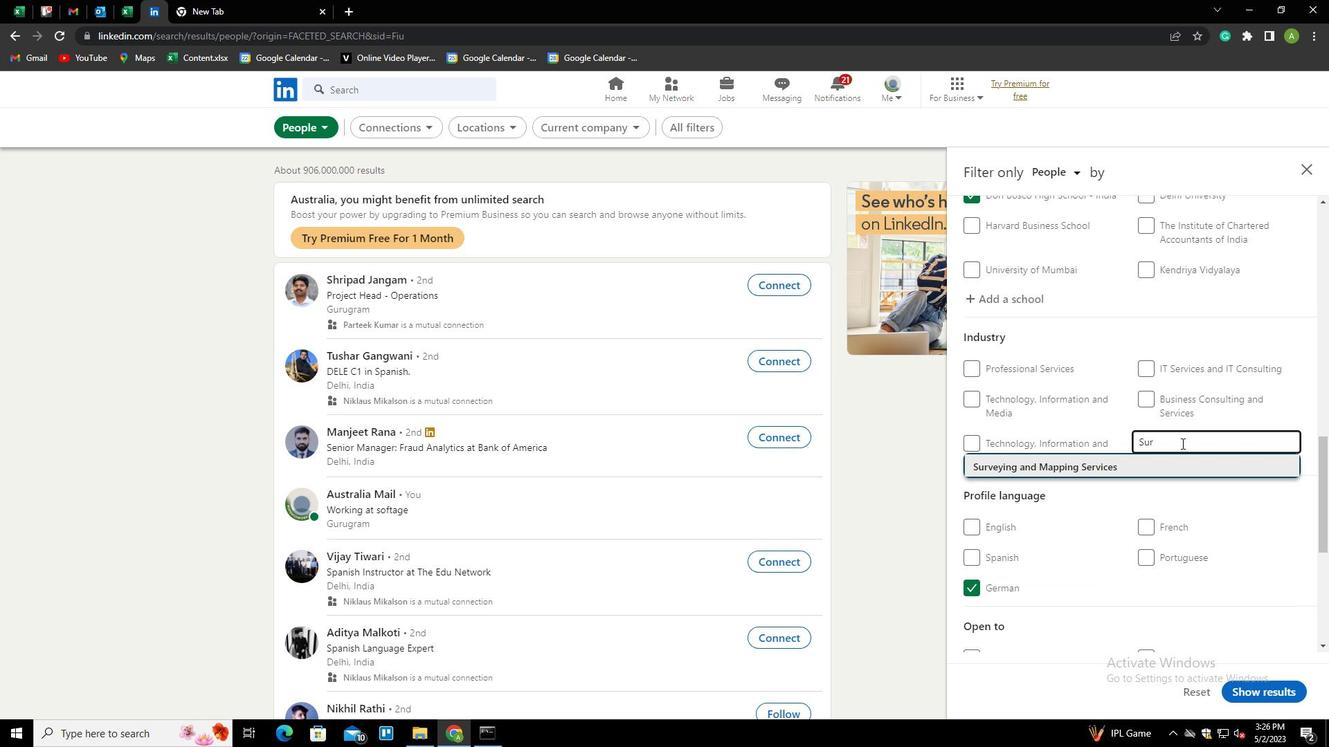 
Action: Mouse scrolled (1182, 443) with delta (0, 0)
Screenshot: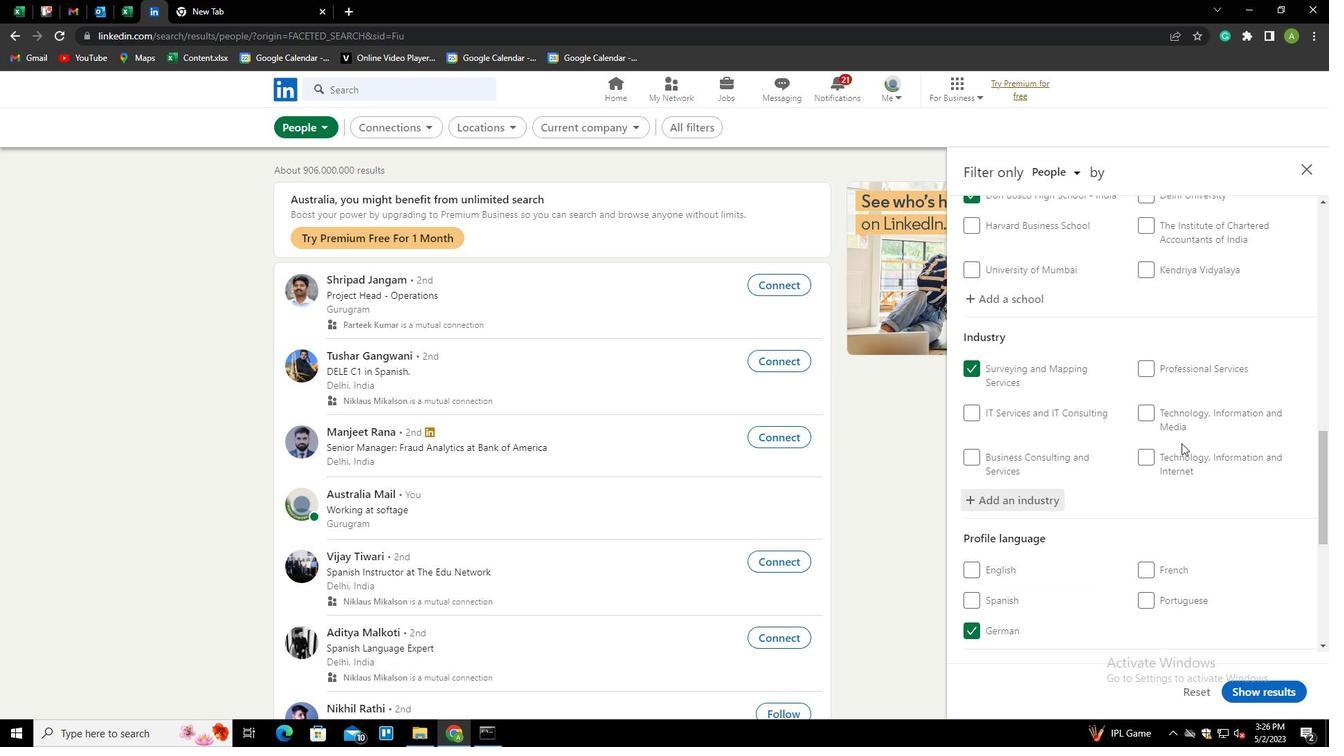 
Action: Mouse scrolled (1182, 443) with delta (0, 0)
Screenshot: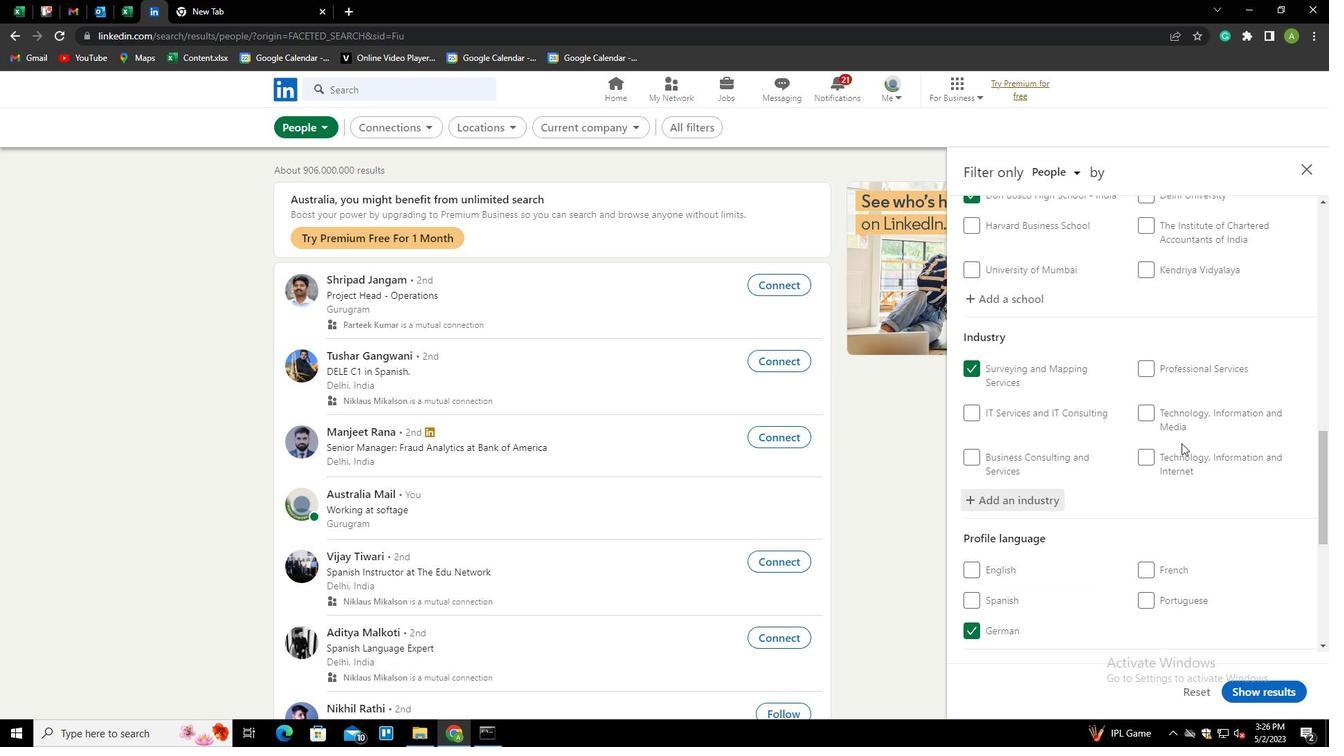 
Action: Mouse scrolled (1182, 443) with delta (0, 0)
Screenshot: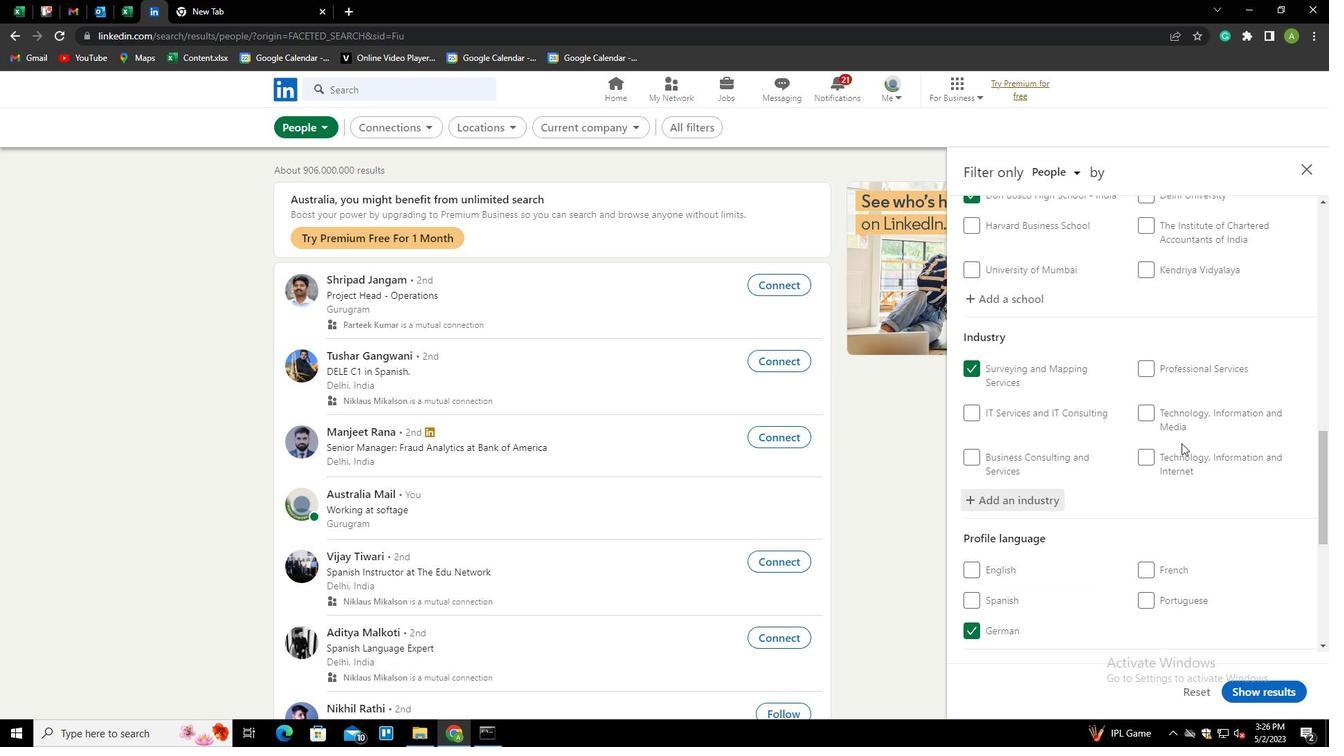 
Action: Mouse scrolled (1182, 443) with delta (0, 0)
Screenshot: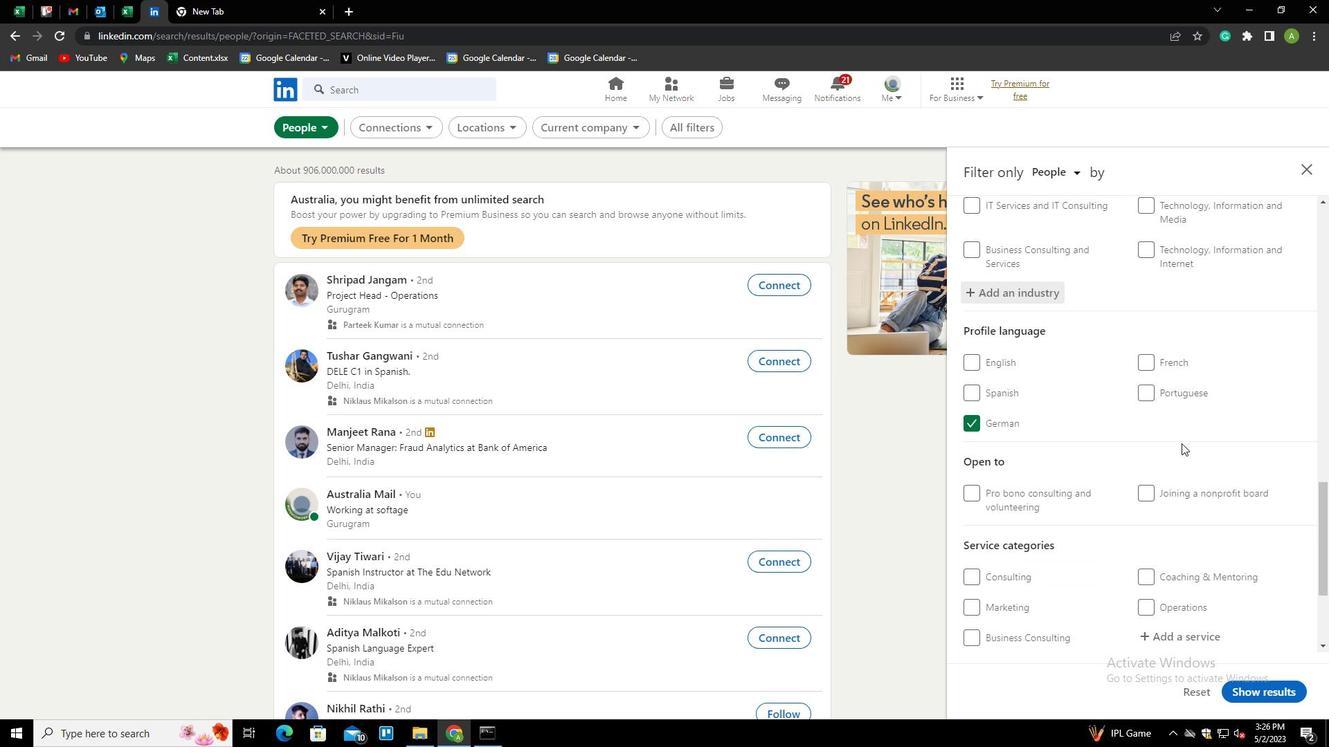 
Action: Mouse scrolled (1182, 443) with delta (0, 0)
Screenshot: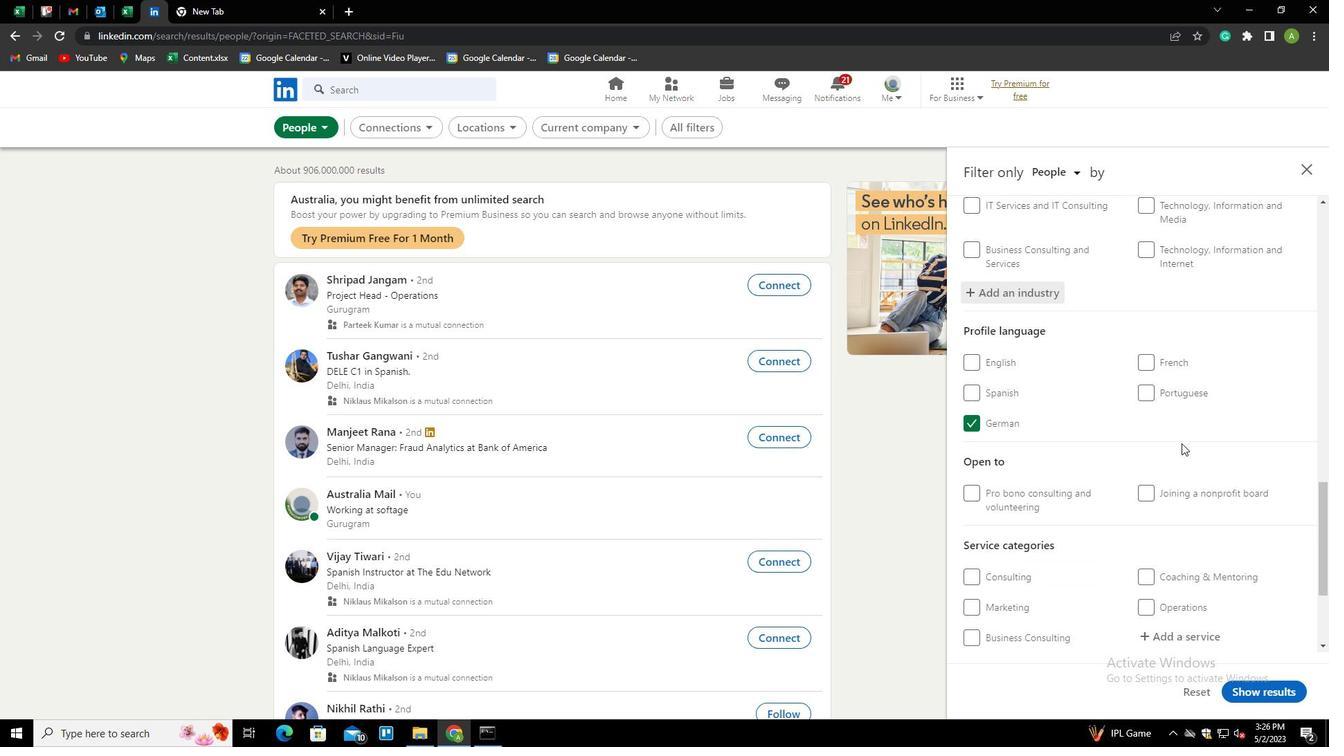 
Action: Mouse moved to (1173, 506)
Screenshot: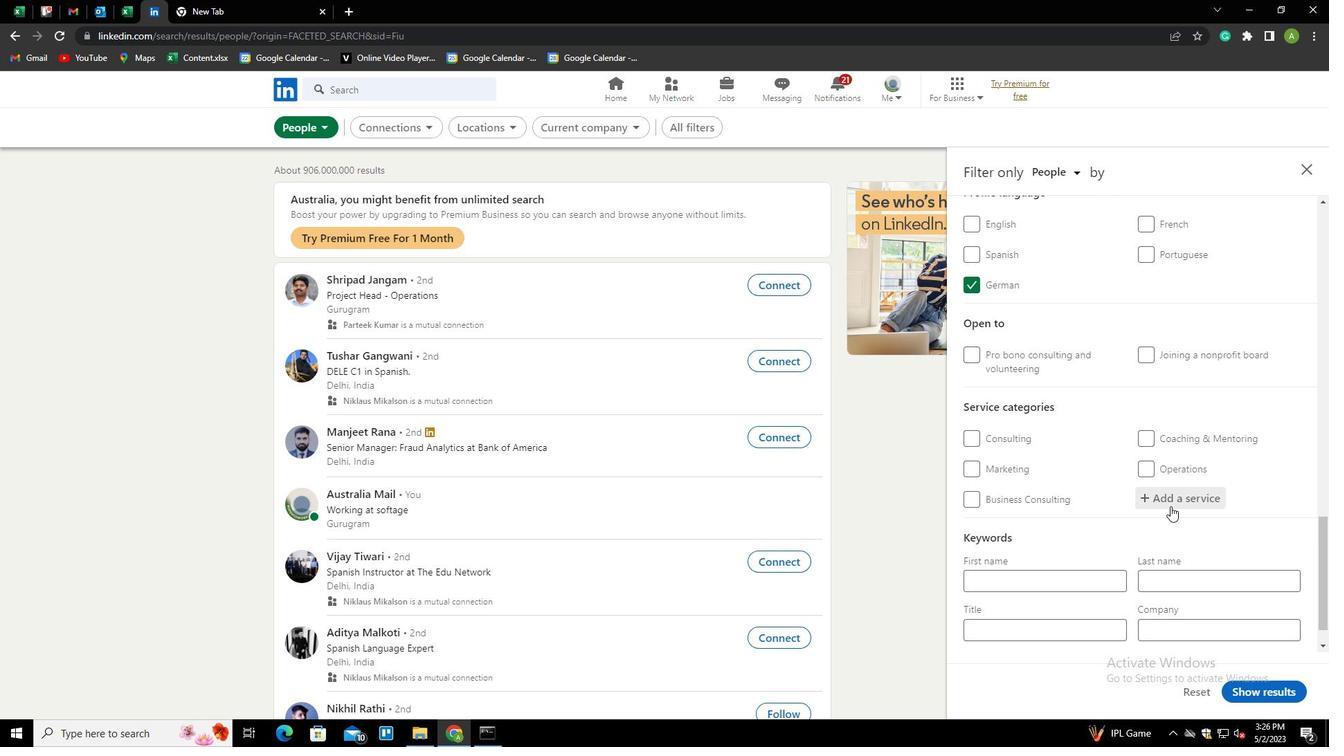 
Action: Mouse pressed left at (1173, 506)
Screenshot: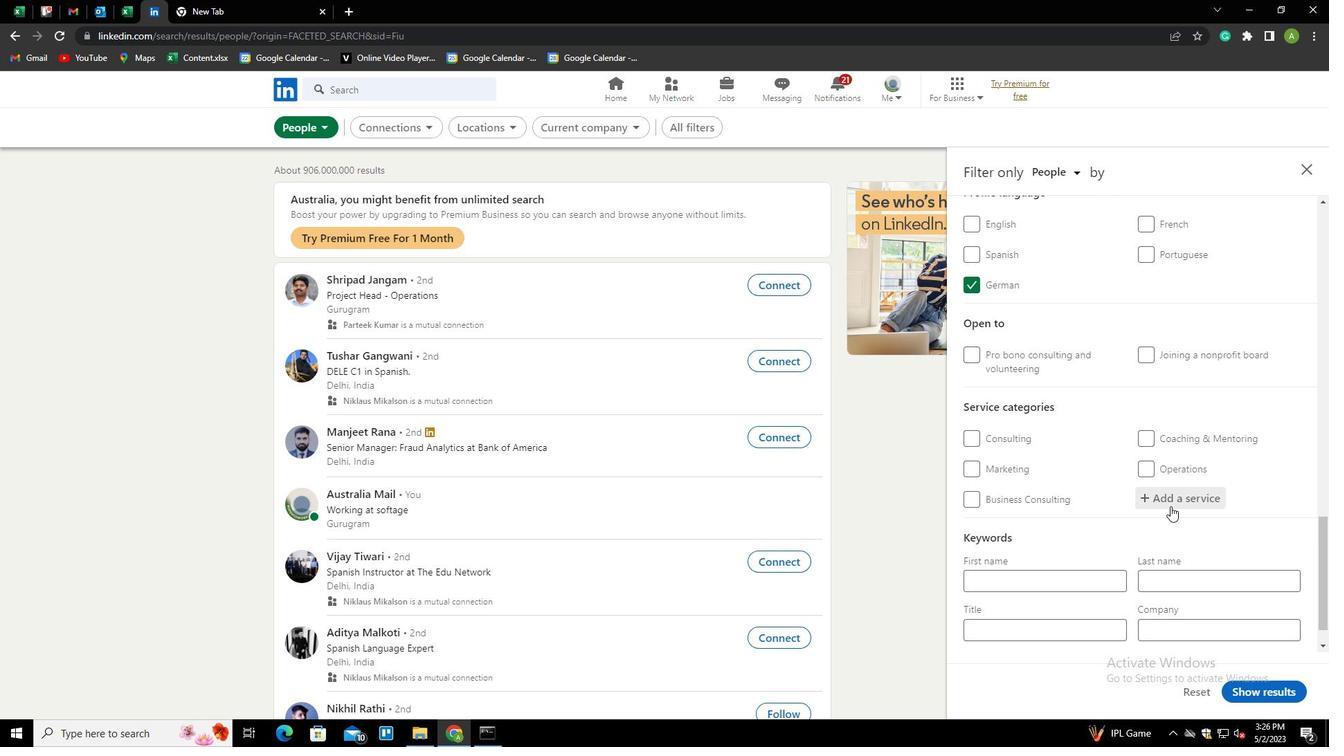 
Action: Mouse moved to (1178, 498)
Screenshot: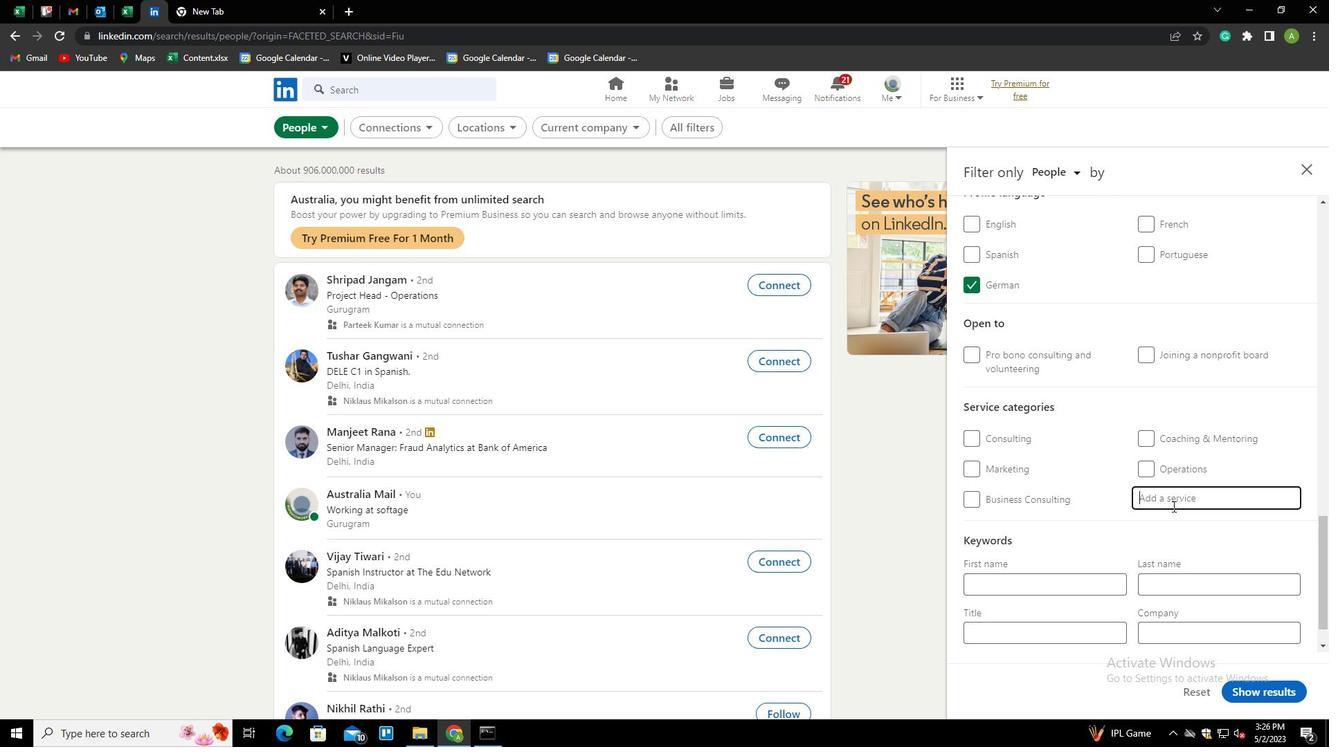 
Action: Mouse pressed left at (1178, 498)
Screenshot: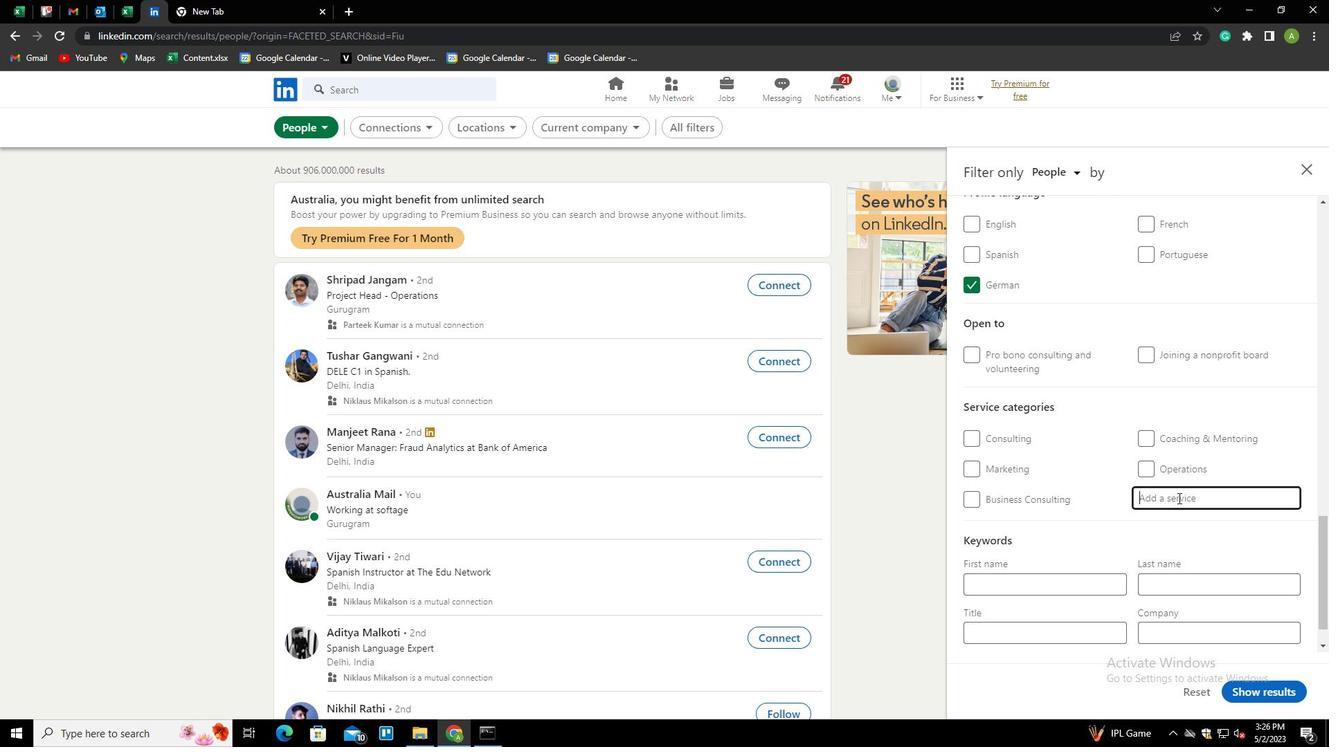 
Action: Key pressed <Key.shift><Key.shift><Key.shift><Key.shift><Key.shift><Key.shift><Key.shift><Key.shift>DIGITA<Key.down><Key.down><Key.enter>
Screenshot: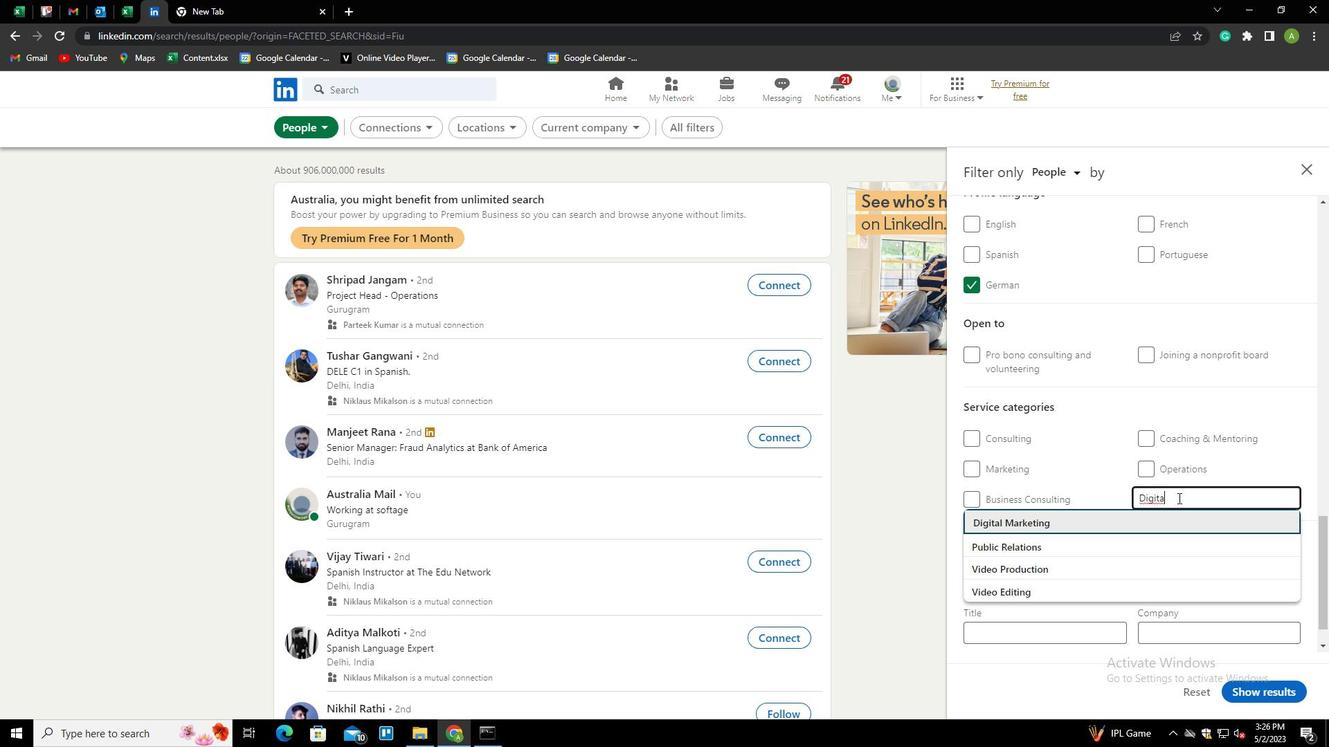 
Action: Mouse scrolled (1178, 497) with delta (0, 0)
Screenshot: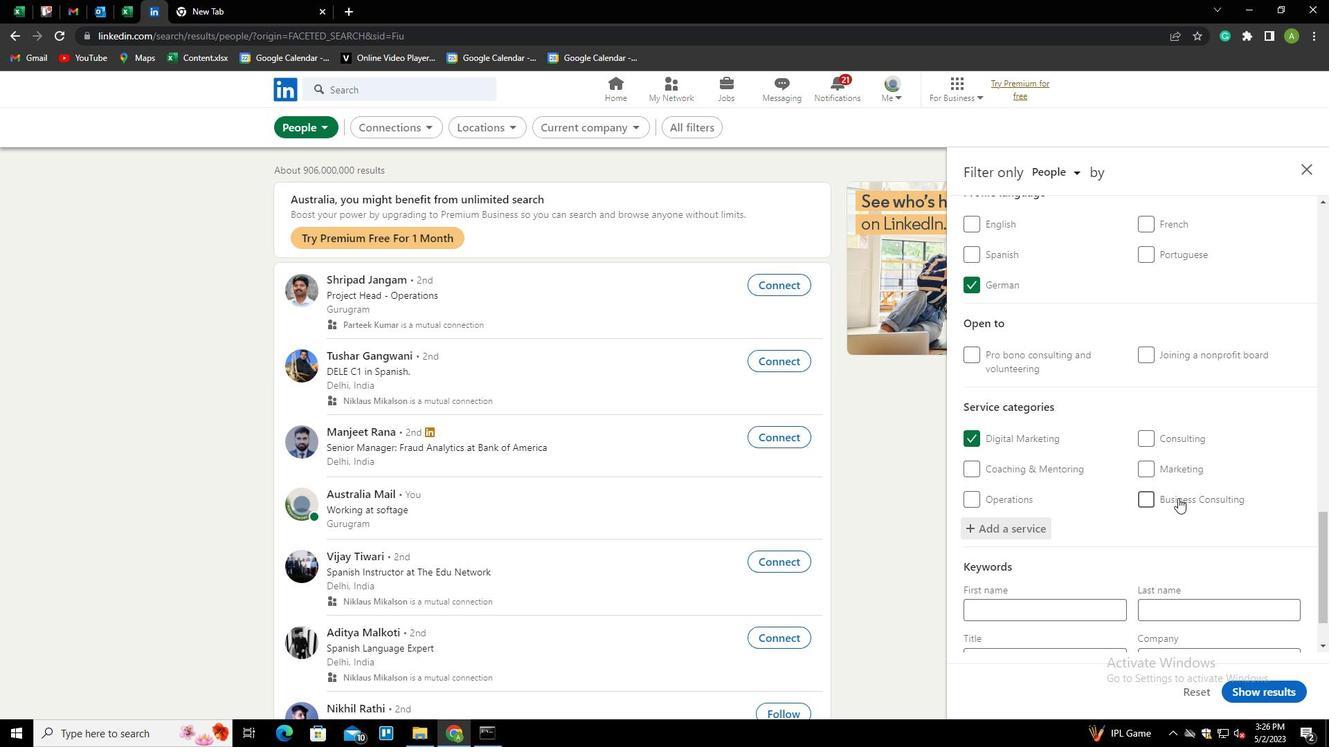 
Action: Mouse scrolled (1178, 497) with delta (0, 0)
Screenshot: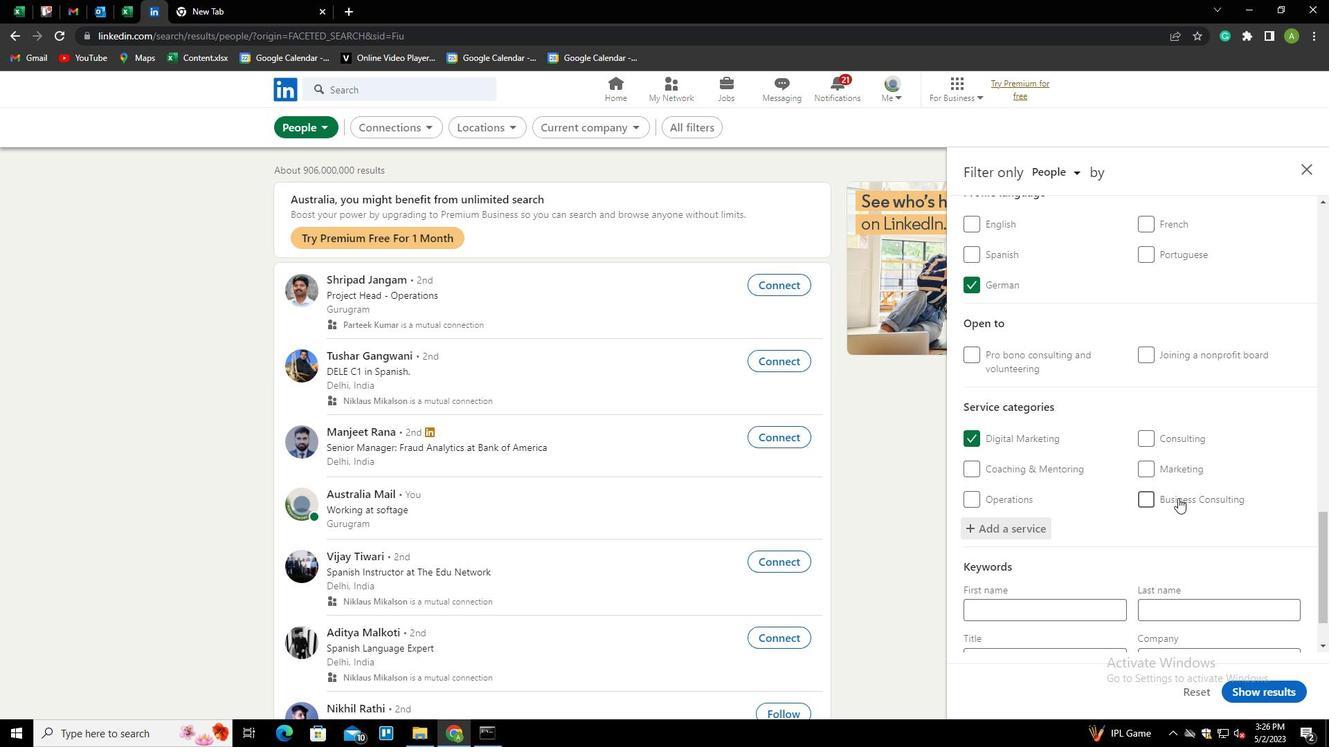 
Action: Mouse scrolled (1178, 497) with delta (0, 0)
Screenshot: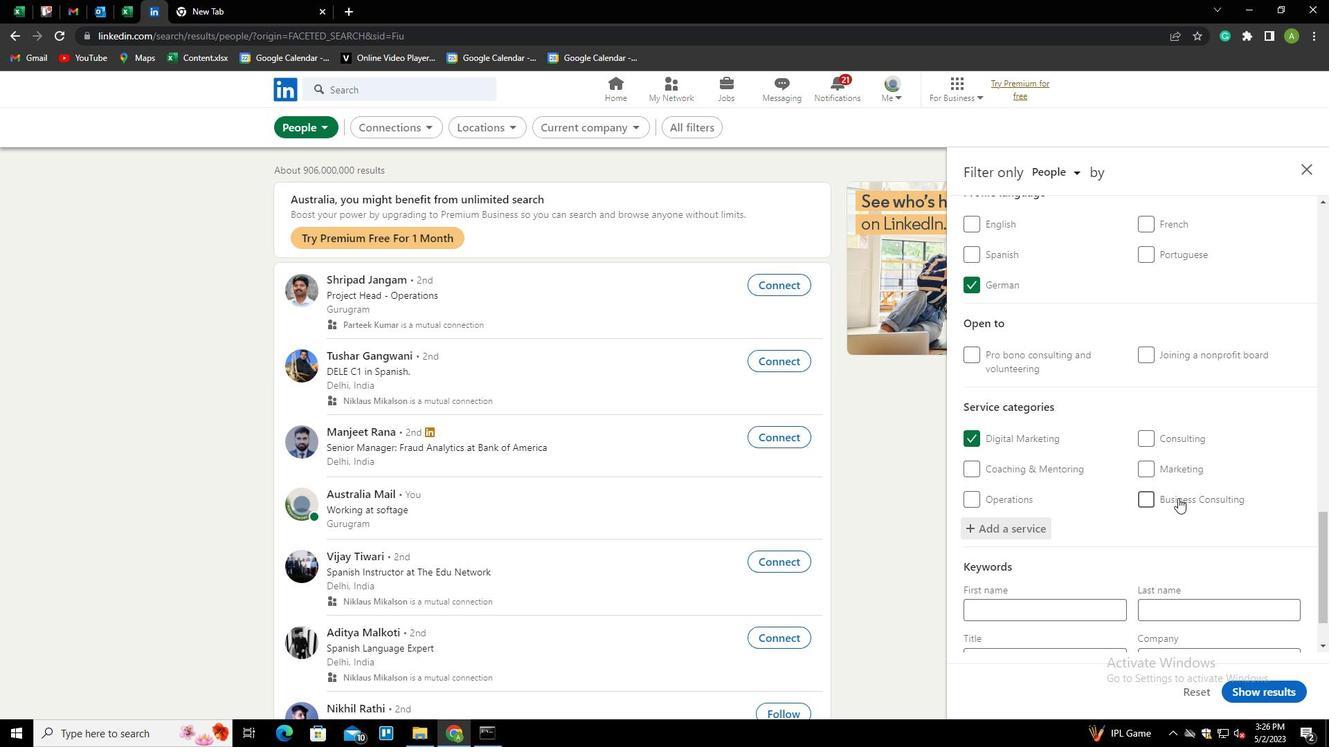 
Action: Mouse scrolled (1178, 497) with delta (0, 0)
Screenshot: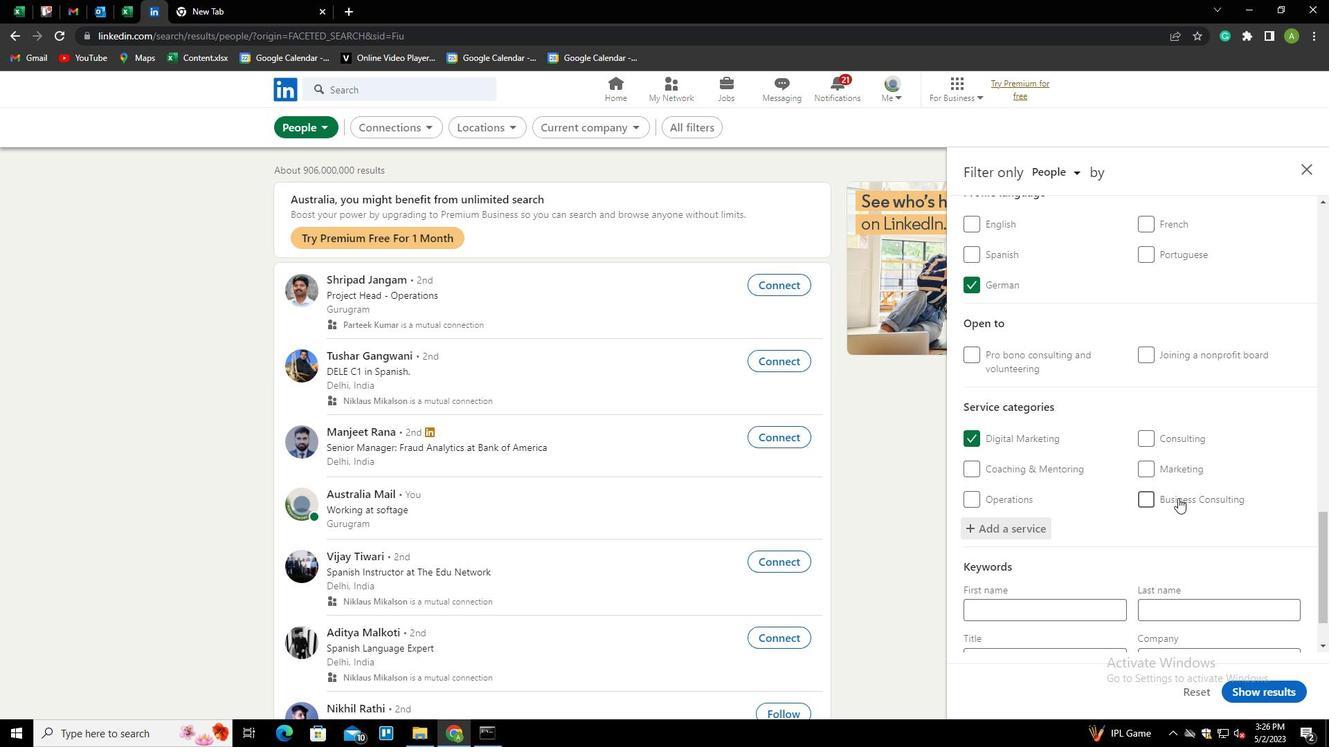 
Action: Mouse scrolled (1178, 497) with delta (0, 0)
Screenshot: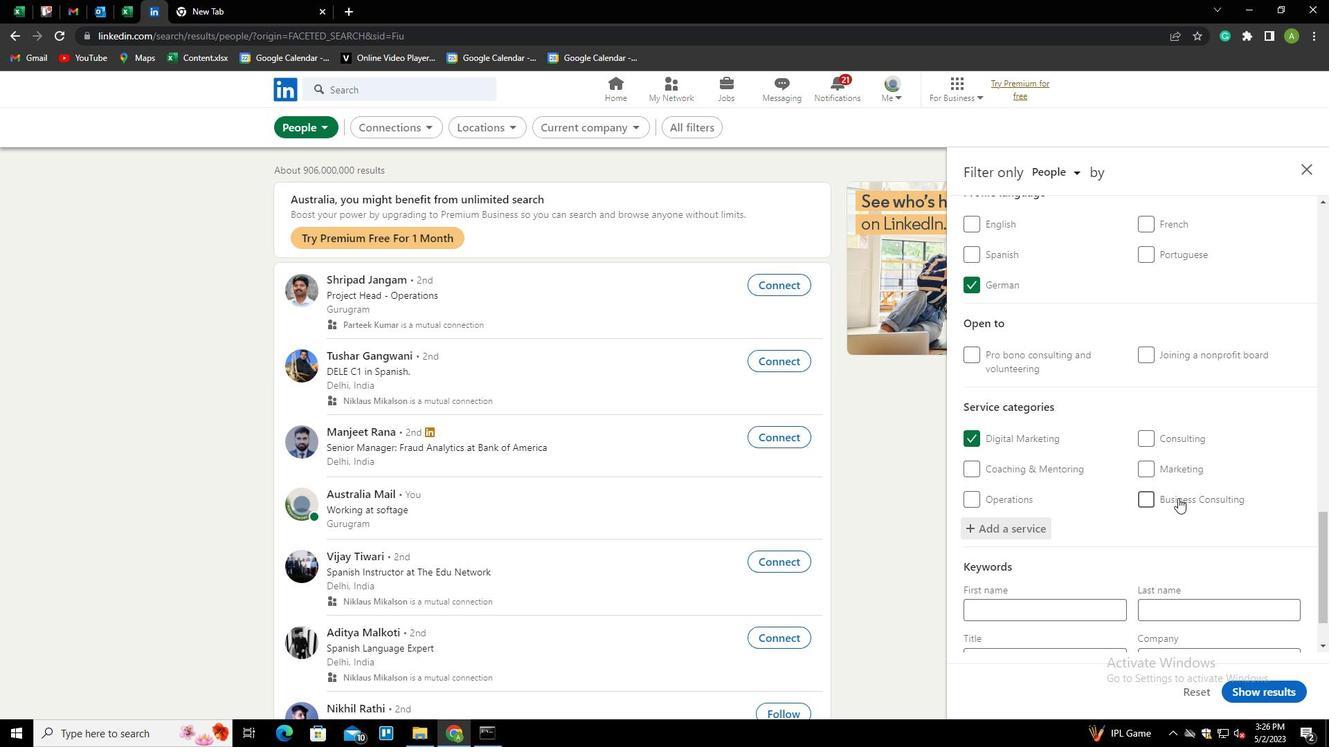 
Action: Mouse scrolled (1178, 497) with delta (0, 0)
Screenshot: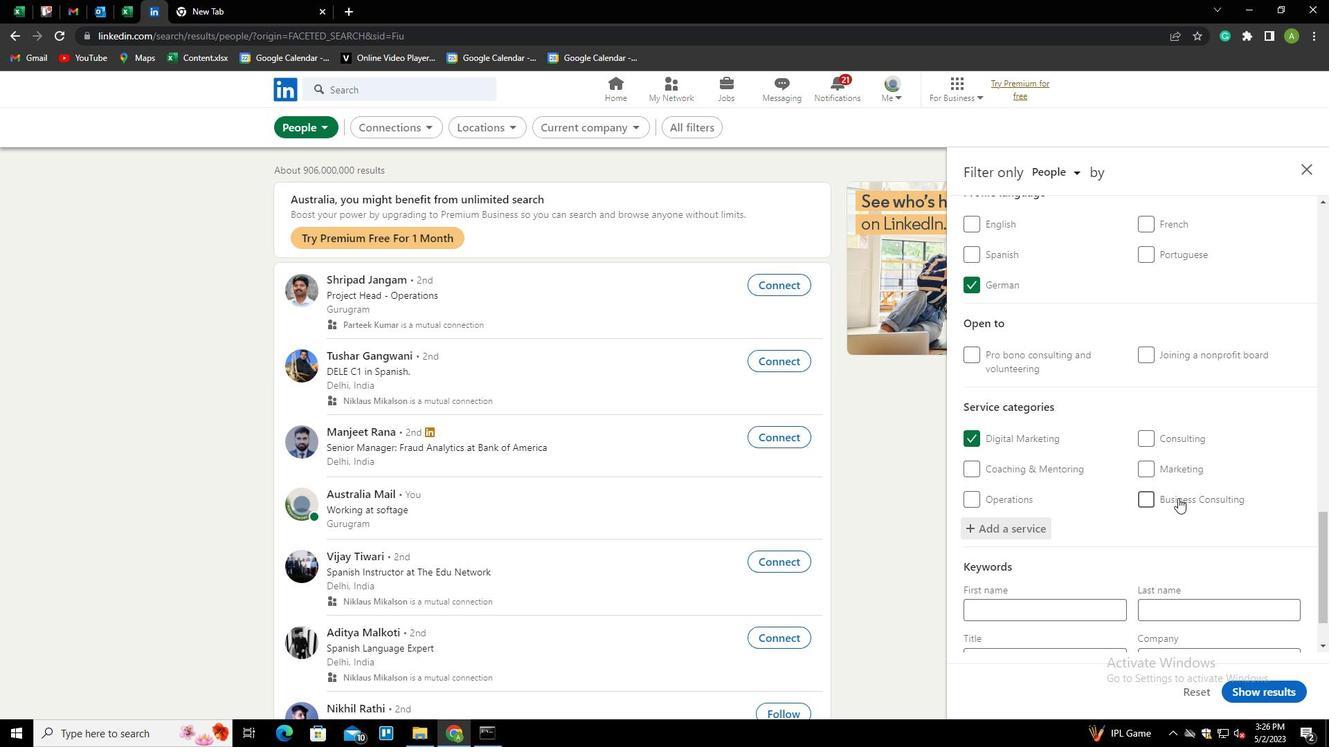
Action: Mouse moved to (1093, 583)
Screenshot: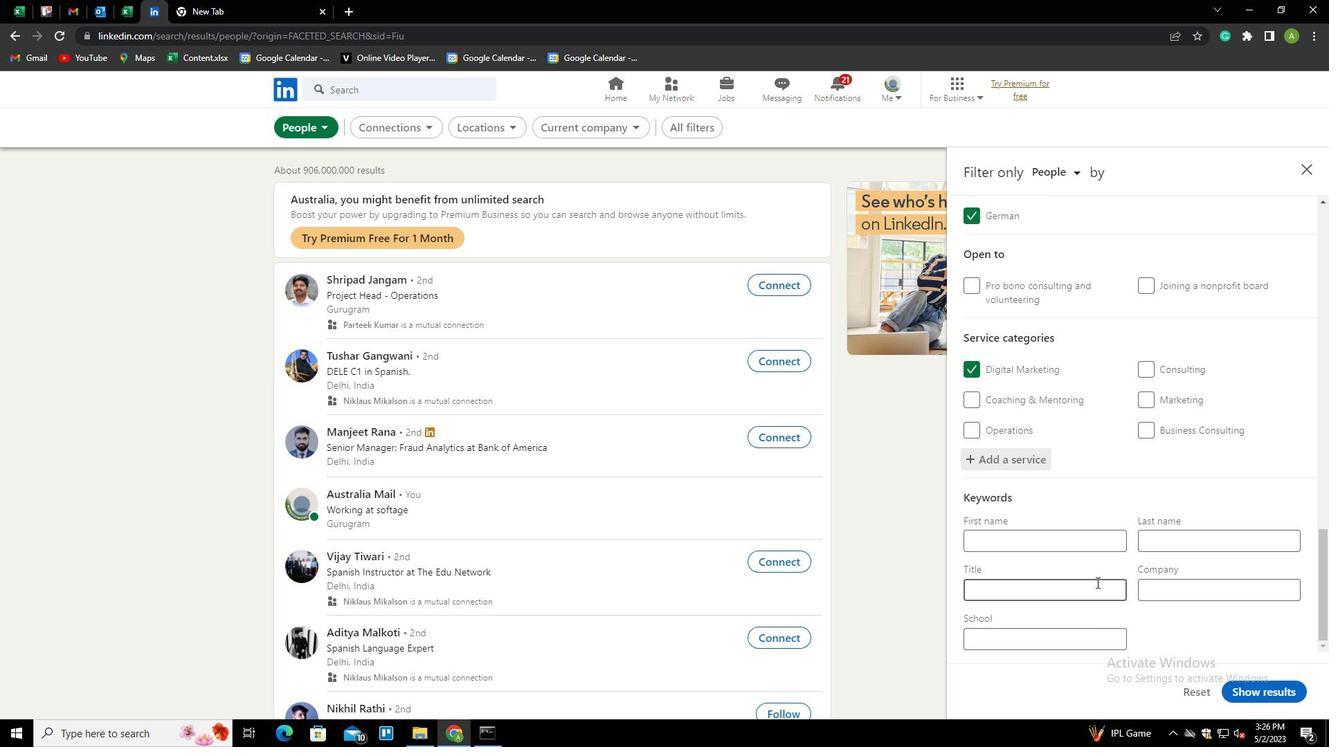 
Action: Mouse pressed left at (1093, 583)
Screenshot: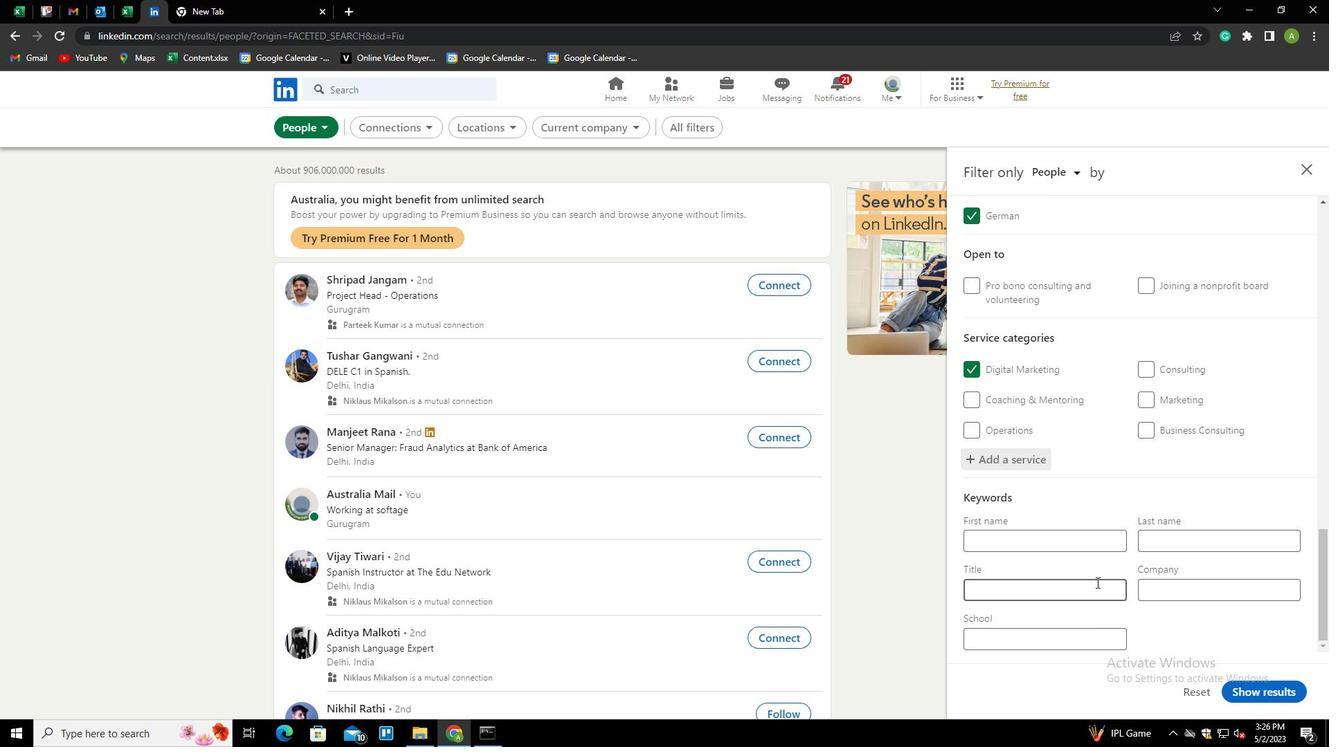 
Action: Key pressed <Key.shift>STORE<Key.space>A<Key.backspace><Key.shift><Key.shift><Key.shift>MANAGER
Screenshot: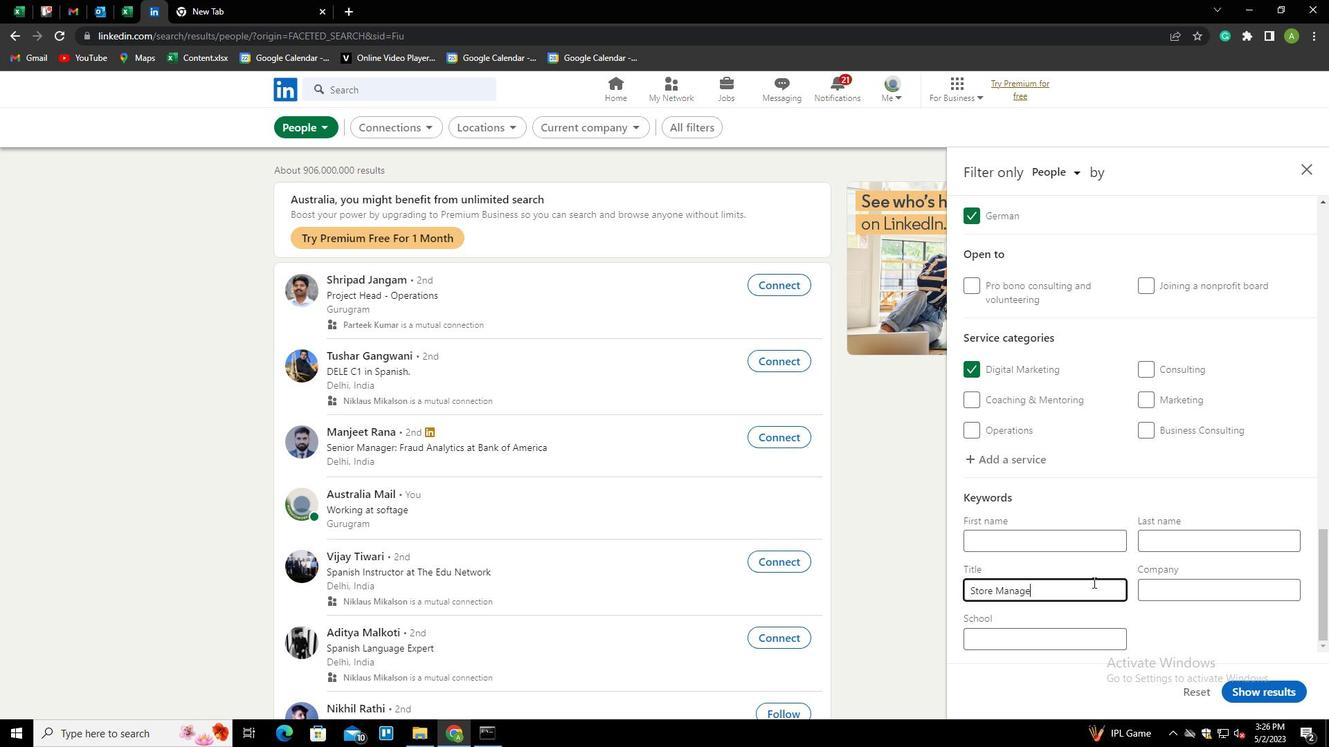 
Action: Mouse moved to (1177, 628)
Screenshot: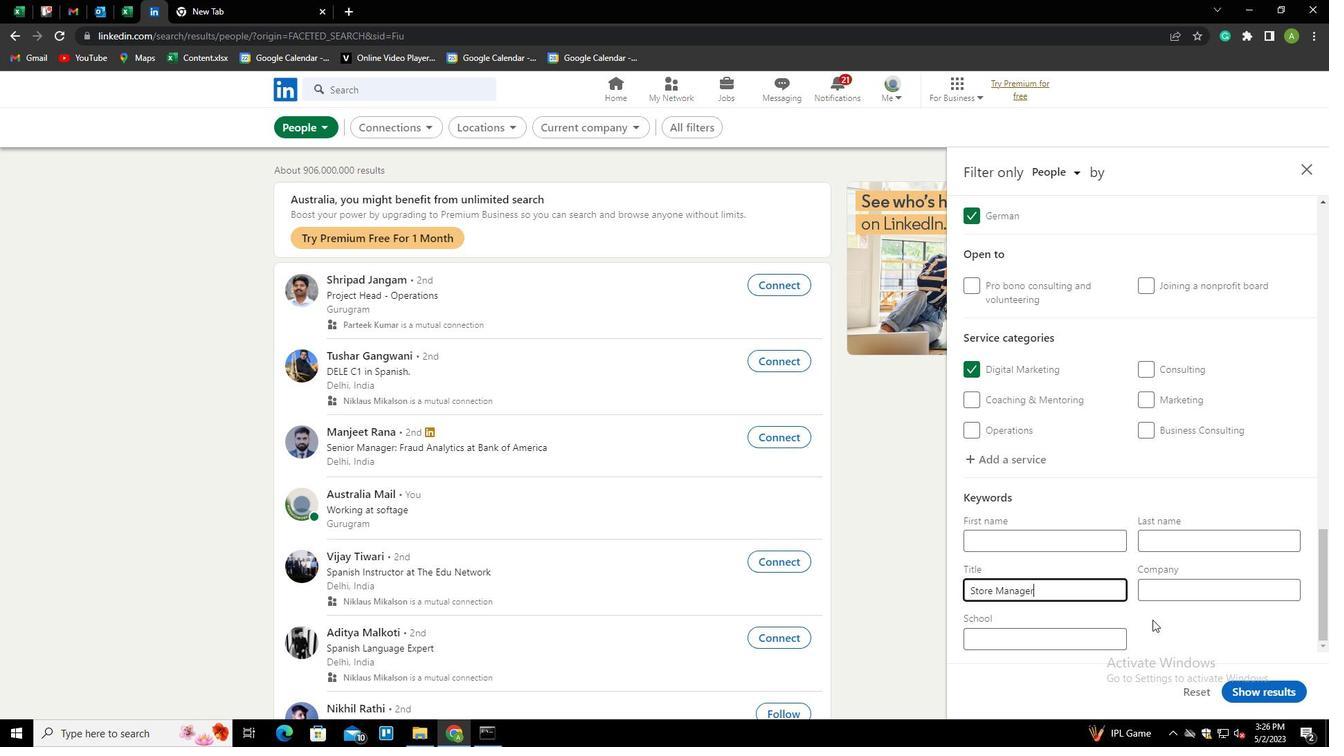 
Action: Mouse pressed left at (1177, 628)
Screenshot: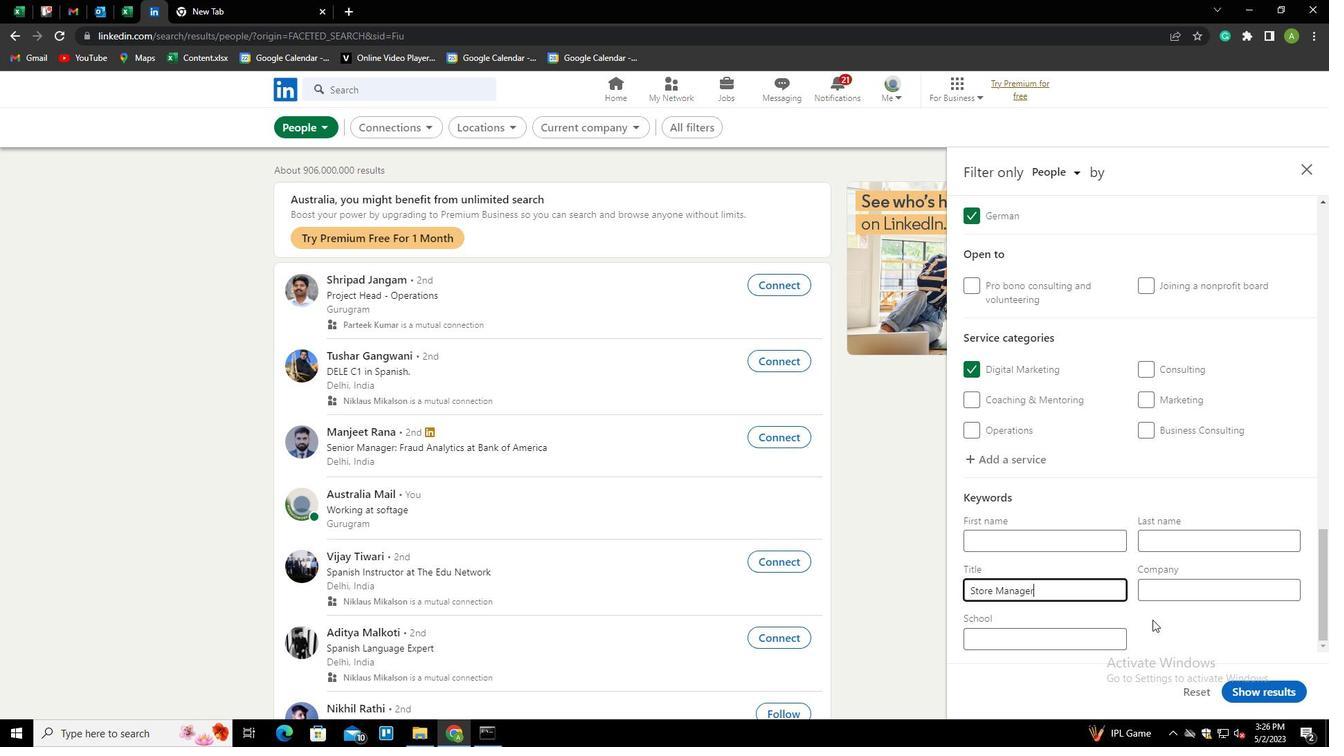 
Action: Mouse moved to (1248, 691)
Screenshot: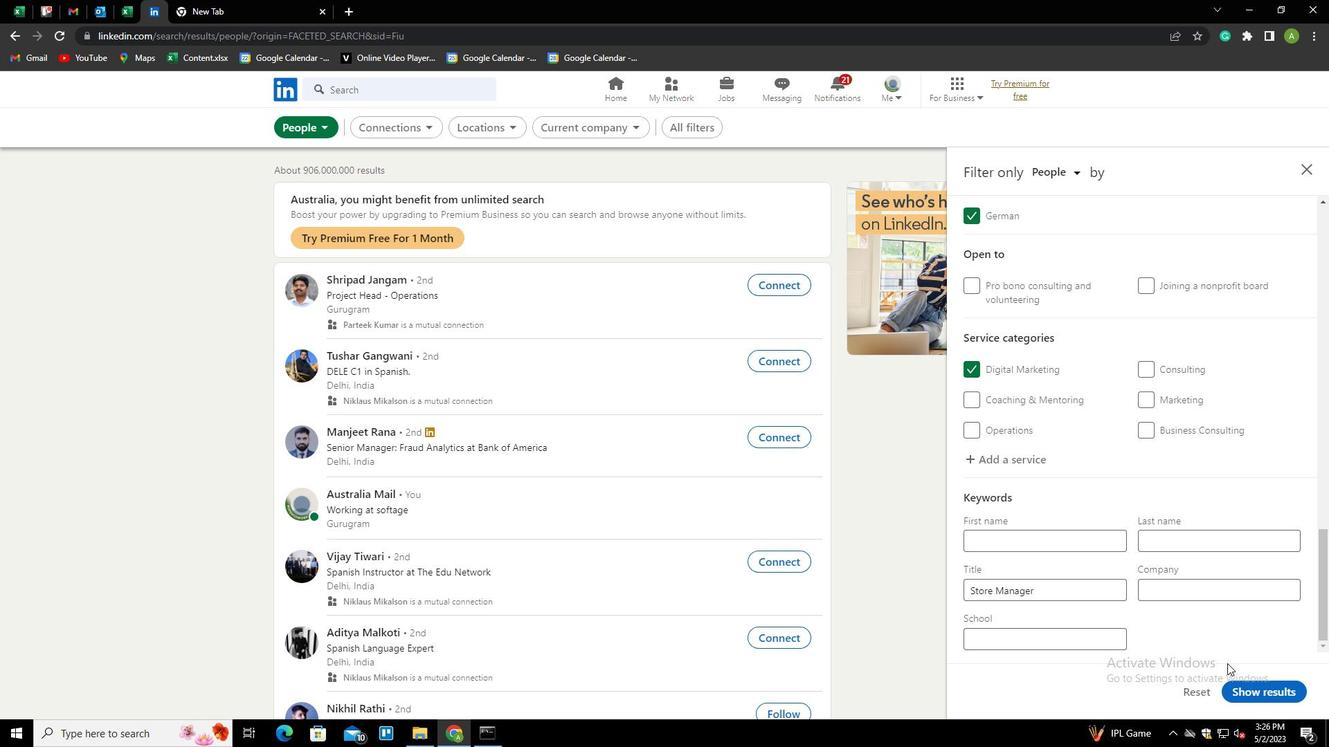 
Action: Mouse pressed left at (1248, 691)
Screenshot: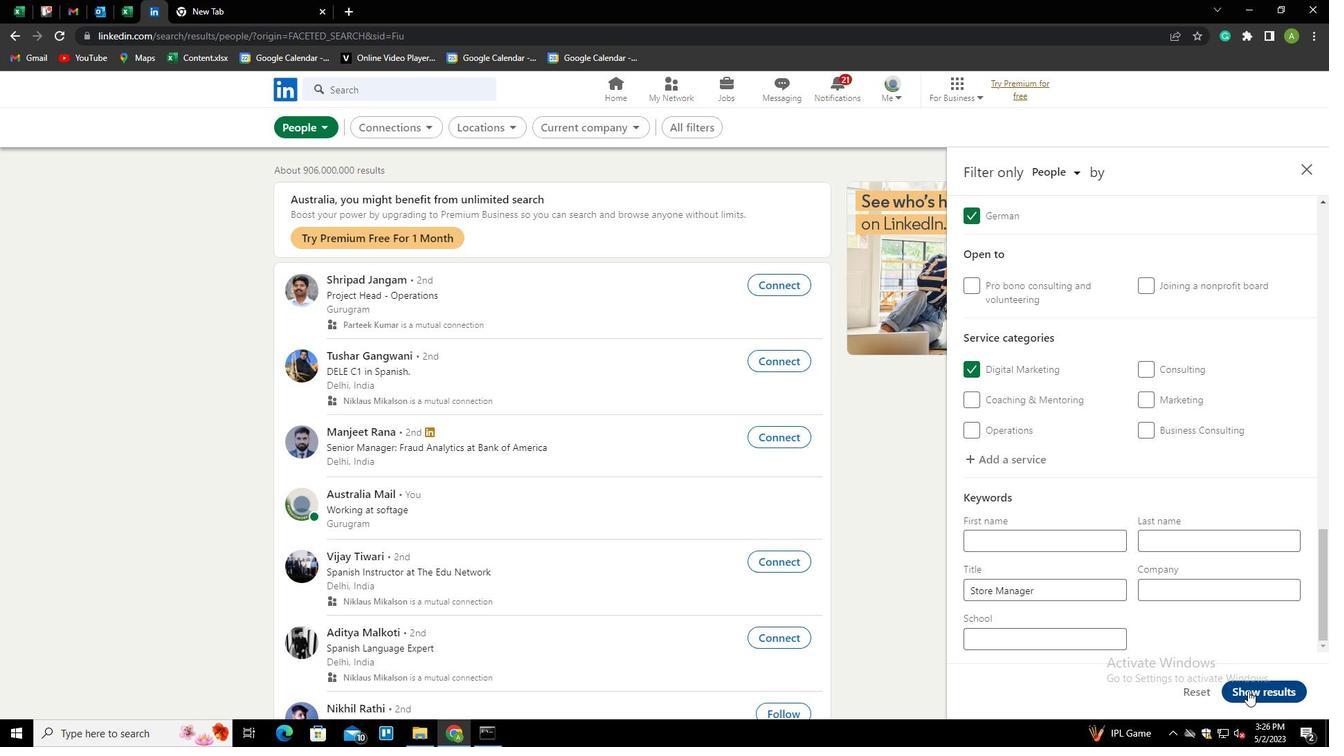 
